 Task: Add a signature Miriam Hall containing Best wishes for a happy National Ice Cream Day, Miriam Hall to email address softage.3@softage.net and add a folder Safety training
Action: Mouse moved to (196, 141)
Screenshot: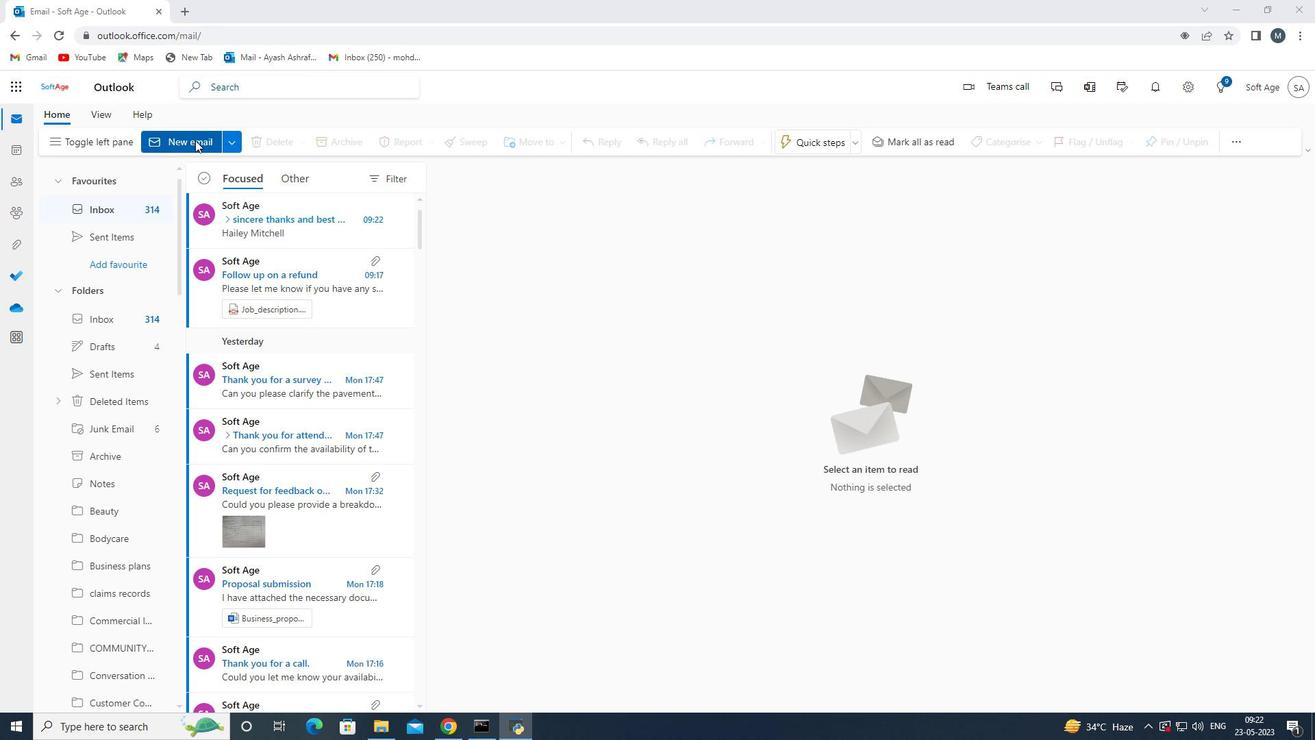 
Action: Mouse pressed left at (196, 141)
Screenshot: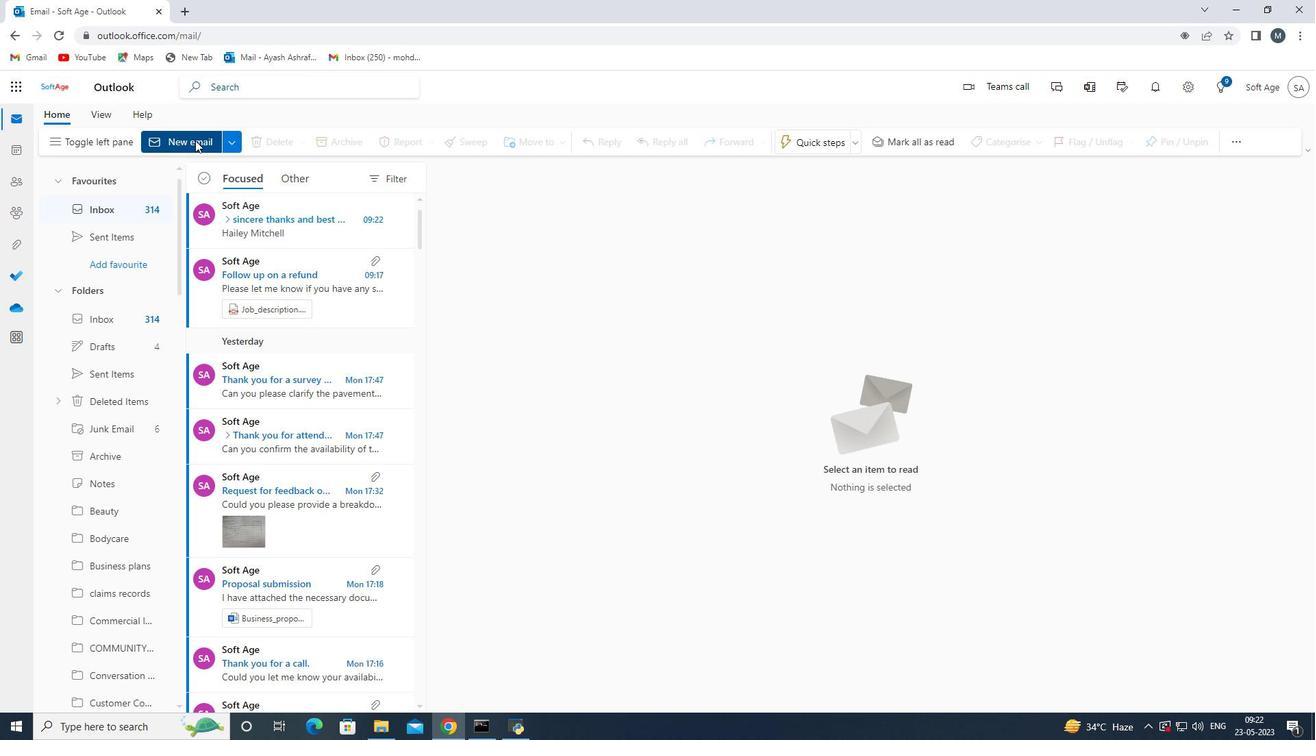 
Action: Mouse moved to (893, 148)
Screenshot: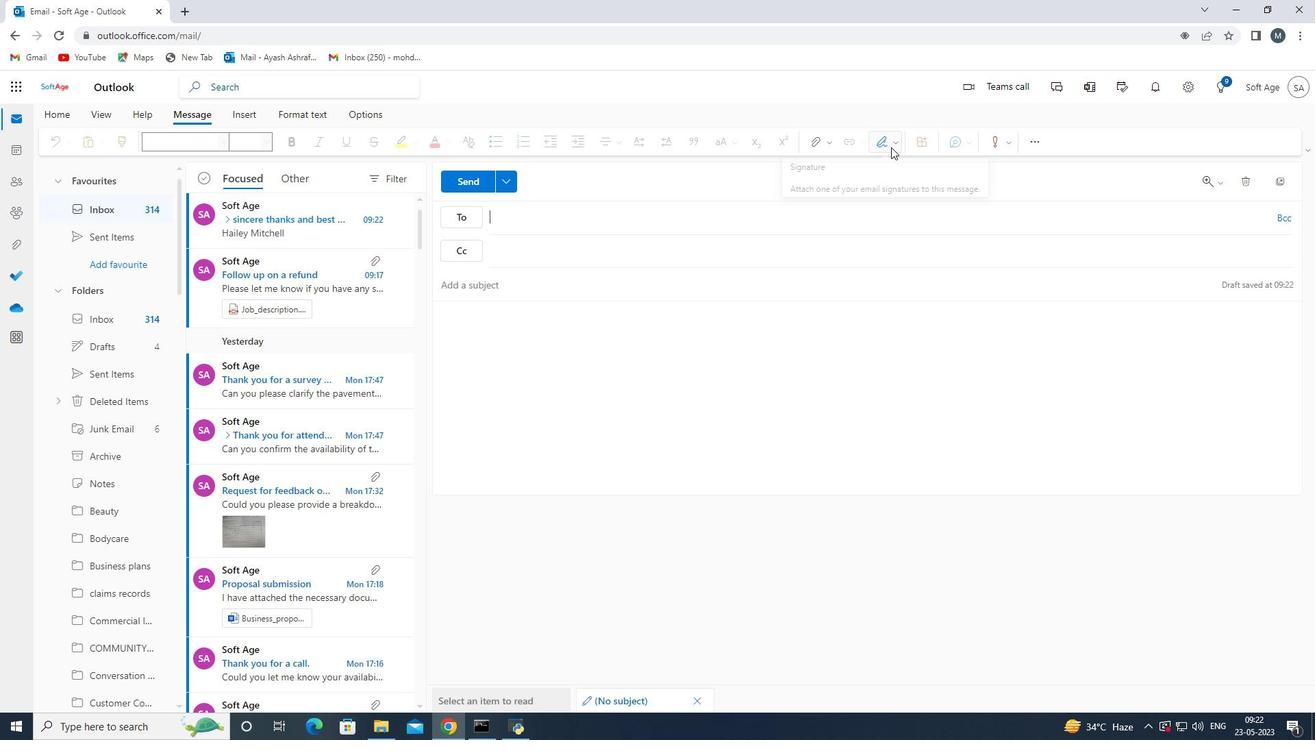 
Action: Mouse pressed left at (893, 148)
Screenshot: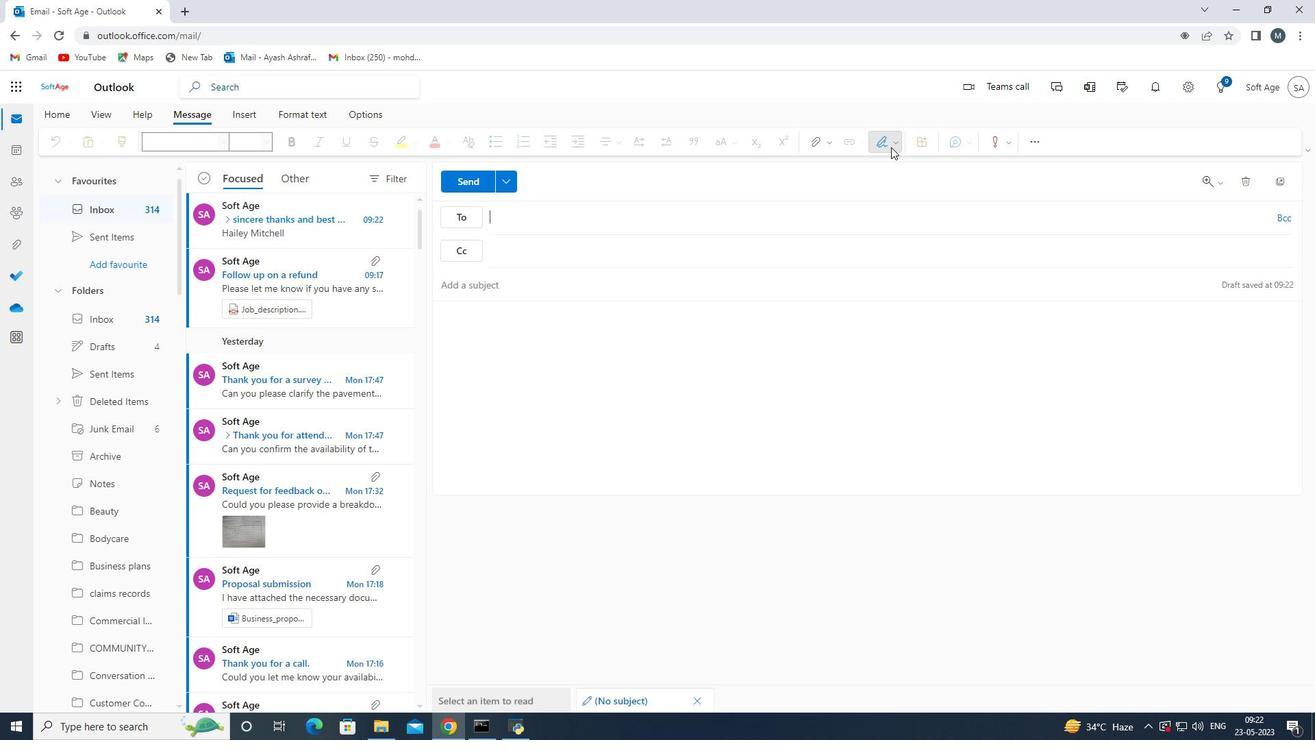 
Action: Mouse moved to (871, 208)
Screenshot: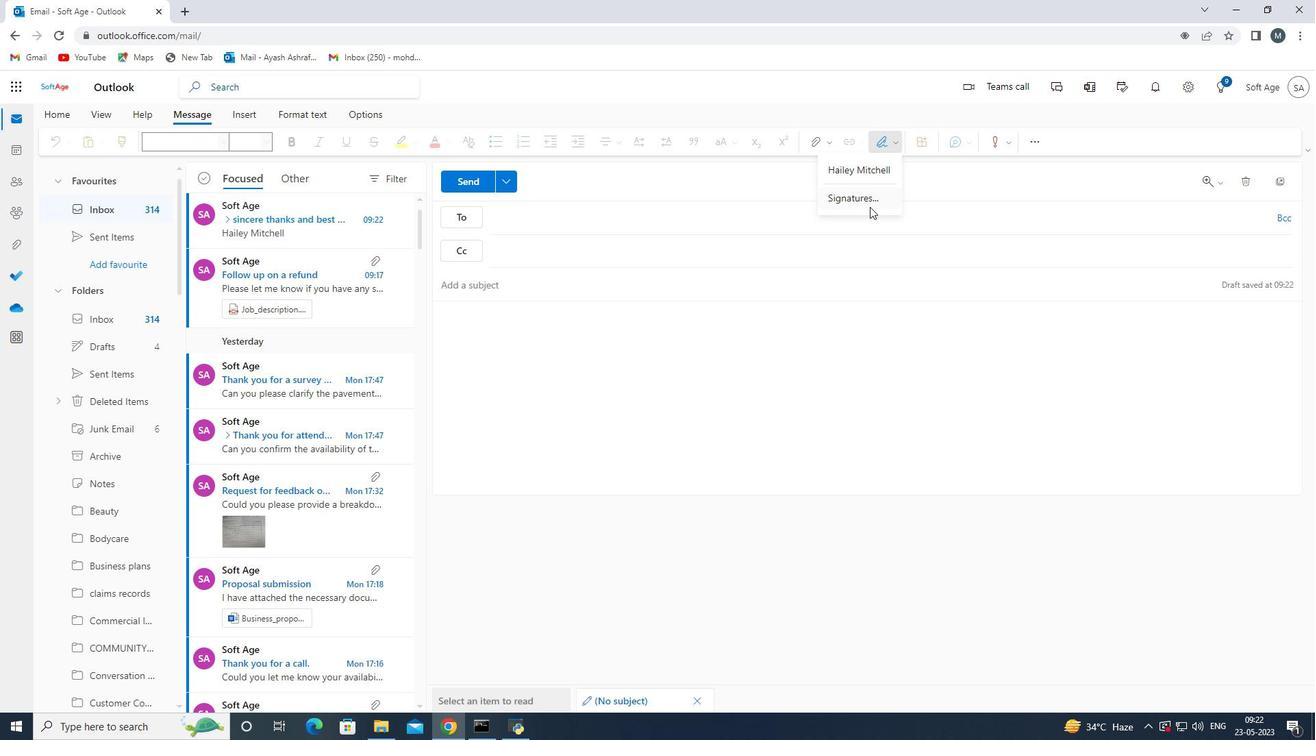 
Action: Mouse pressed left at (871, 208)
Screenshot: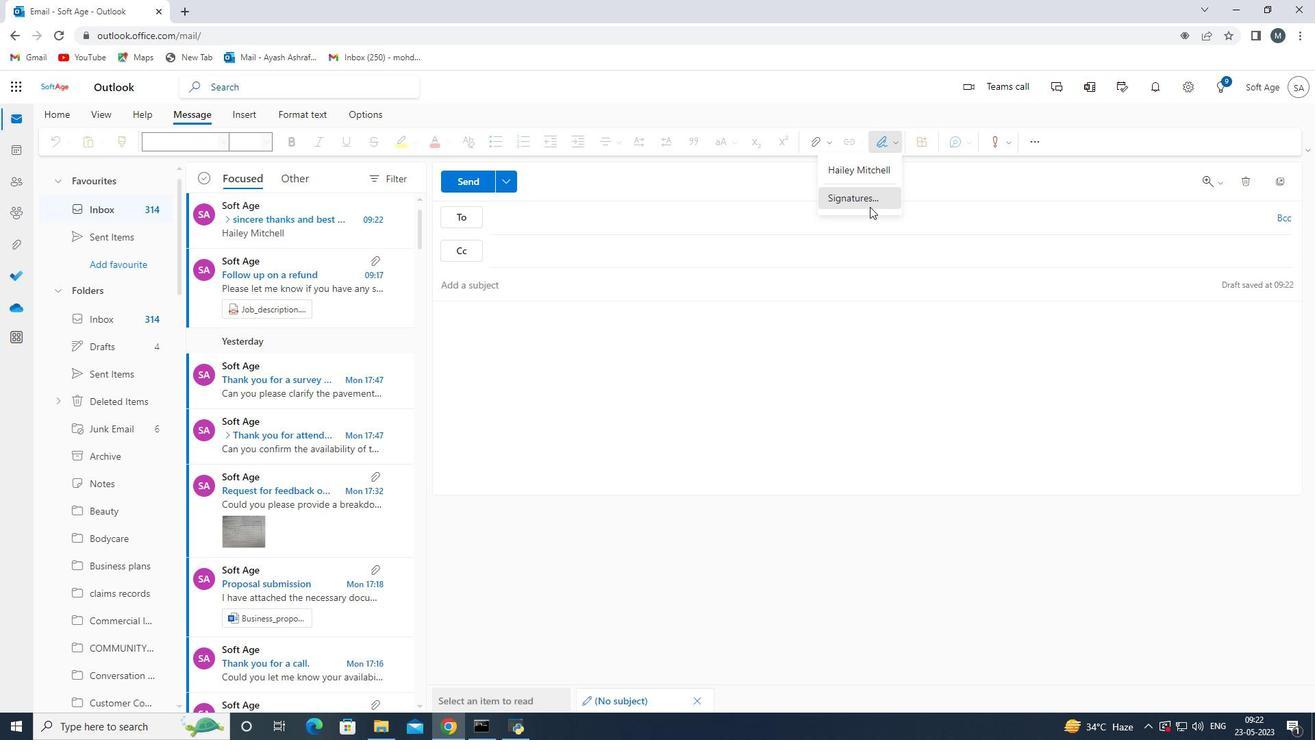 
Action: Mouse moved to (905, 249)
Screenshot: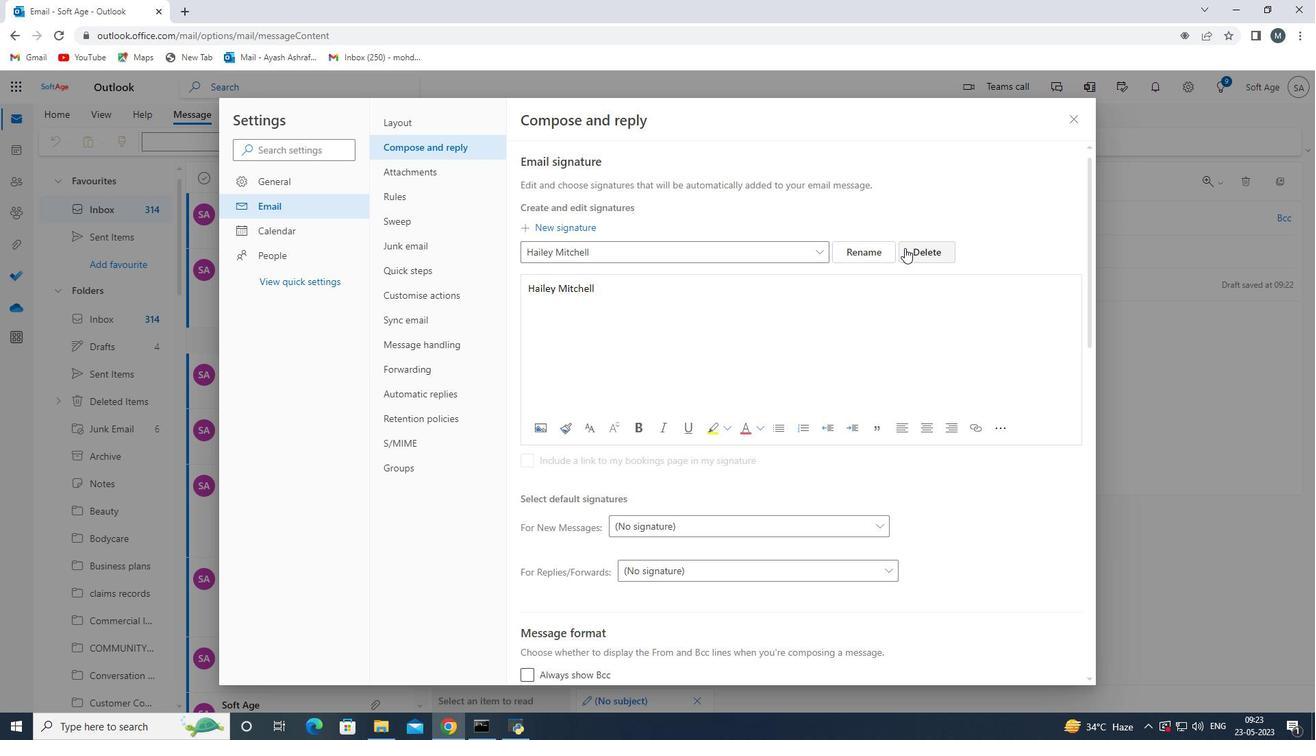 
Action: Mouse pressed left at (905, 249)
Screenshot: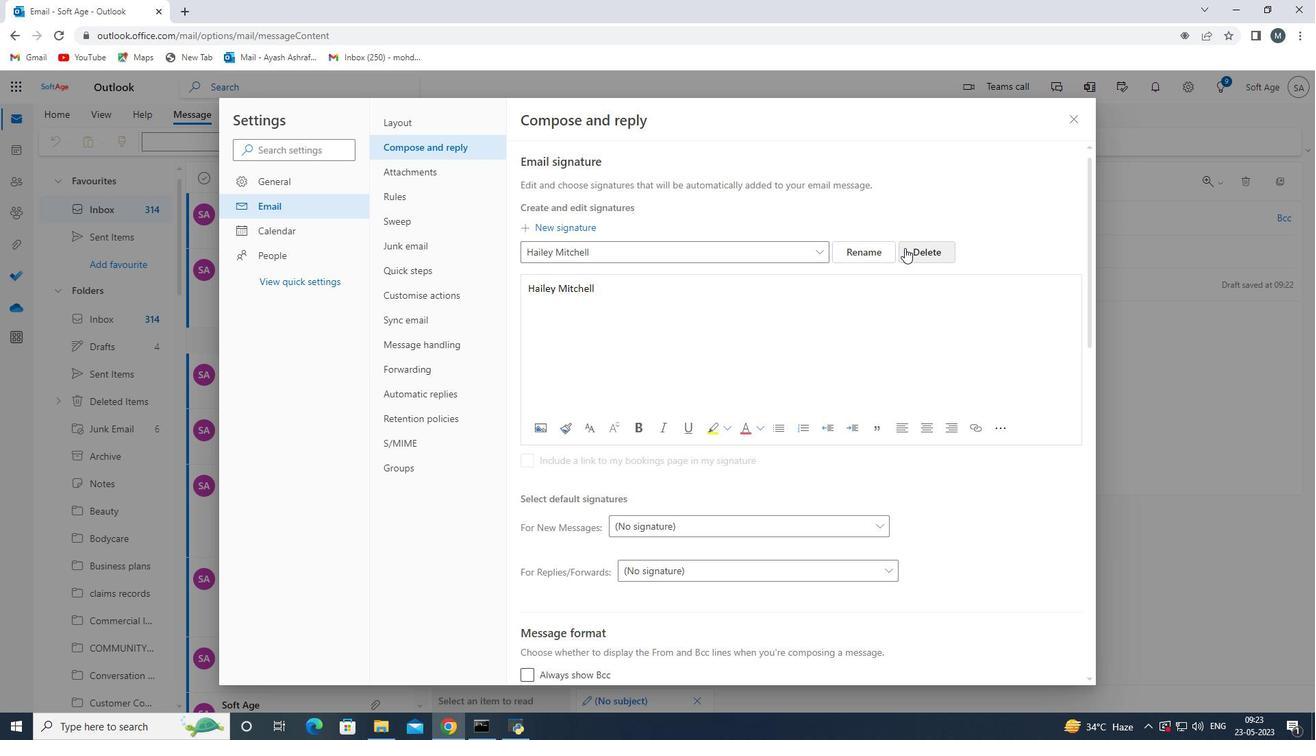 
Action: Mouse moved to (789, 255)
Screenshot: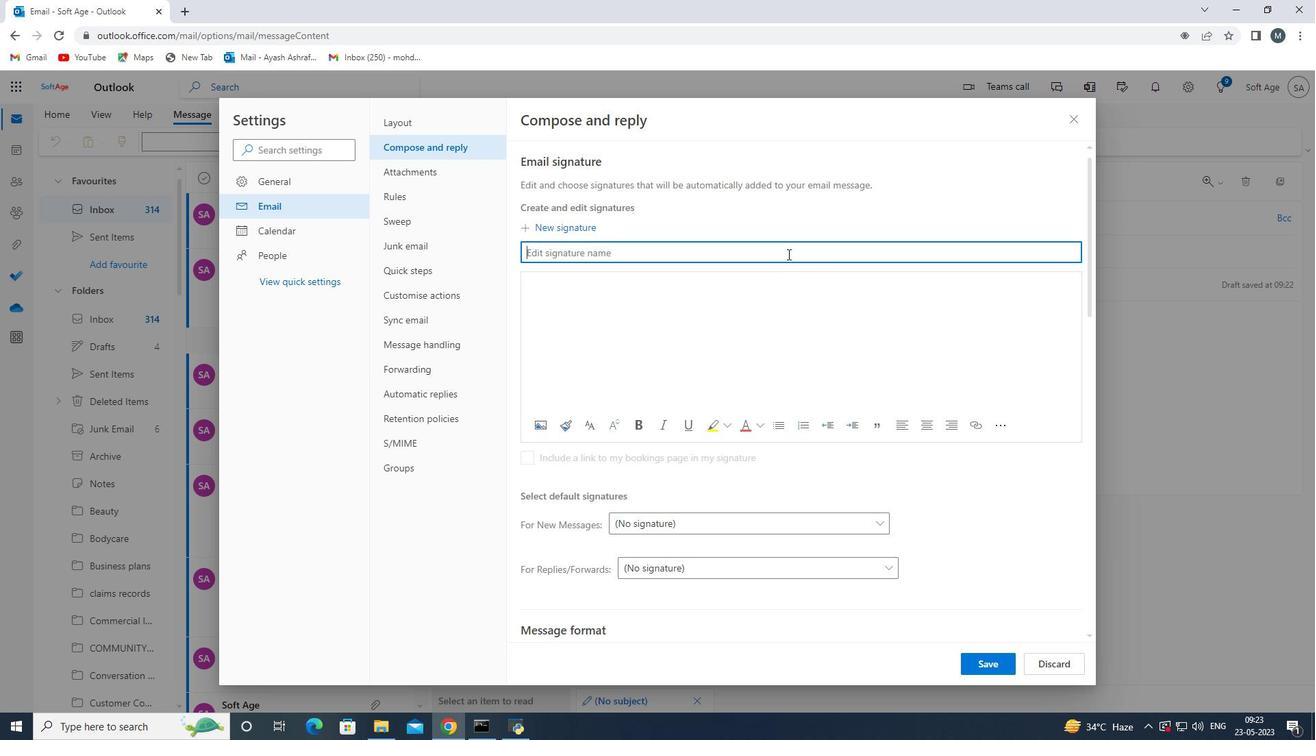 
Action: Mouse pressed left at (789, 255)
Screenshot: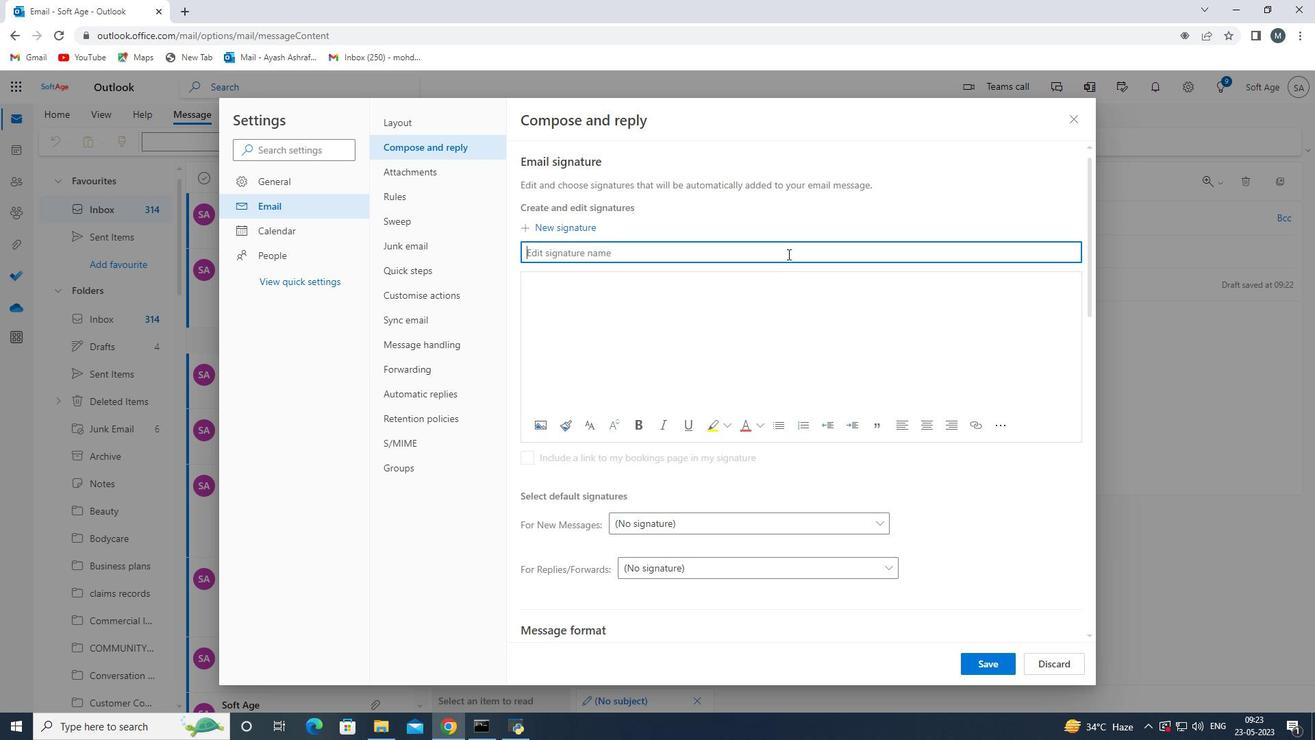 
Action: Key pressed <Key.shift>Miriam<Key.space><Key.shift>Hall
Screenshot: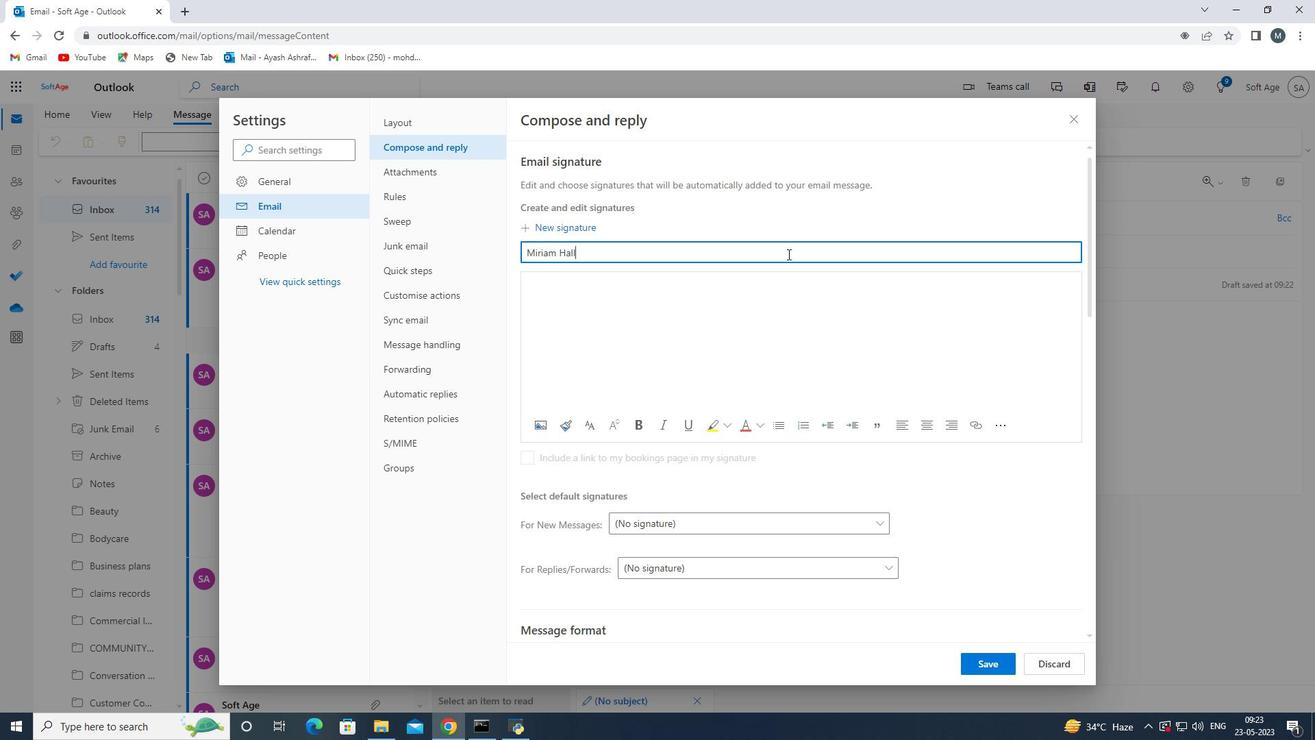 
Action: Mouse moved to (686, 315)
Screenshot: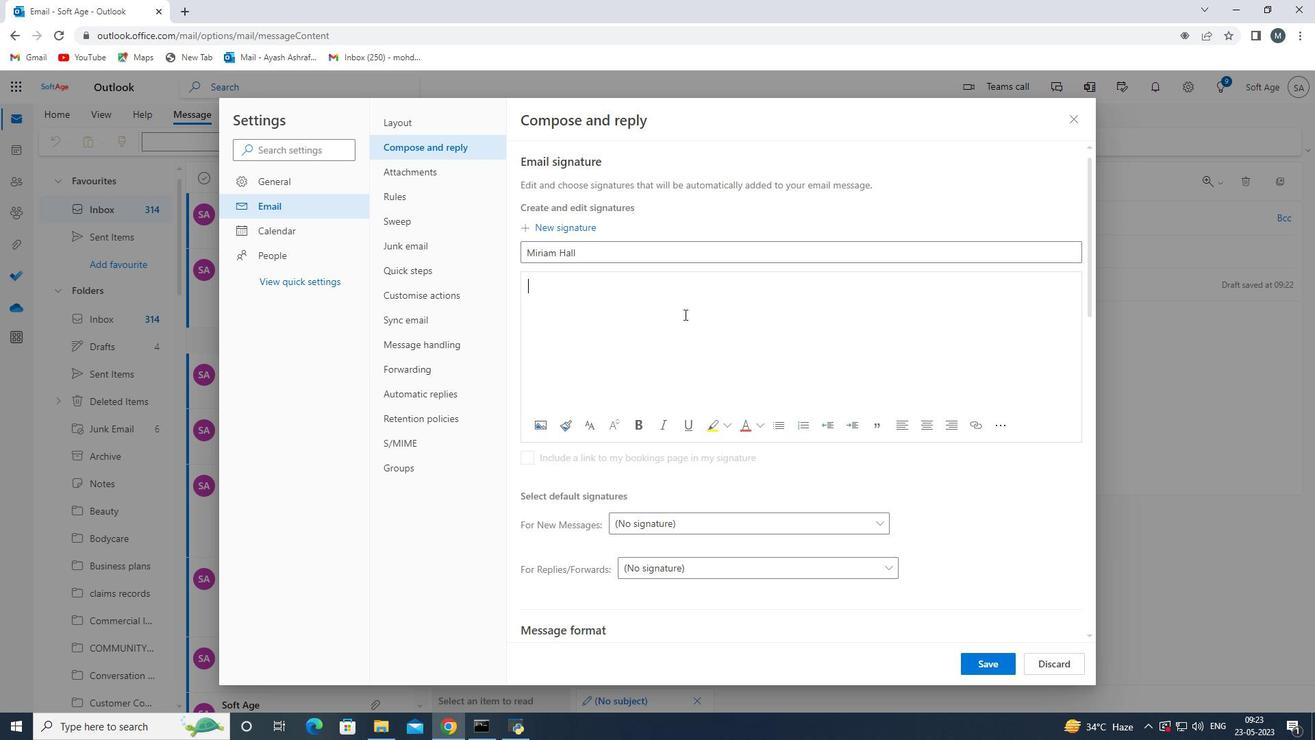 
Action: Mouse pressed left at (686, 315)
Screenshot: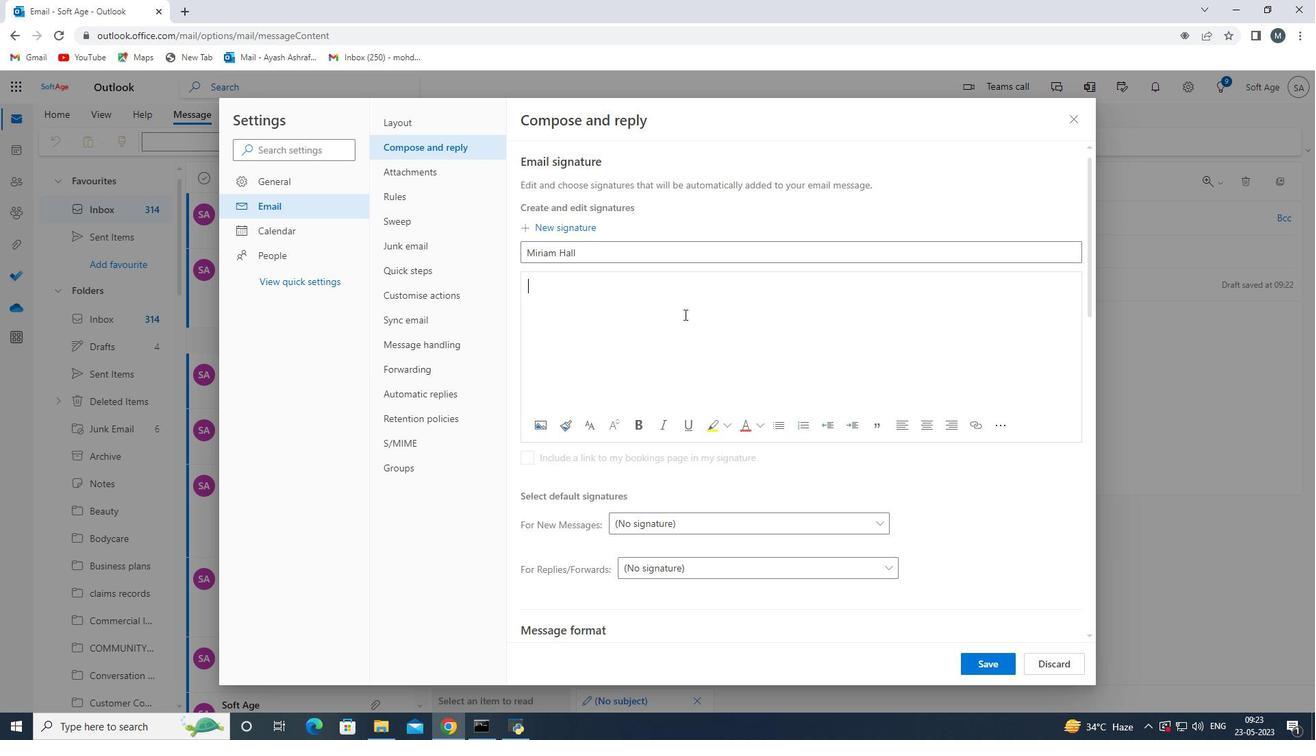 
Action: Key pressed <Key.shift>Miriam<Key.space><Key.shift>Hall
Screenshot: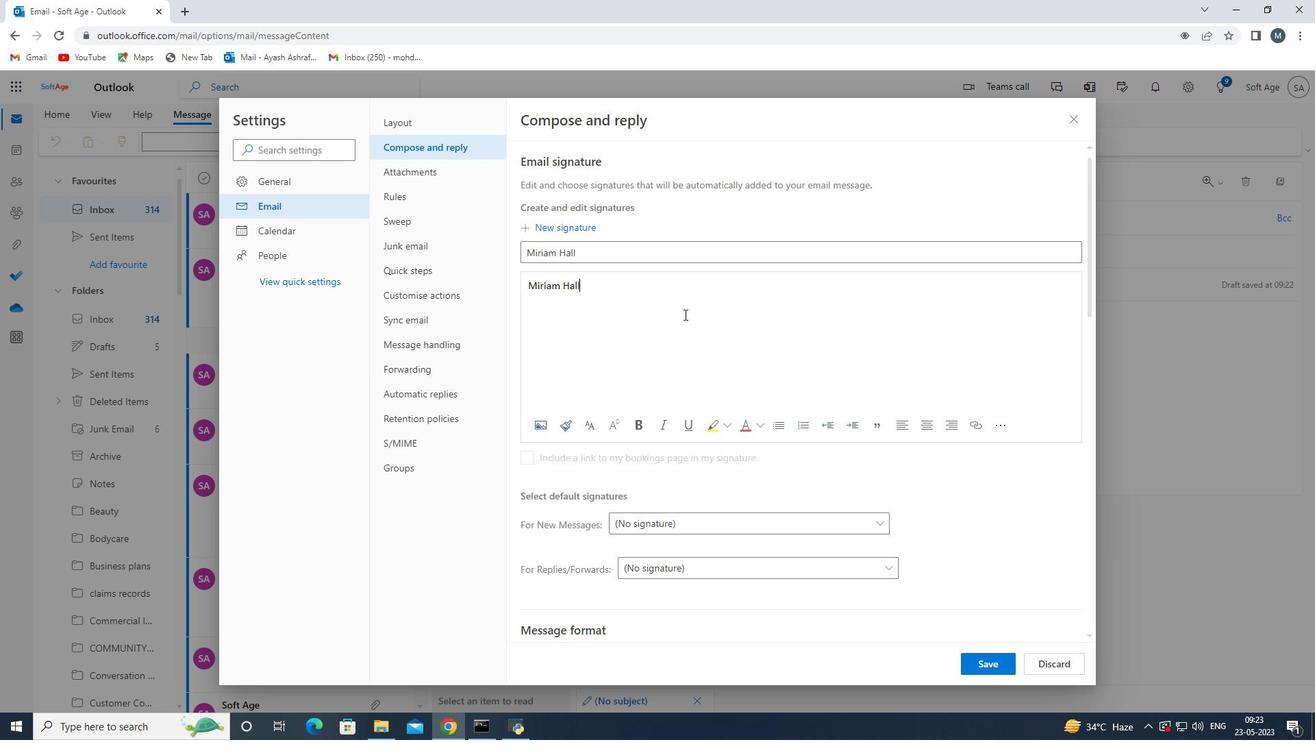 
Action: Mouse moved to (978, 663)
Screenshot: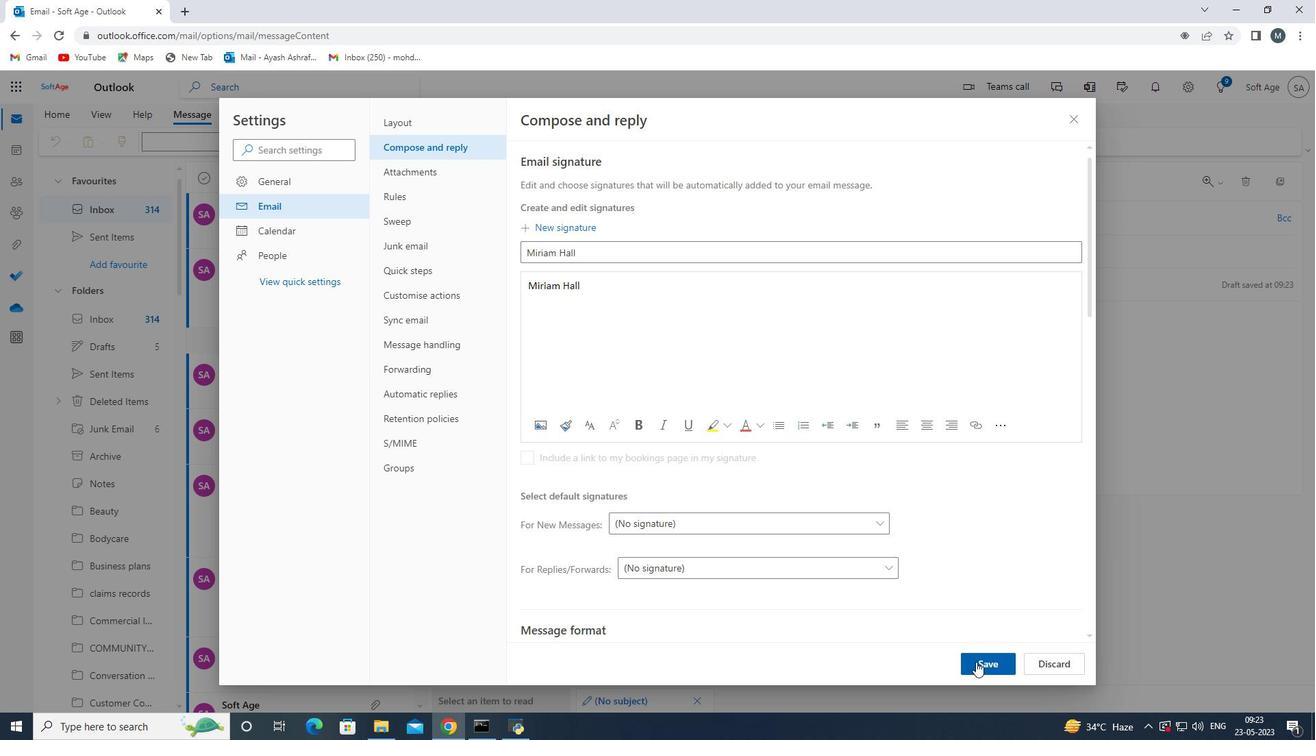
Action: Mouse pressed left at (978, 663)
Screenshot: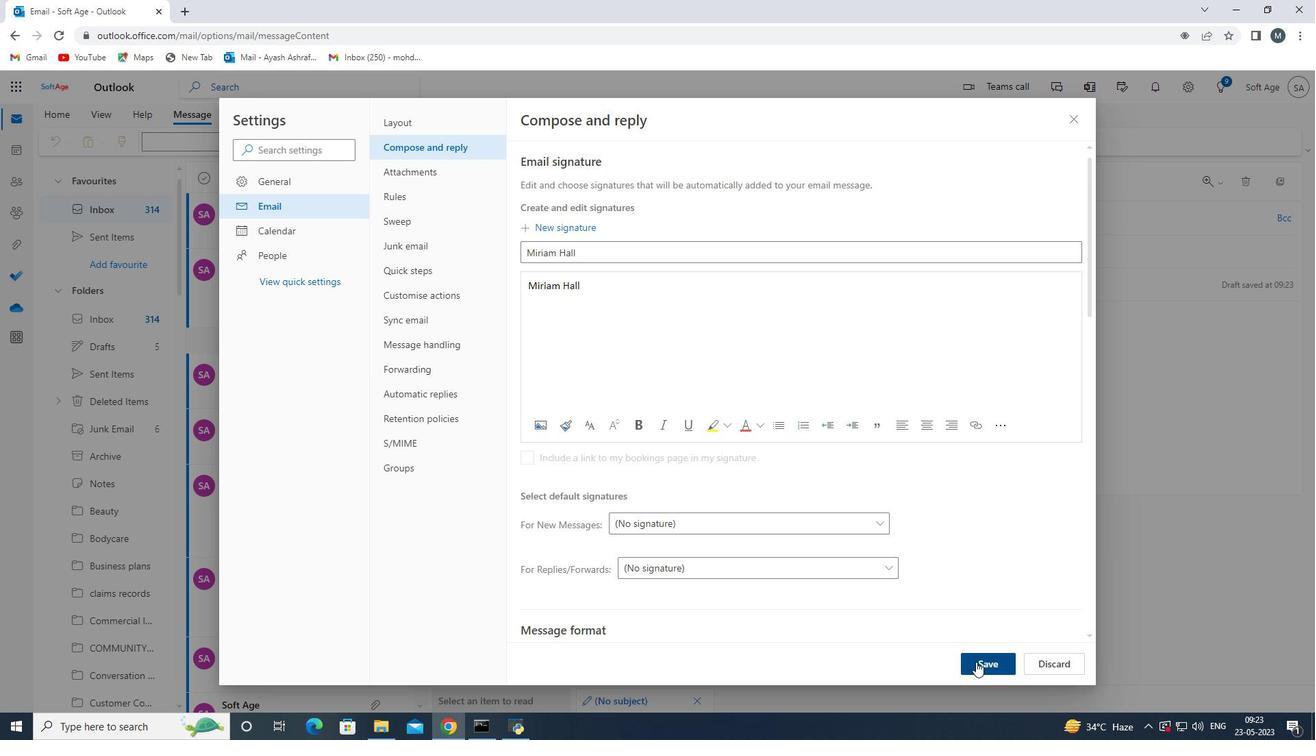 
Action: Mouse moved to (954, 574)
Screenshot: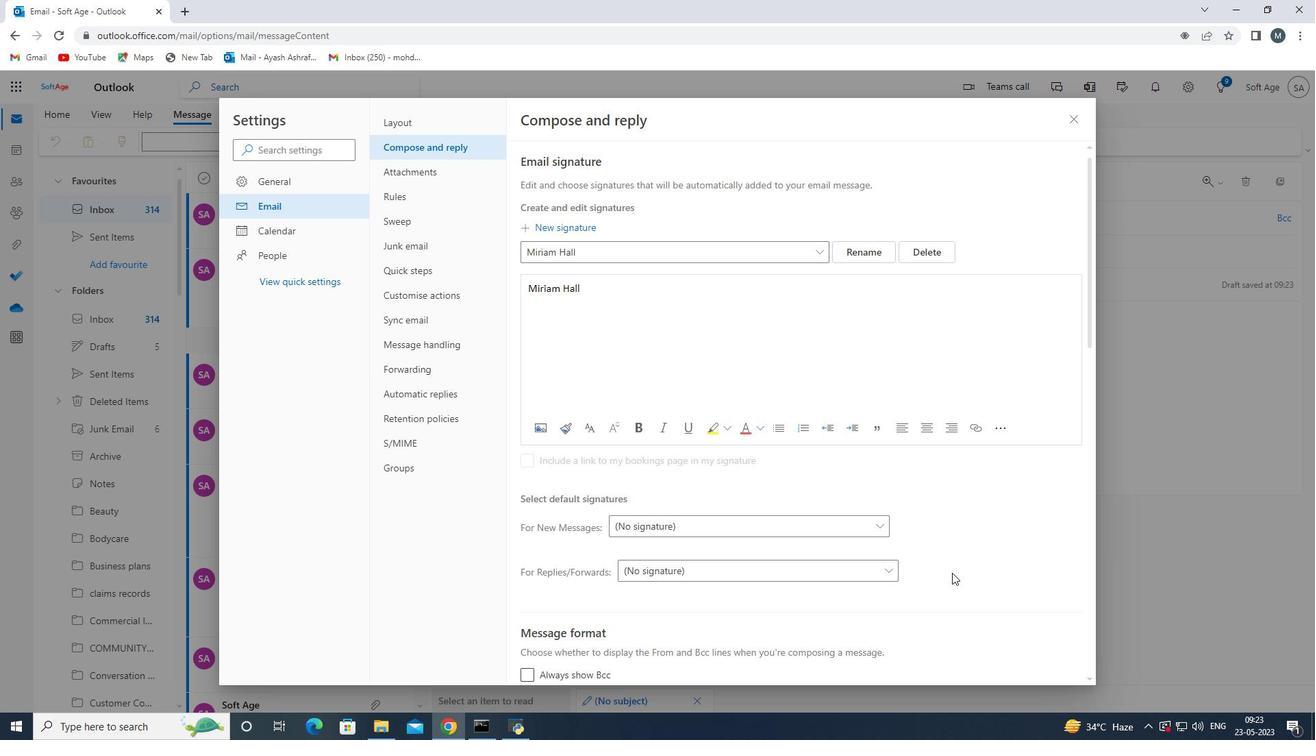 
Action: Mouse scrolled (954, 573) with delta (0, 0)
Screenshot: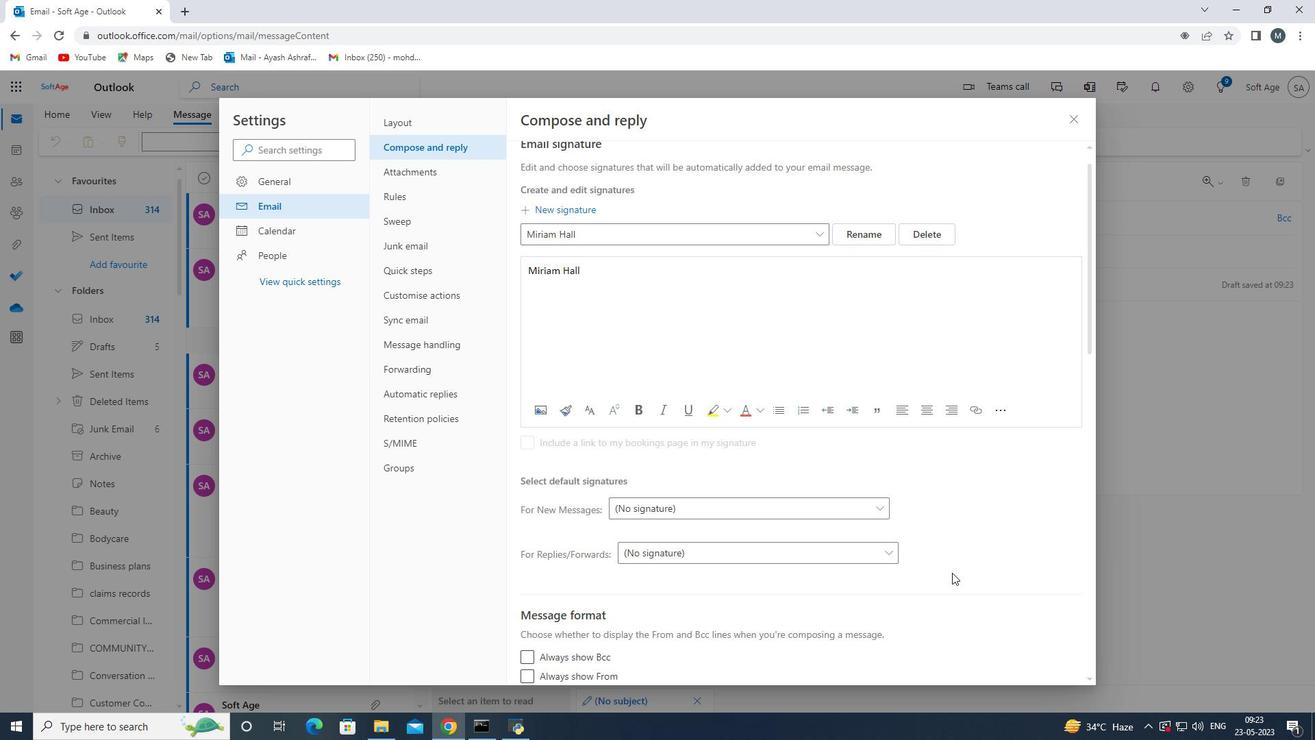 
Action: Mouse scrolled (954, 573) with delta (0, 0)
Screenshot: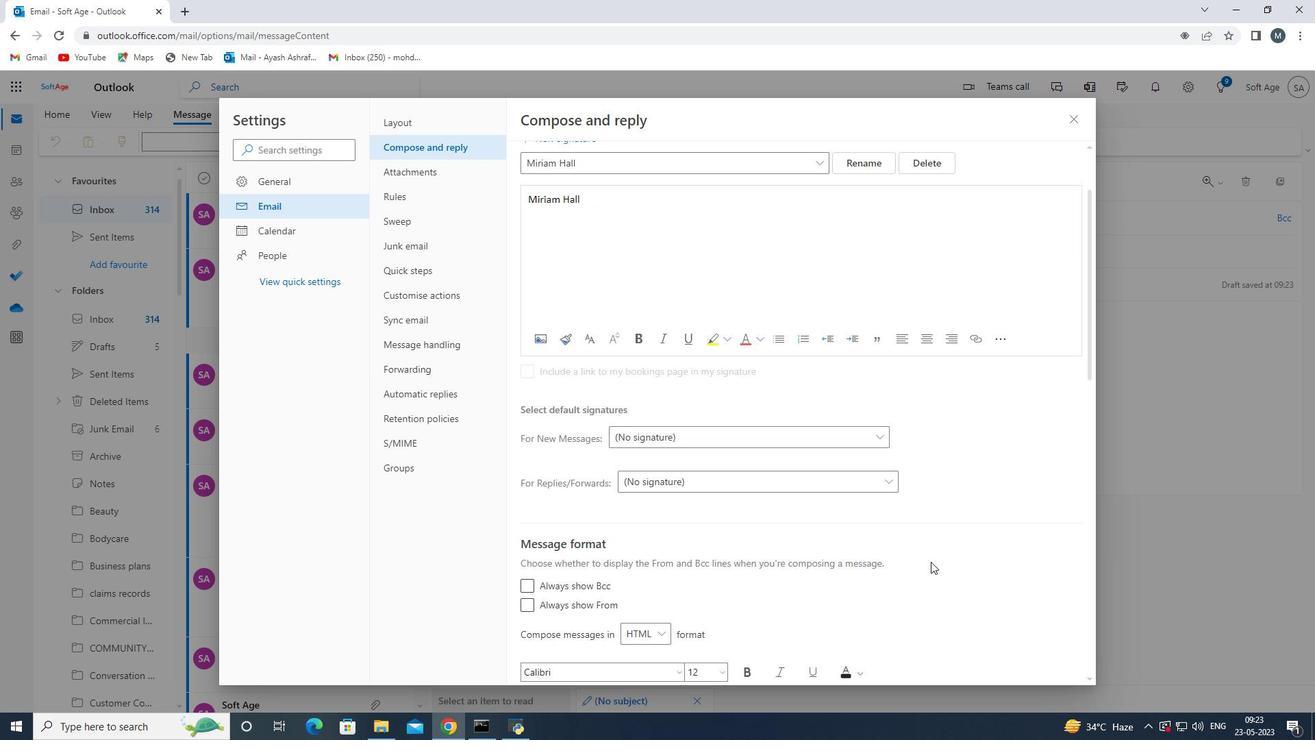 
Action: Mouse moved to (1073, 121)
Screenshot: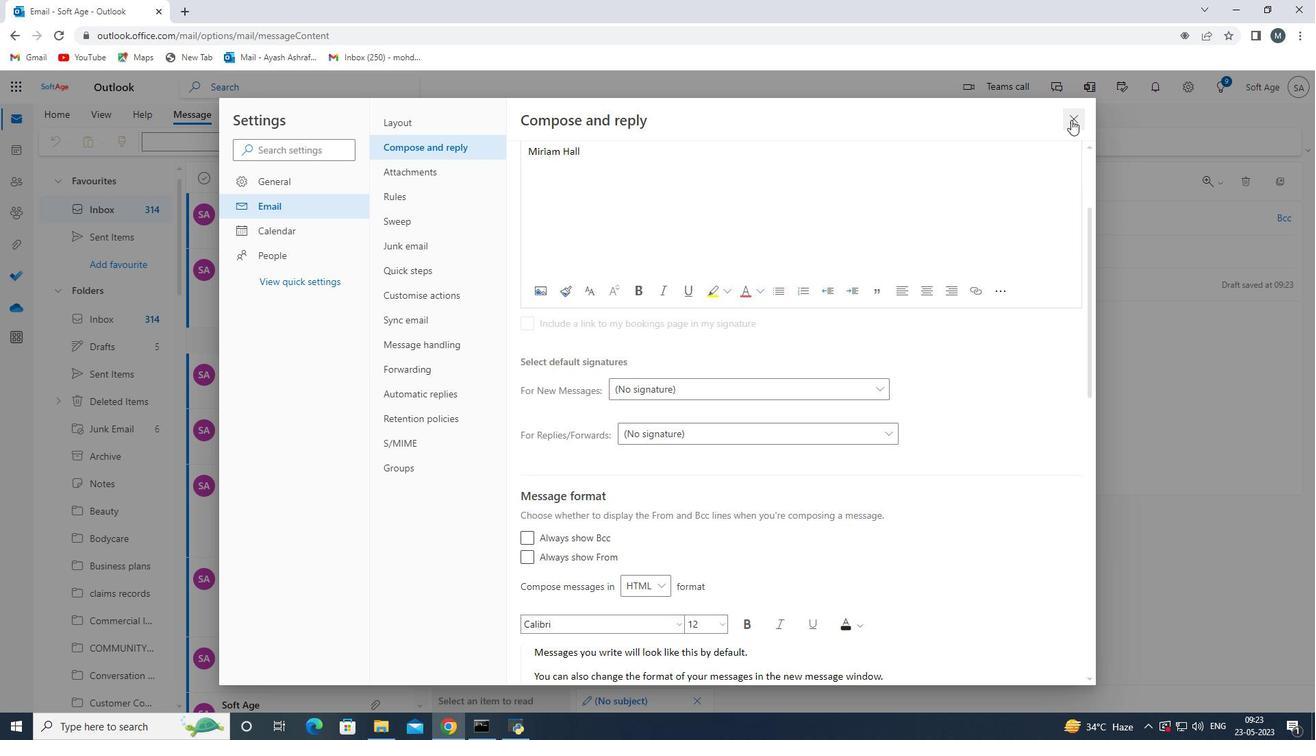 
Action: Mouse pressed left at (1073, 121)
Screenshot: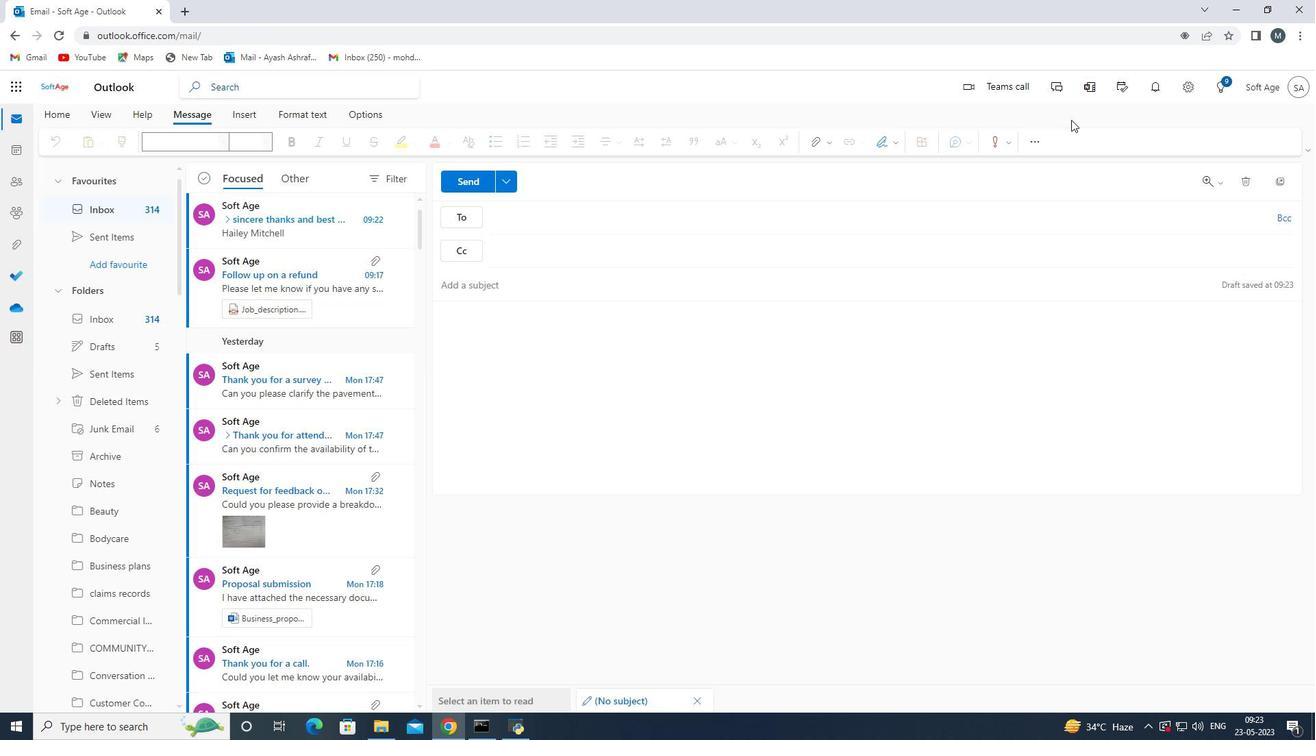 
Action: Mouse moved to (545, 319)
Screenshot: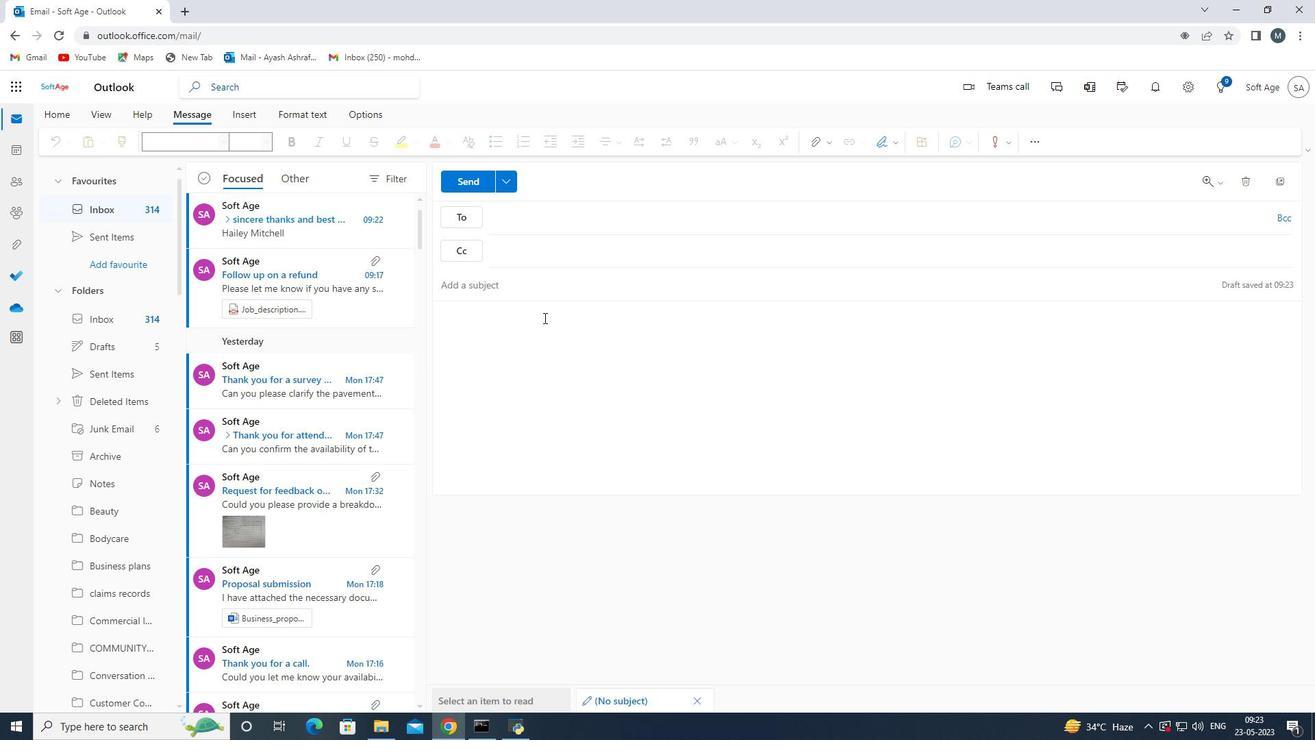 
Action: Mouse pressed left at (545, 319)
Screenshot: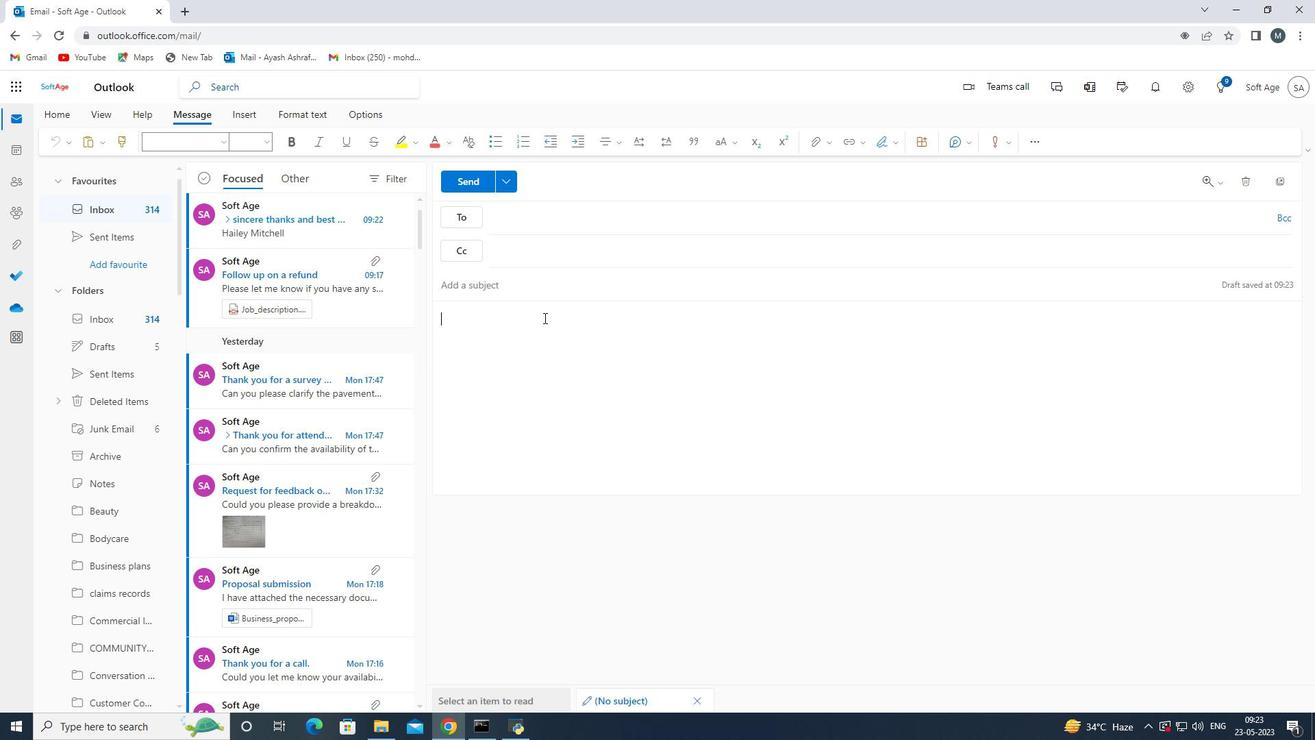 
Action: Mouse moved to (887, 146)
Screenshot: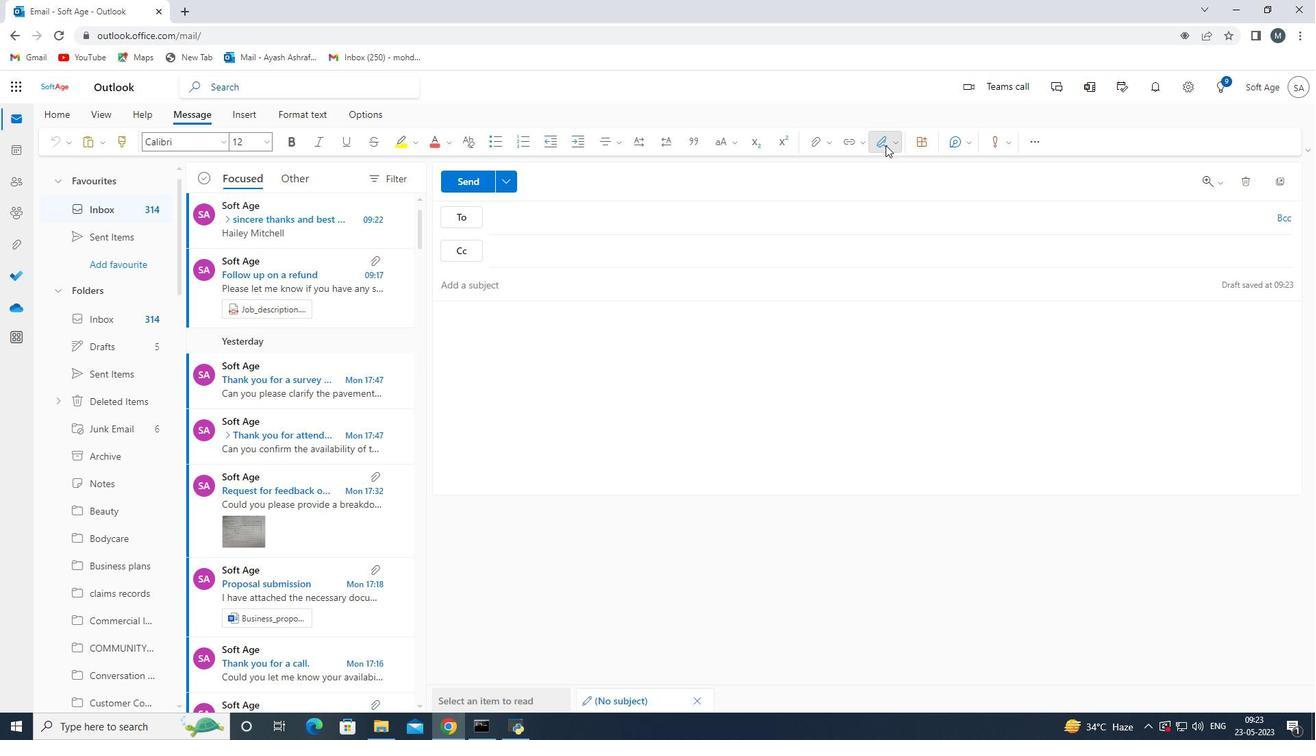 
Action: Mouse pressed left at (887, 146)
Screenshot: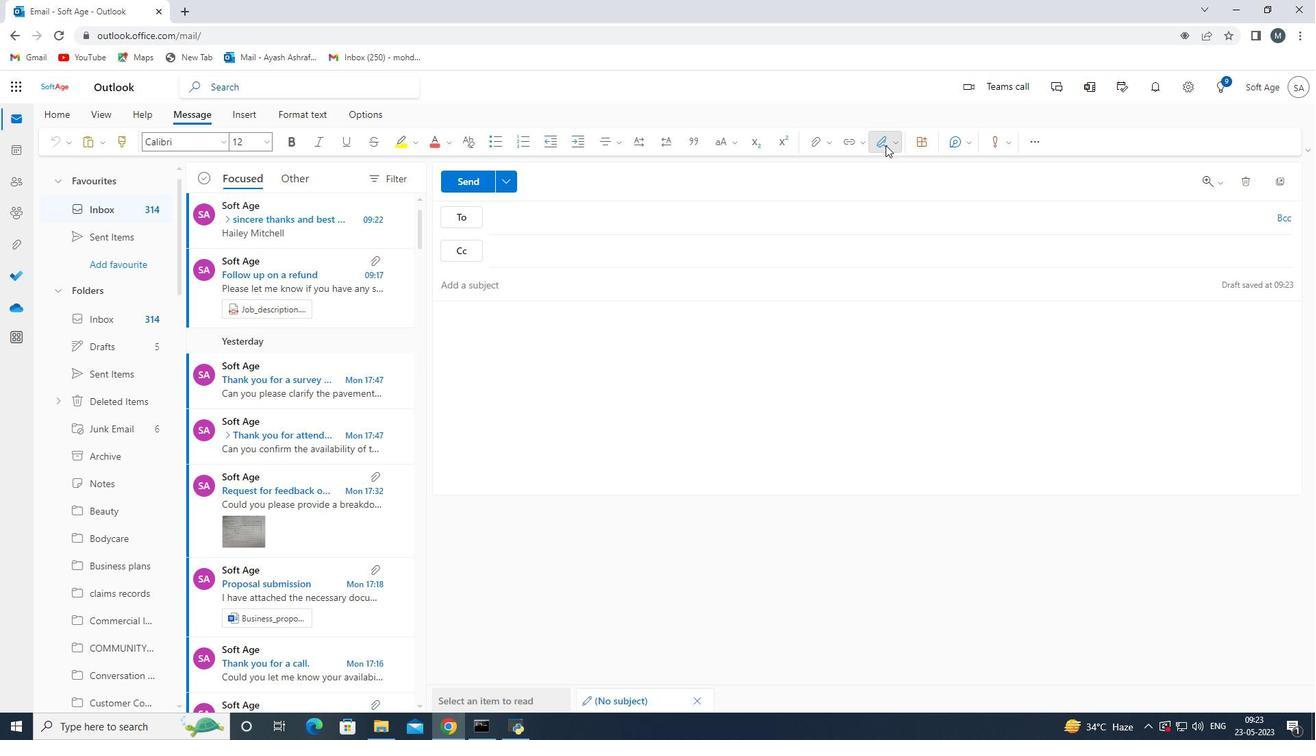 
Action: Mouse moved to (869, 175)
Screenshot: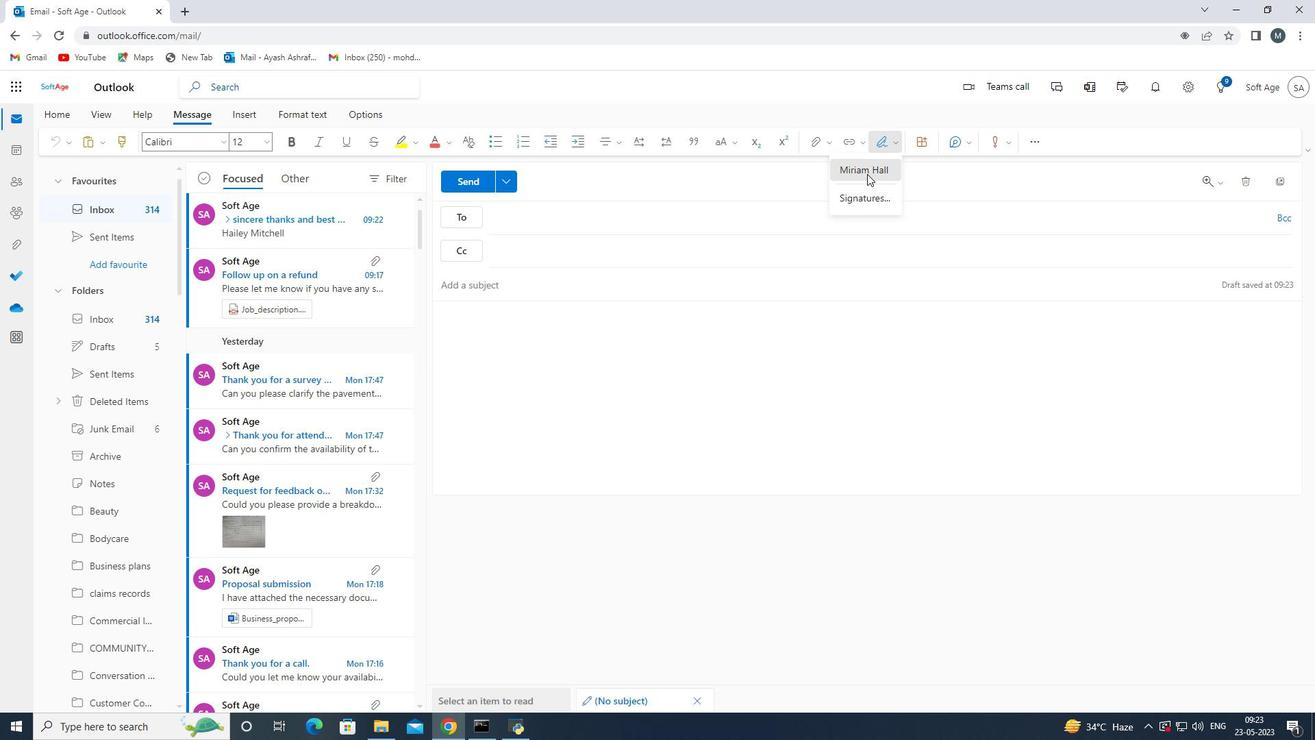 
Action: Mouse pressed left at (869, 175)
Screenshot: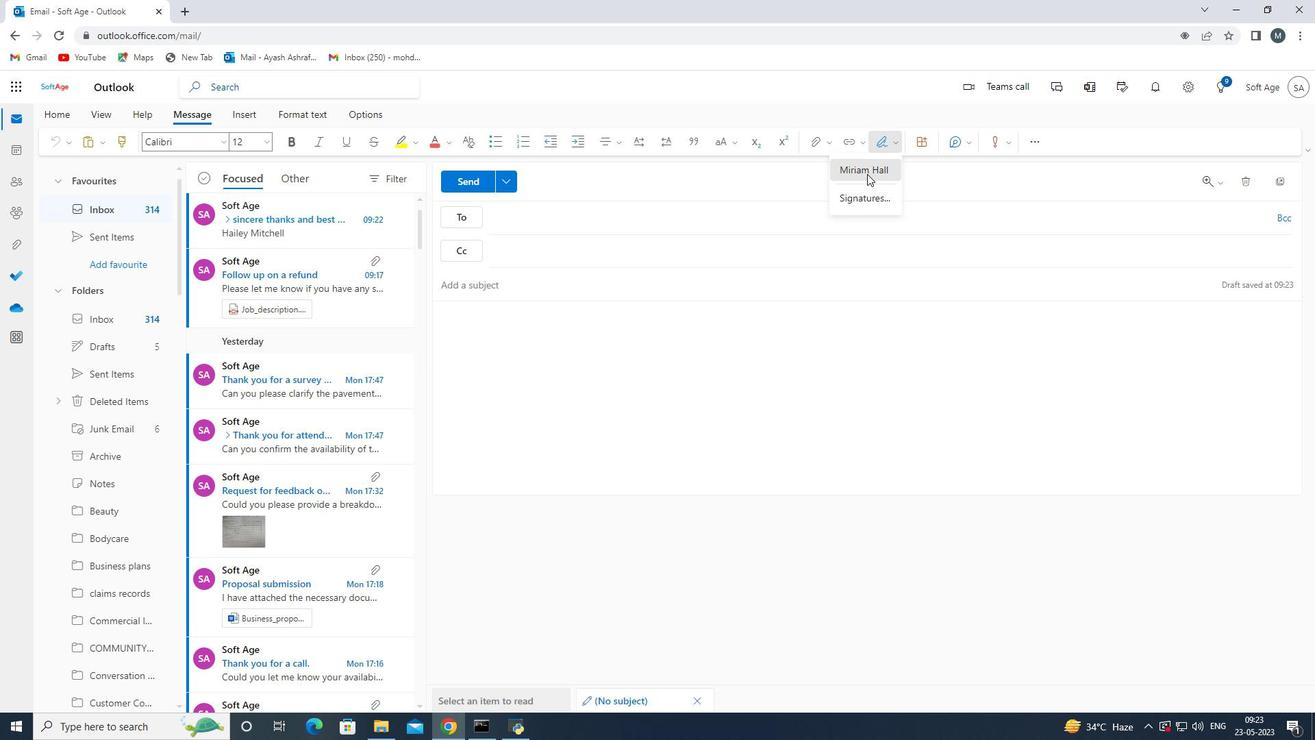 
Action: Mouse moved to (556, 312)
Screenshot: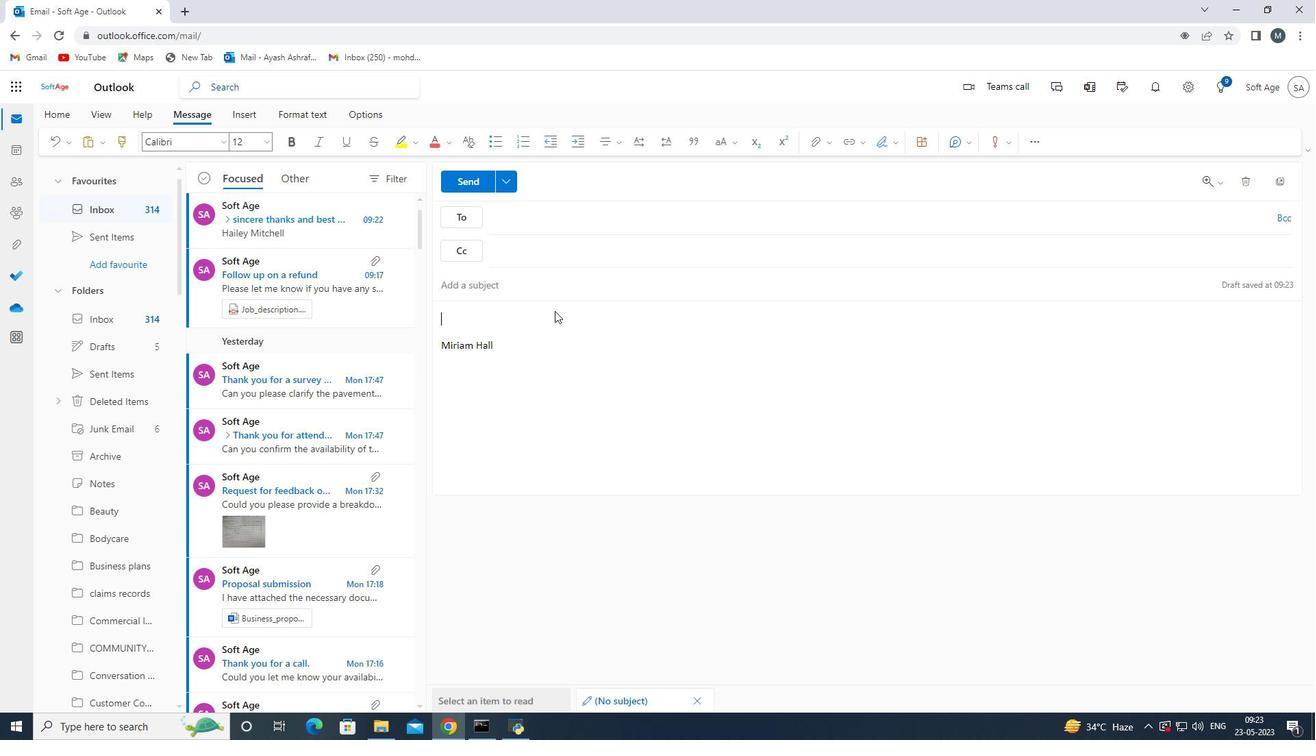 
Action: Key pressed <Key.shift>Best<Key.space>wishes<Key.space>for<Key.space>a<Key.space>happy<Key.space>national<Key.space><Key.shift>Ice<Key.space>cream<Key.space>day
Screenshot: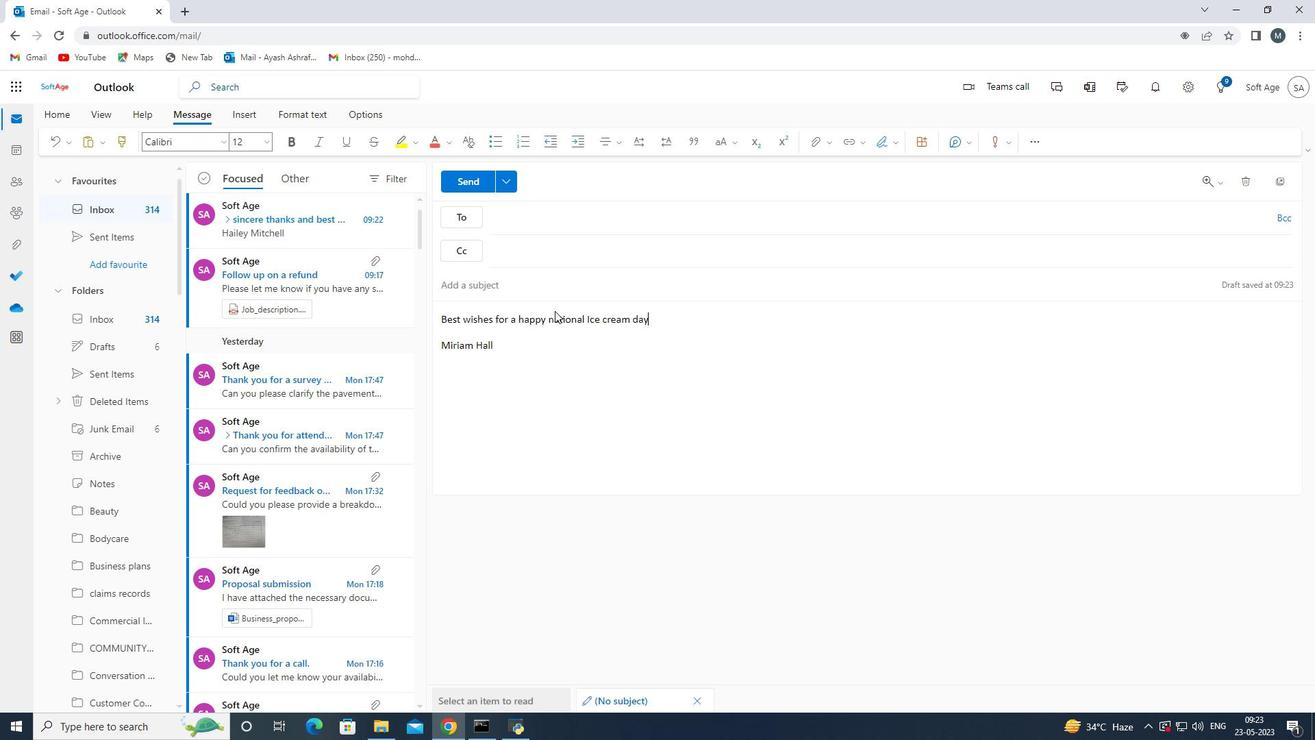 
Action: Mouse moved to (578, 217)
Screenshot: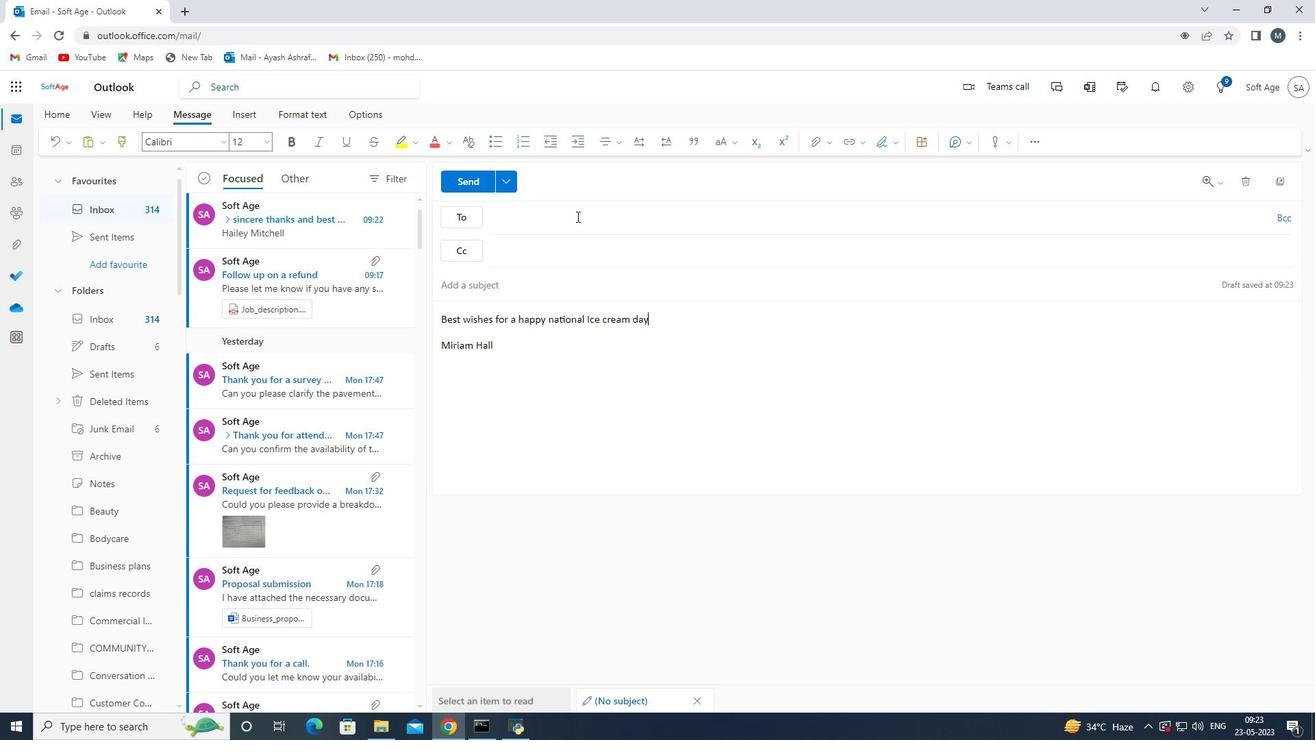 
Action: Mouse pressed left at (578, 217)
Screenshot: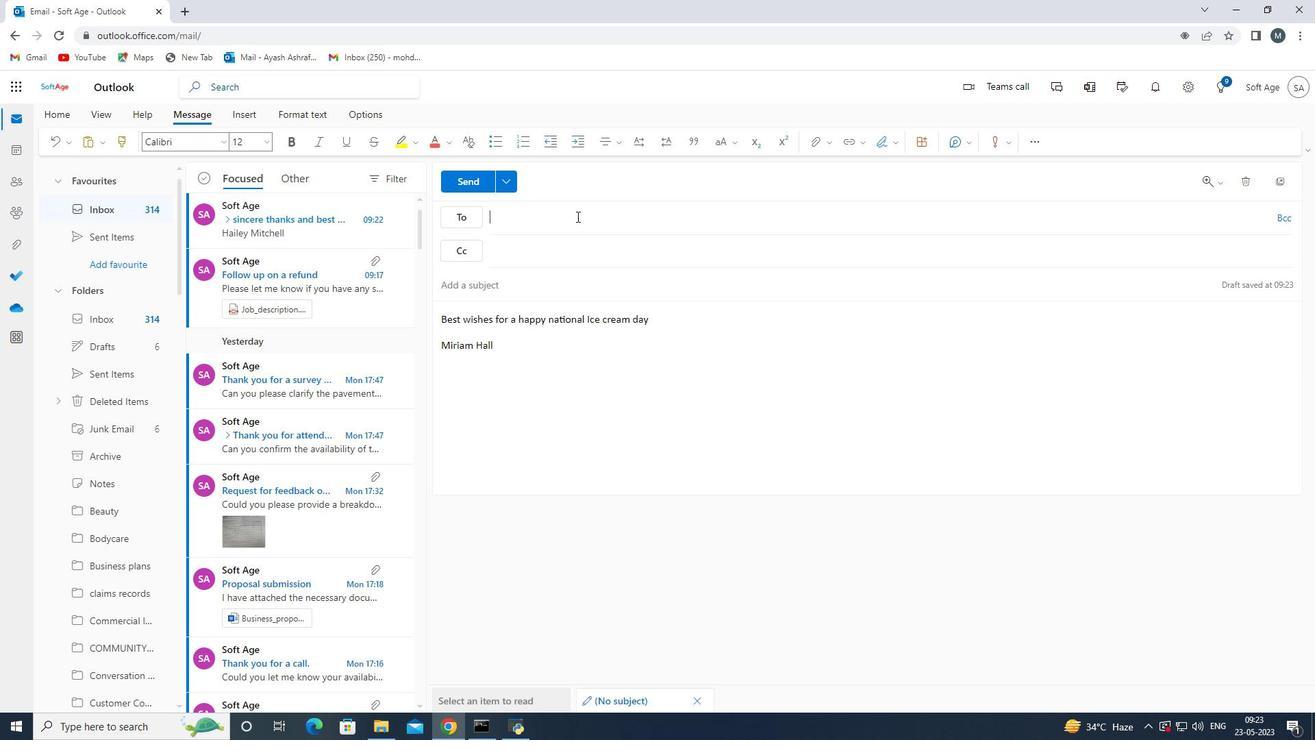 
Action: Key pressed softage.3<Key.shift>@softage.net
Screenshot: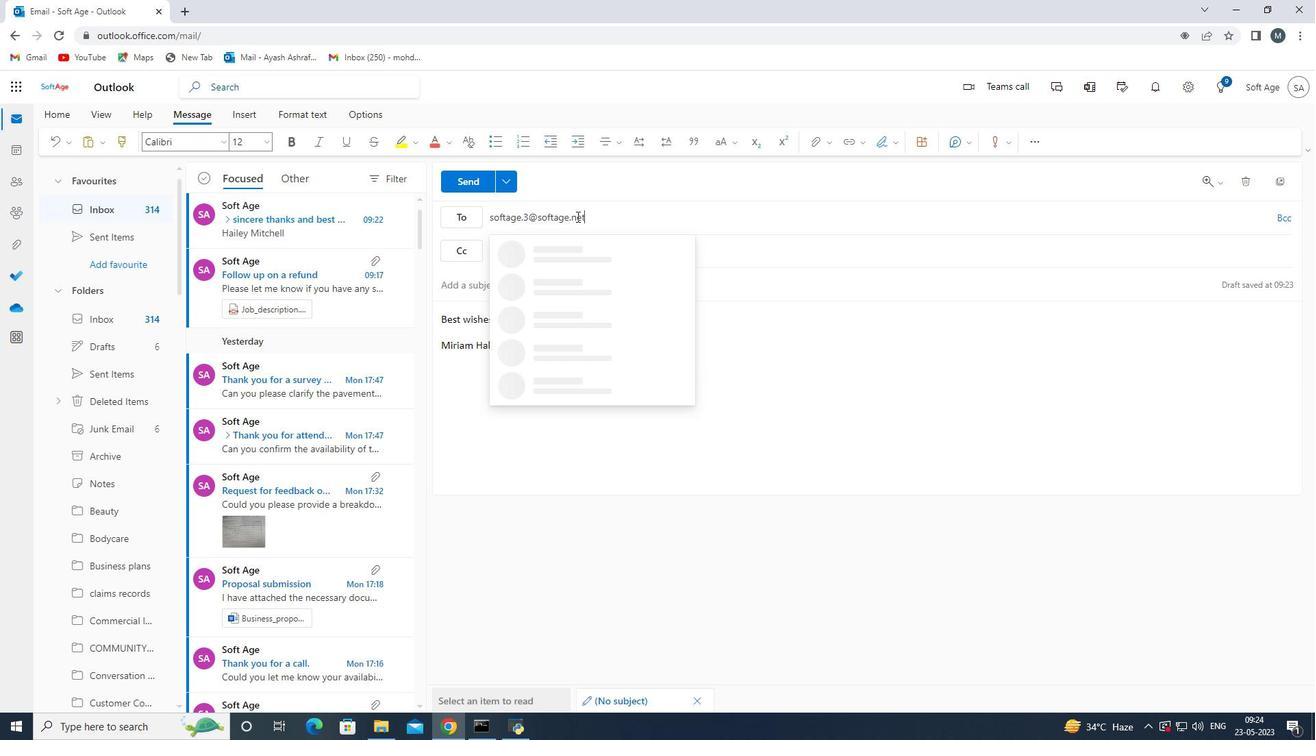 
Action: Mouse moved to (575, 262)
Screenshot: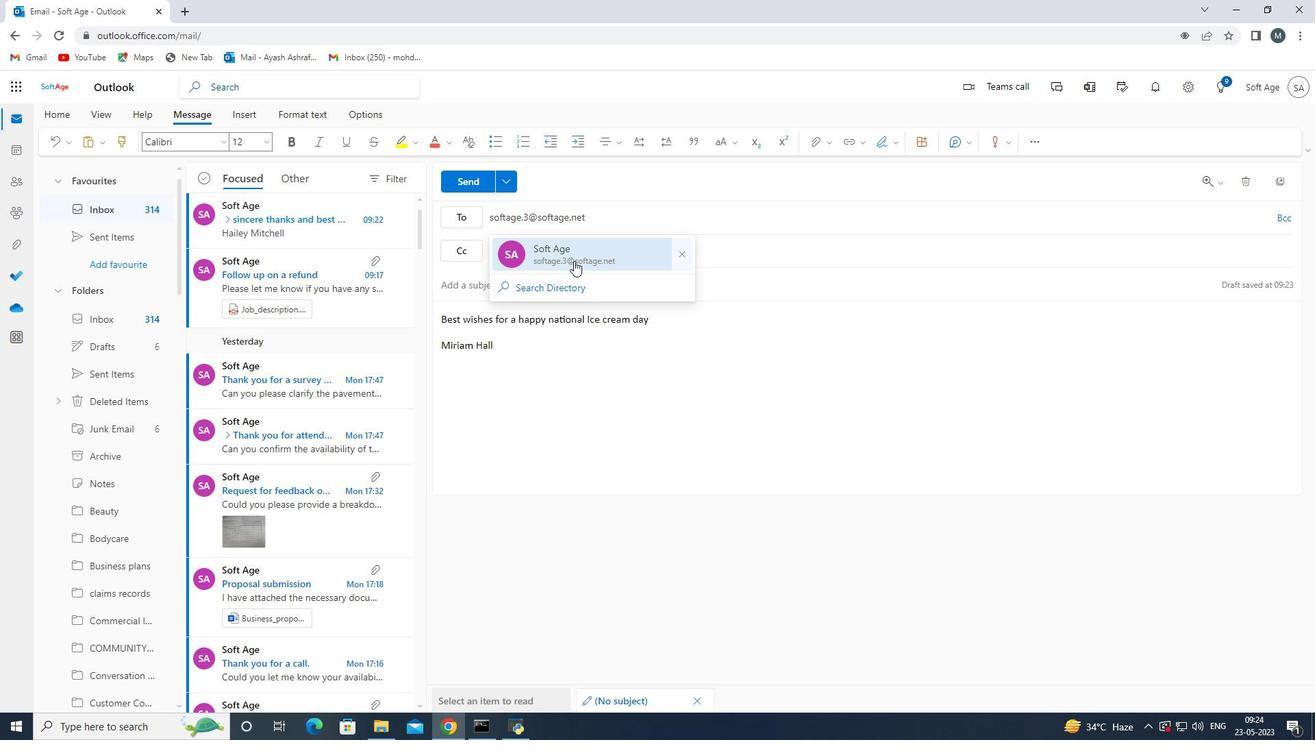 
Action: Mouse pressed left at (575, 262)
Screenshot: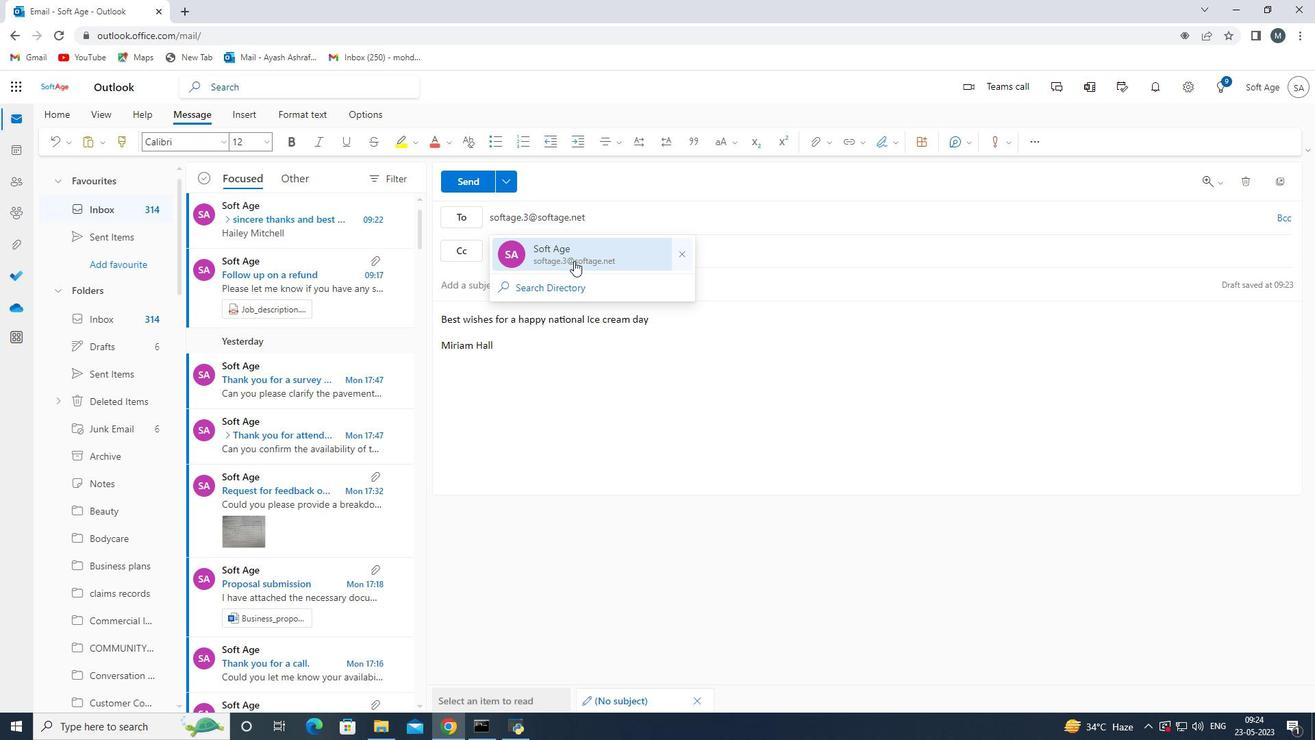 
Action: Mouse moved to (119, 586)
Screenshot: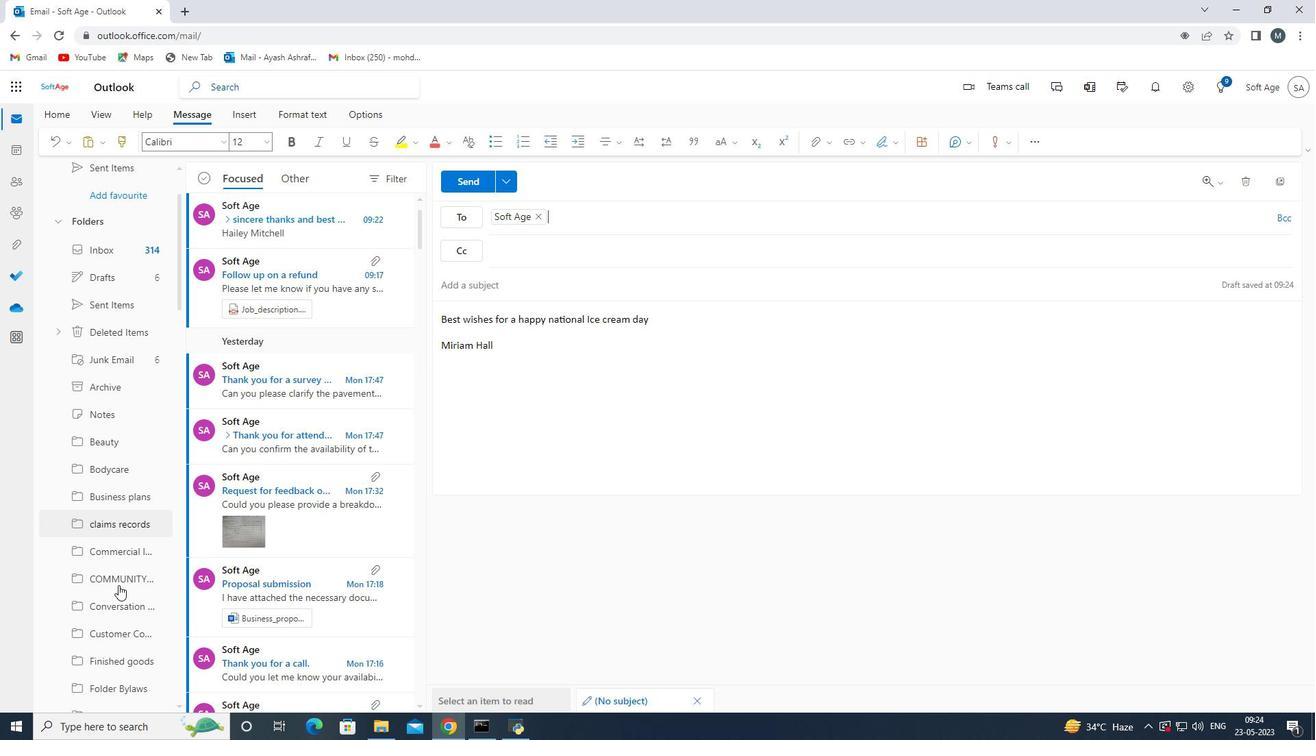 
Action: Mouse scrolled (119, 585) with delta (0, 0)
Screenshot: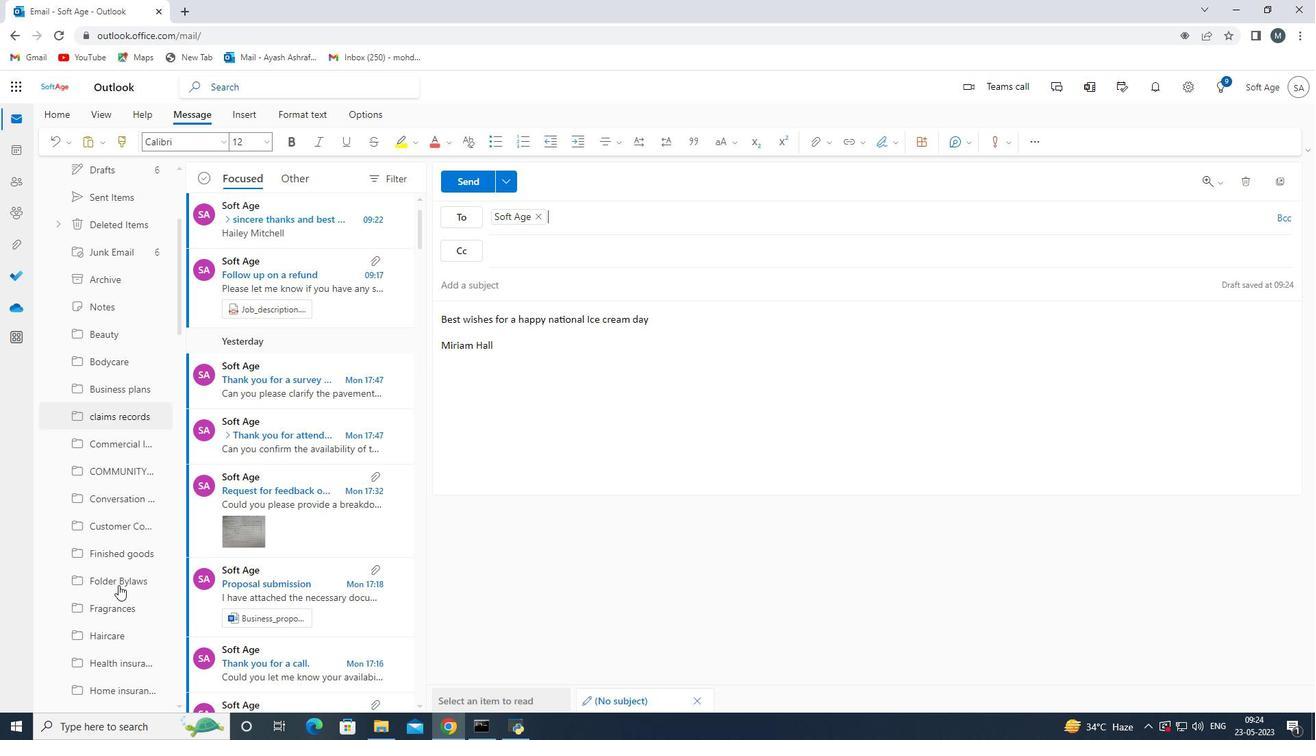 
Action: Mouse scrolled (119, 585) with delta (0, 0)
Screenshot: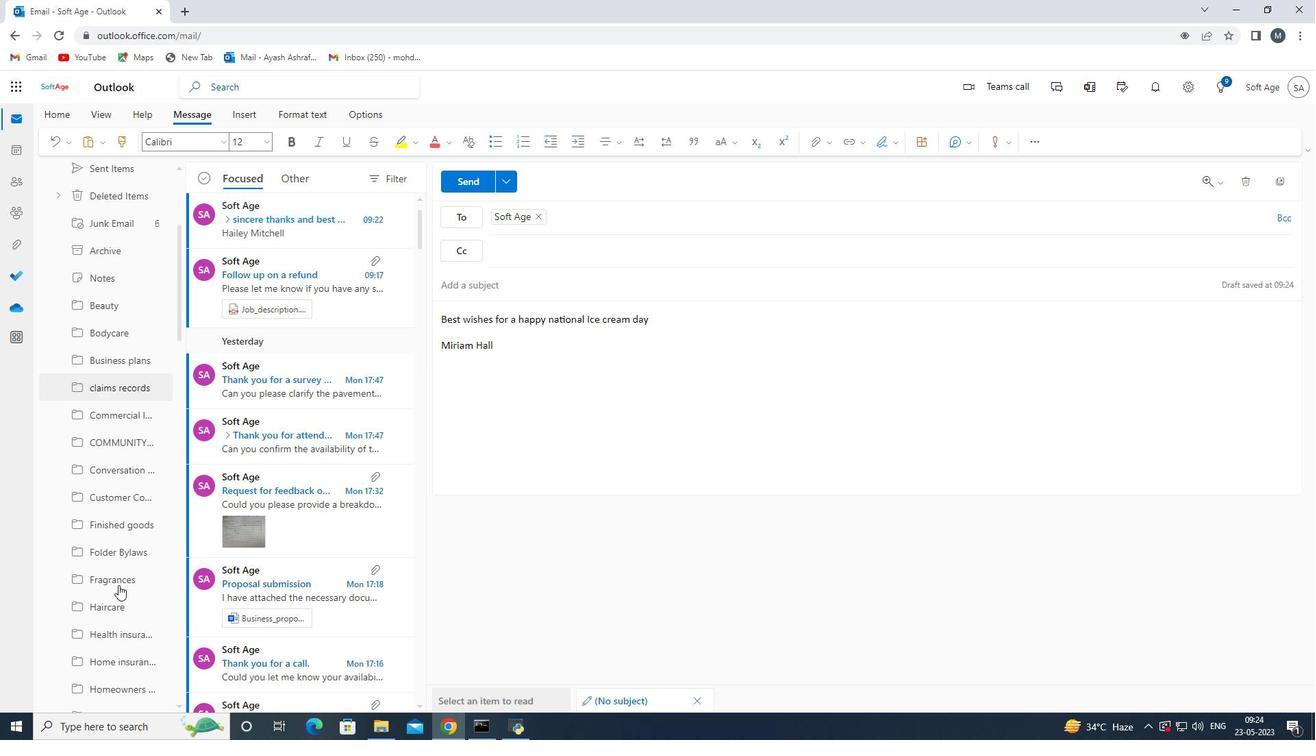 
Action: Mouse scrolled (119, 585) with delta (0, 0)
Screenshot: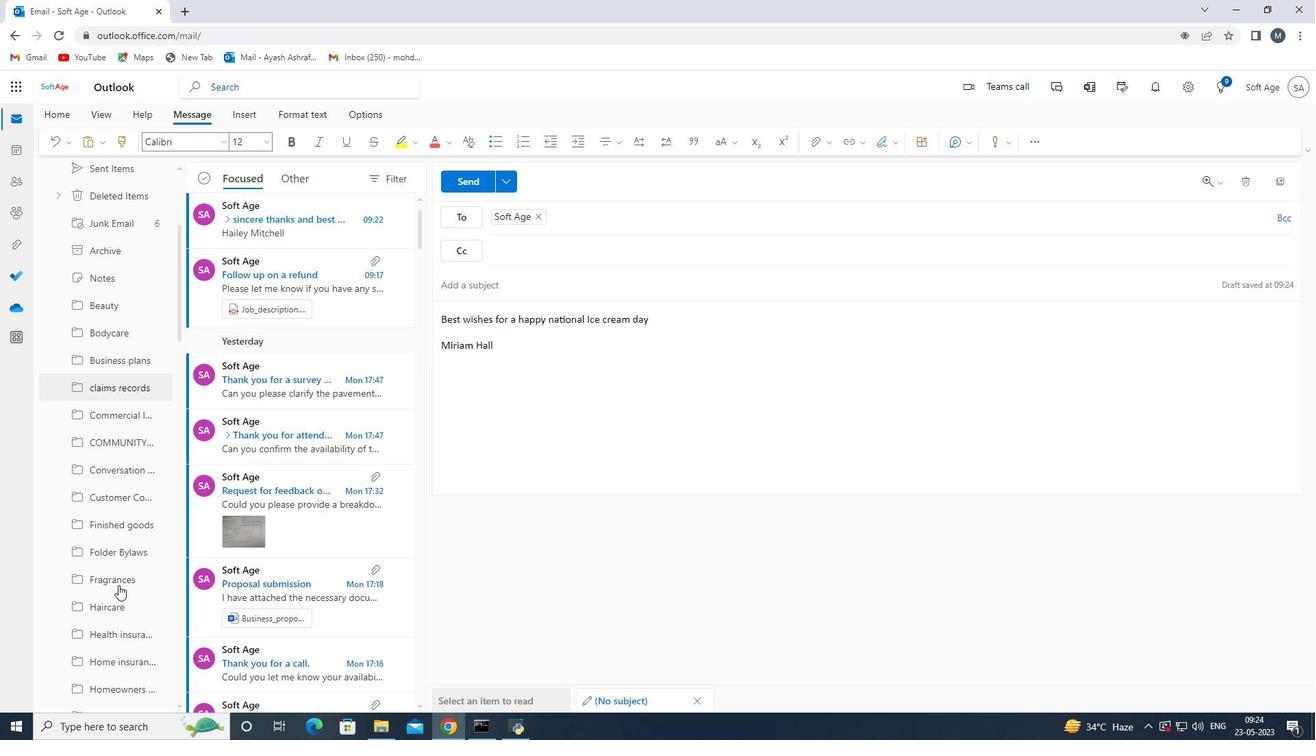 
Action: Mouse scrolled (119, 585) with delta (0, 0)
Screenshot: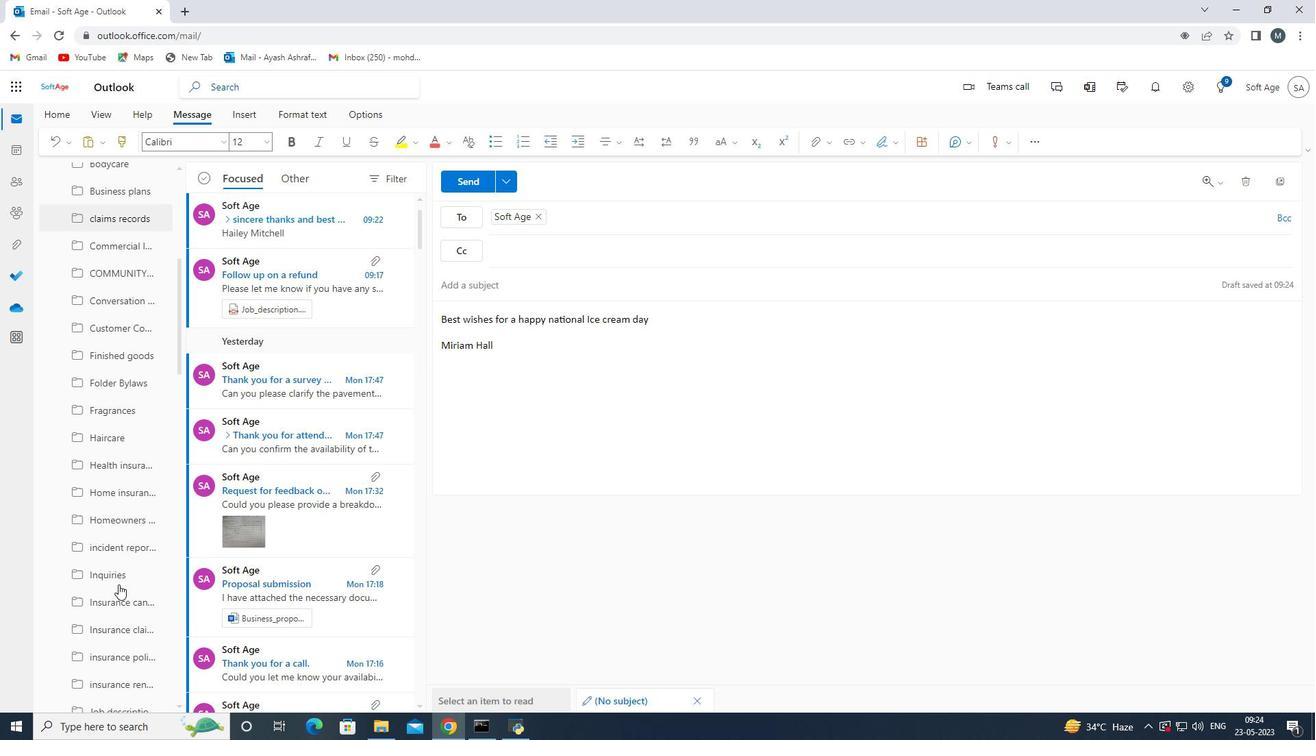 
Action: Mouse scrolled (119, 585) with delta (0, 0)
Screenshot: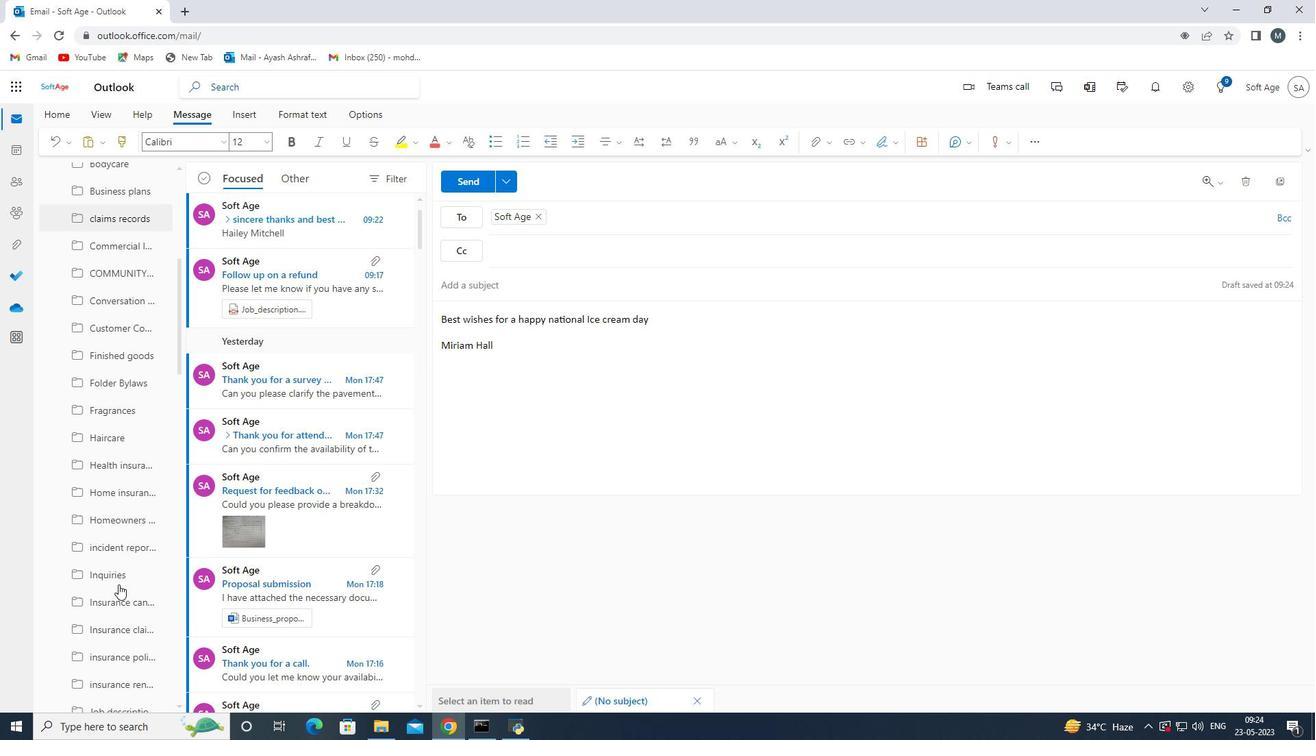 
Action: Mouse scrolled (119, 585) with delta (0, 0)
Screenshot: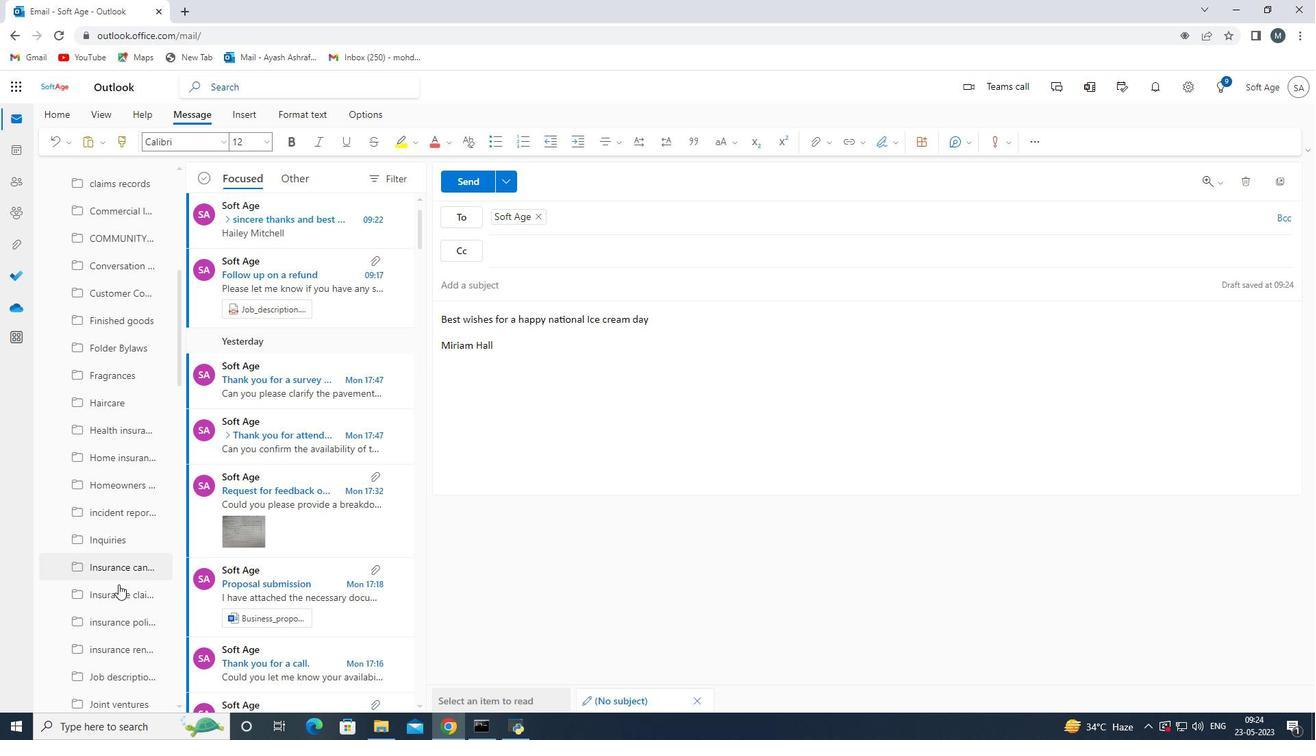 
Action: Mouse moved to (119, 585)
Screenshot: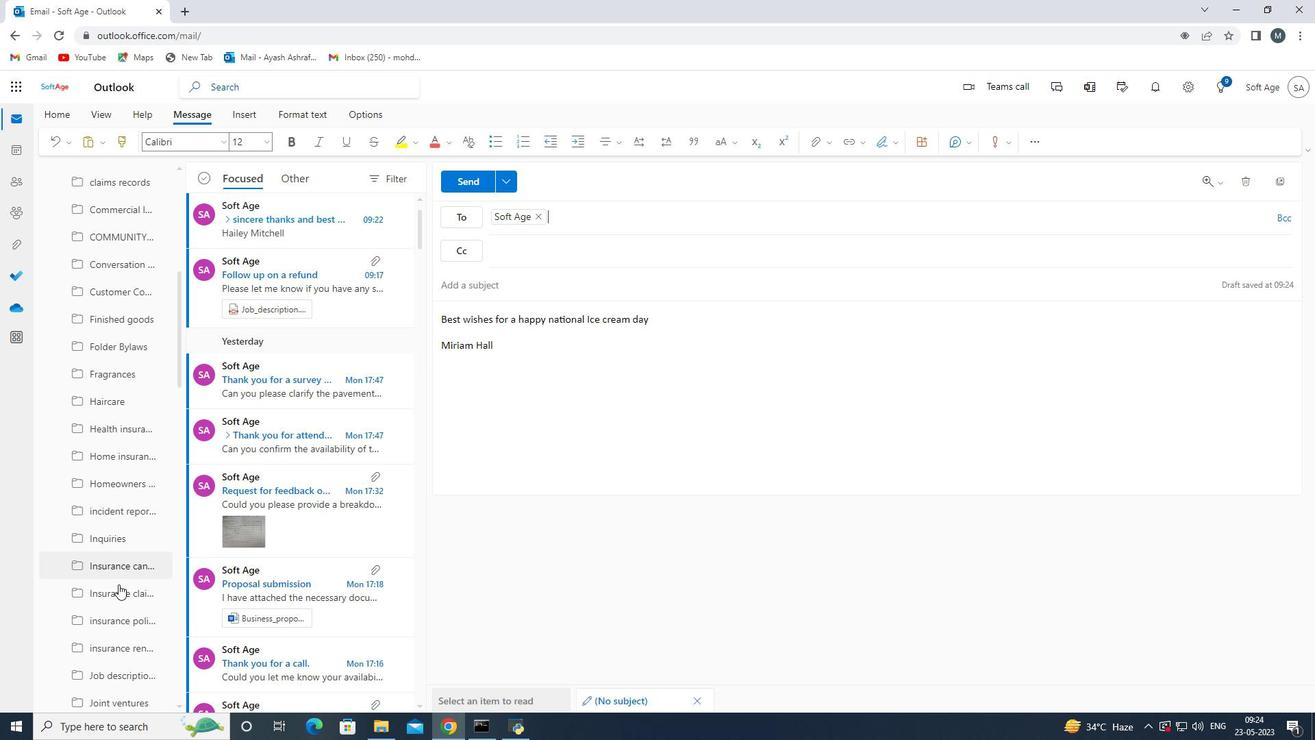 
Action: Mouse scrolled (119, 585) with delta (0, 0)
Screenshot: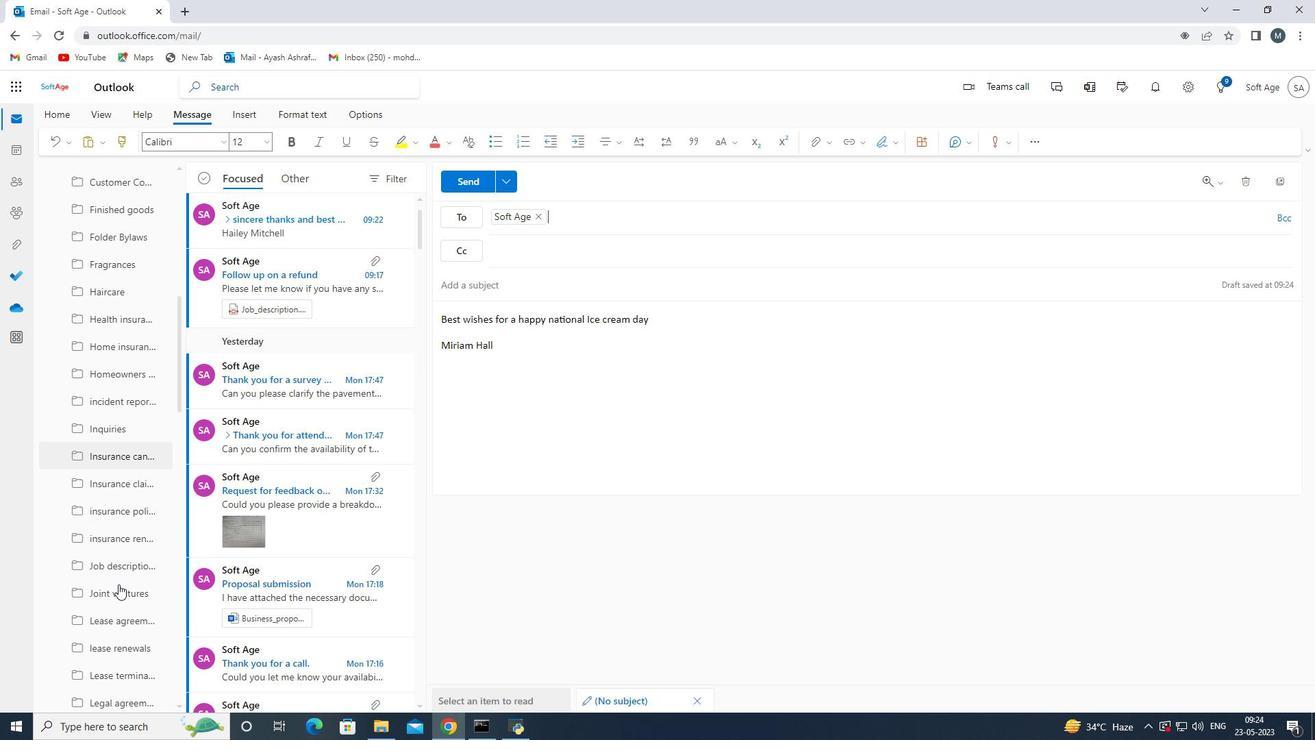
Action: Mouse scrolled (119, 585) with delta (0, 0)
Screenshot: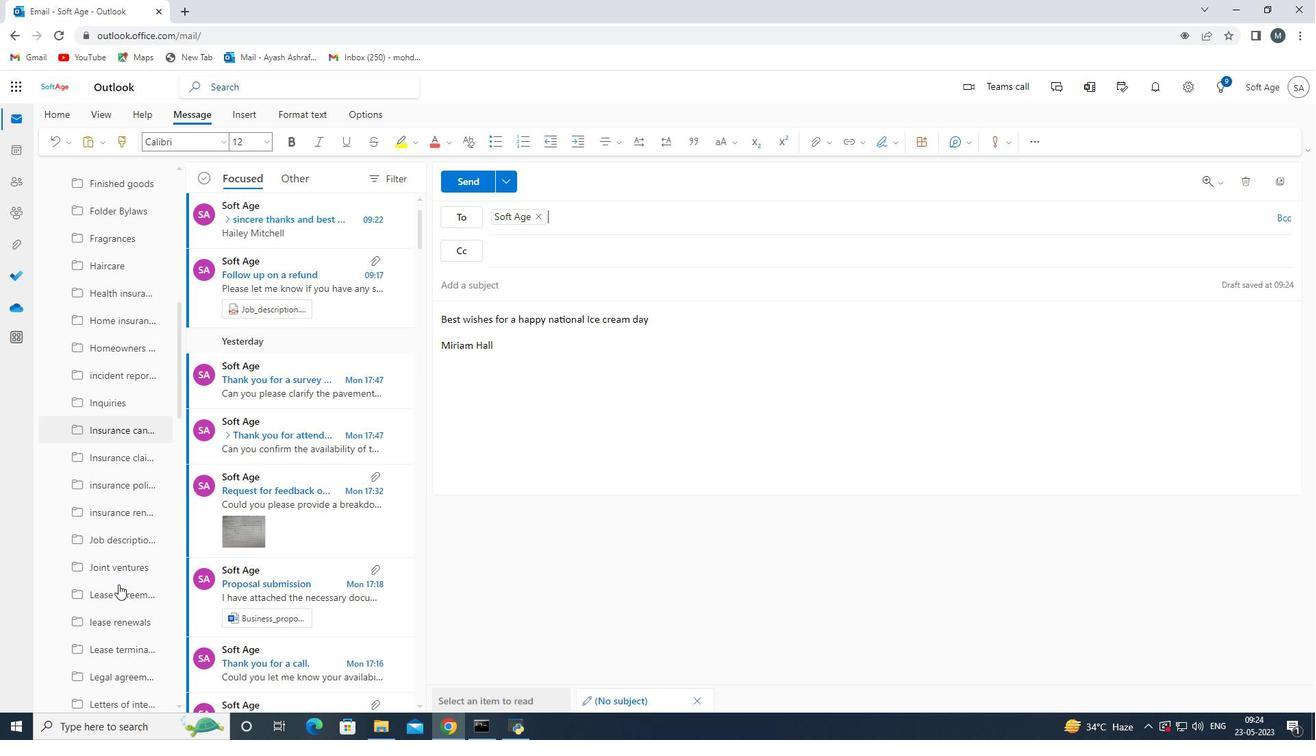 
Action: Mouse scrolled (119, 585) with delta (0, 0)
Screenshot: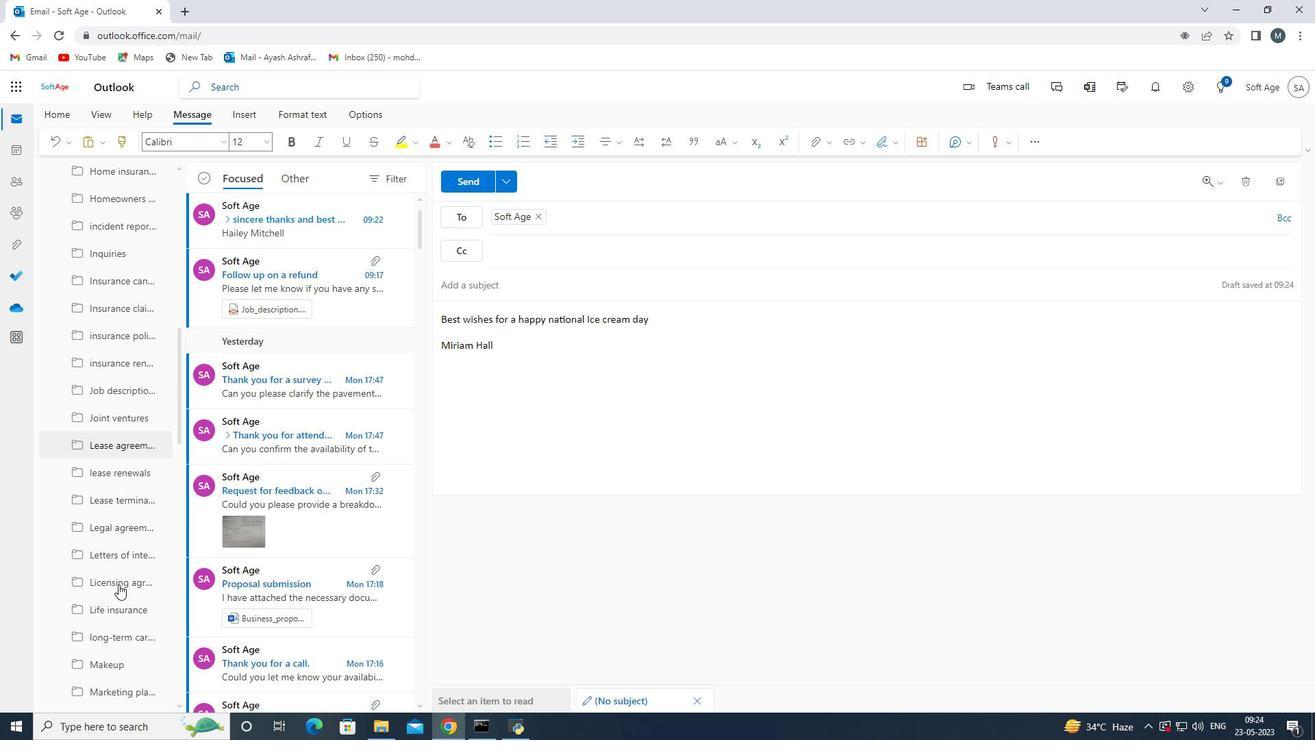 
Action: Mouse scrolled (119, 585) with delta (0, 0)
Screenshot: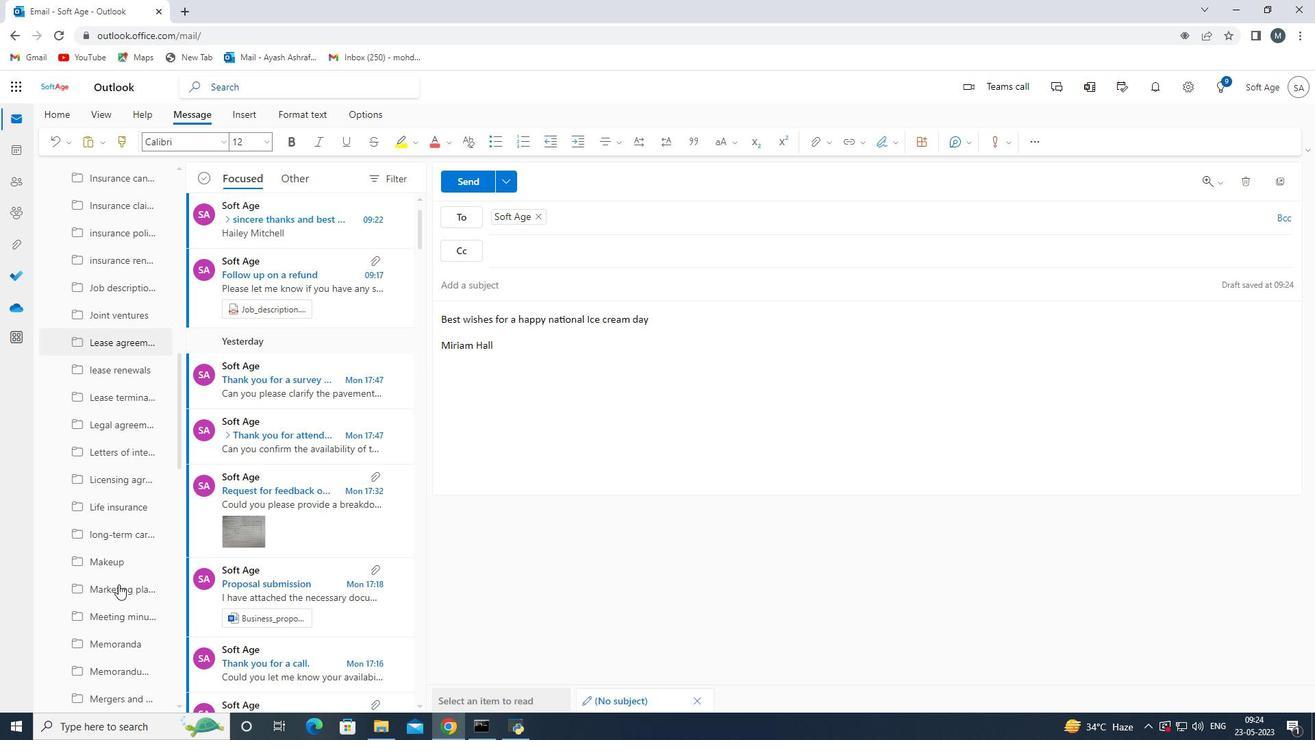 
Action: Mouse scrolled (119, 585) with delta (0, 0)
Screenshot: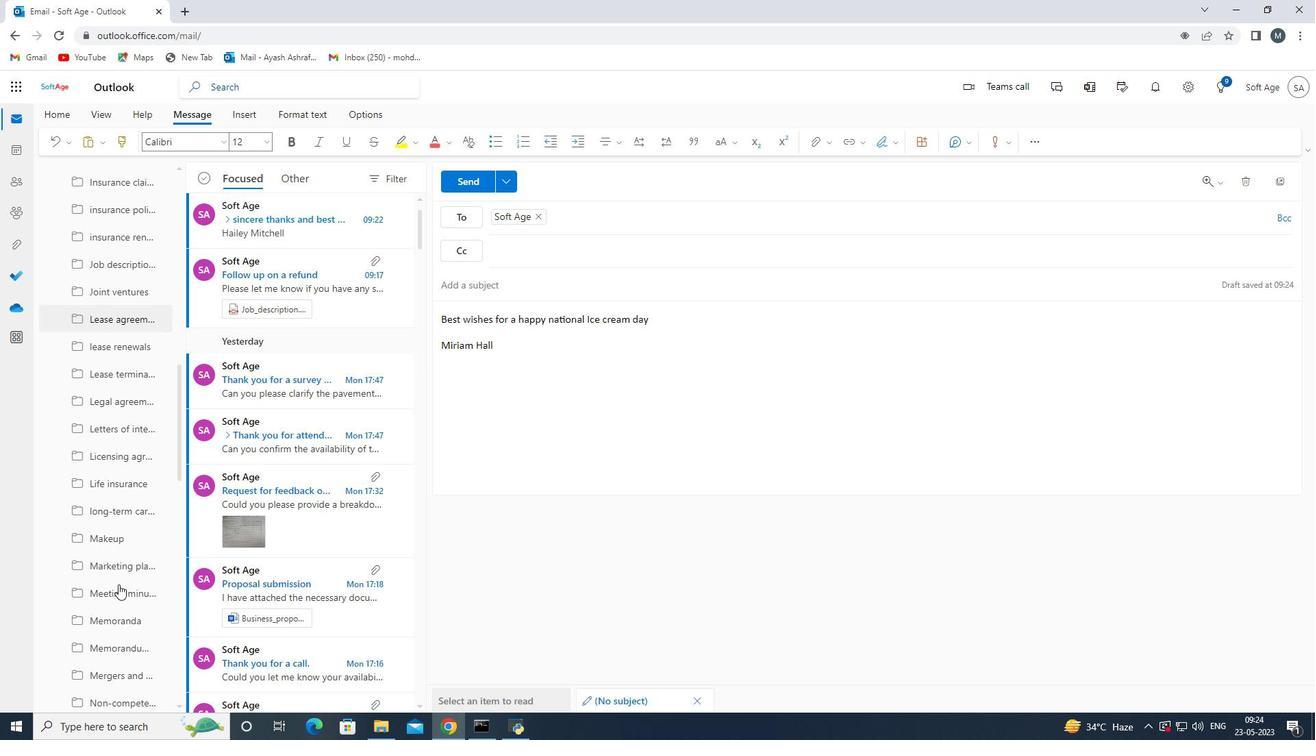 
Action: Mouse scrolled (119, 585) with delta (0, 0)
Screenshot: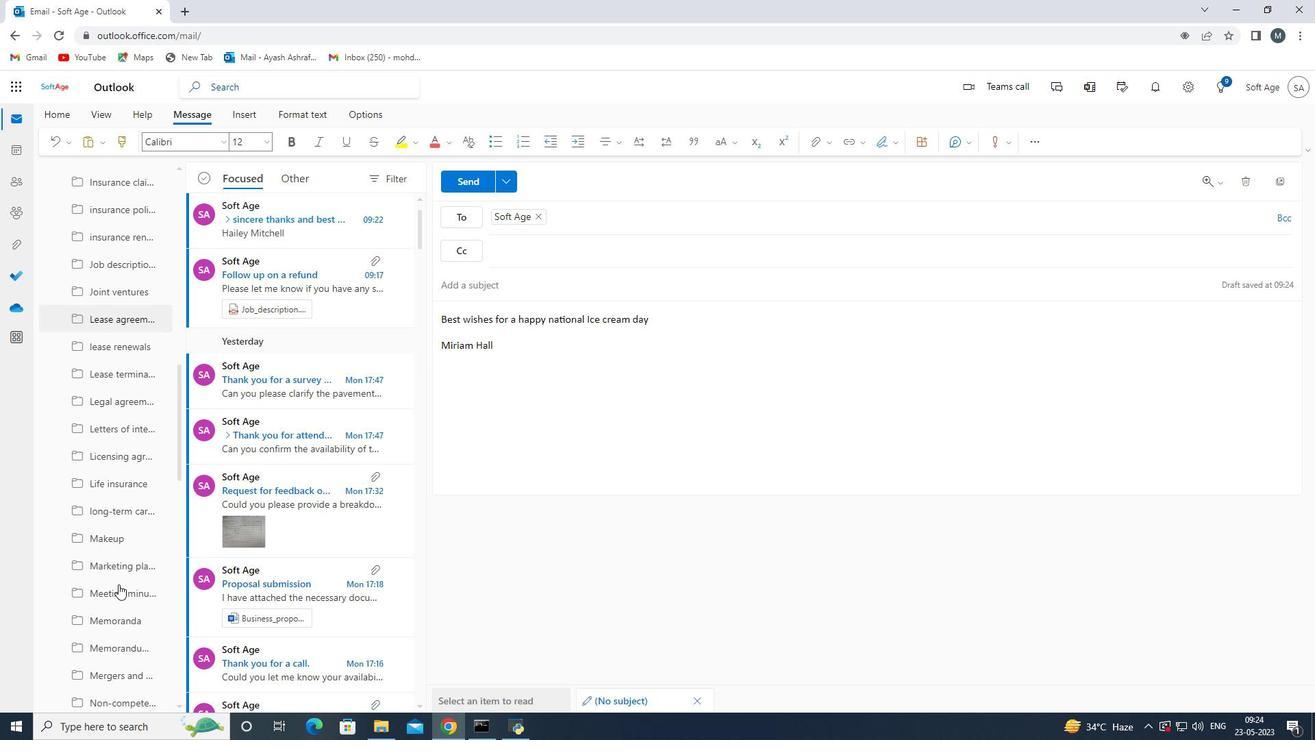 
Action: Mouse scrolled (119, 585) with delta (0, 0)
Screenshot: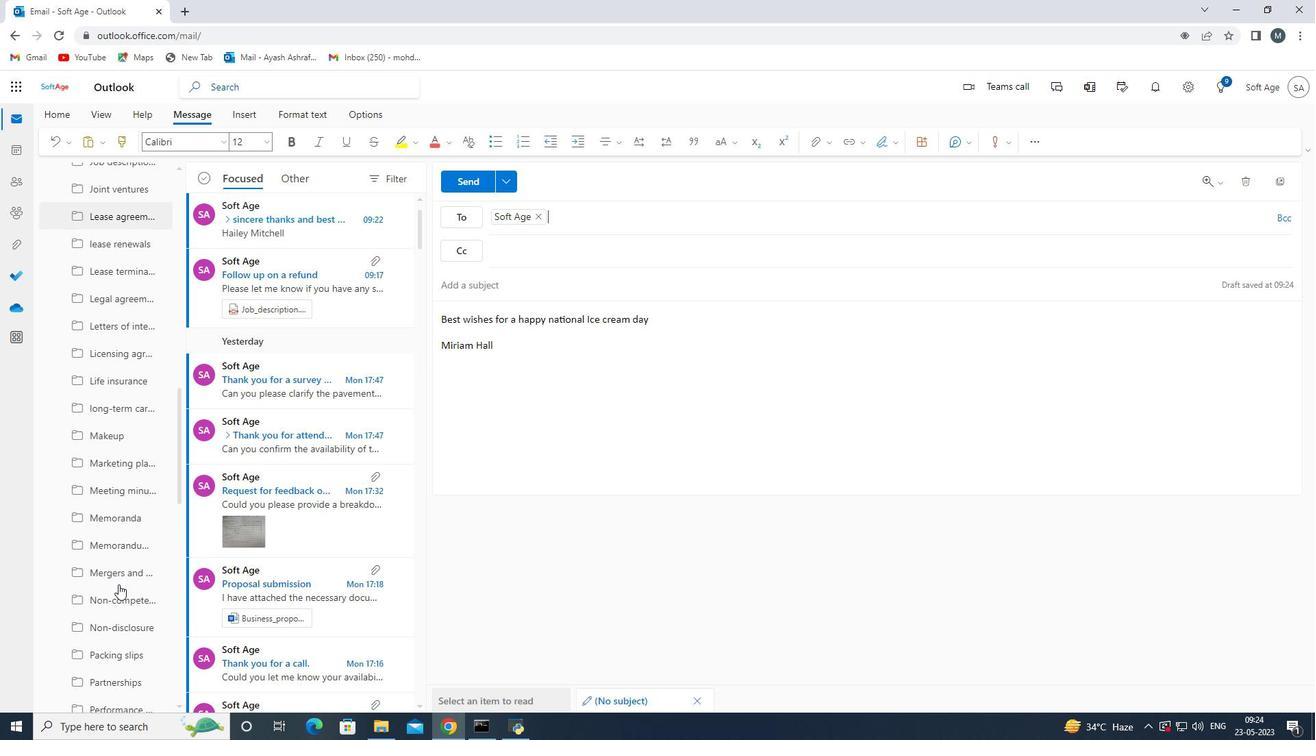 
Action: Mouse scrolled (119, 585) with delta (0, 0)
Screenshot: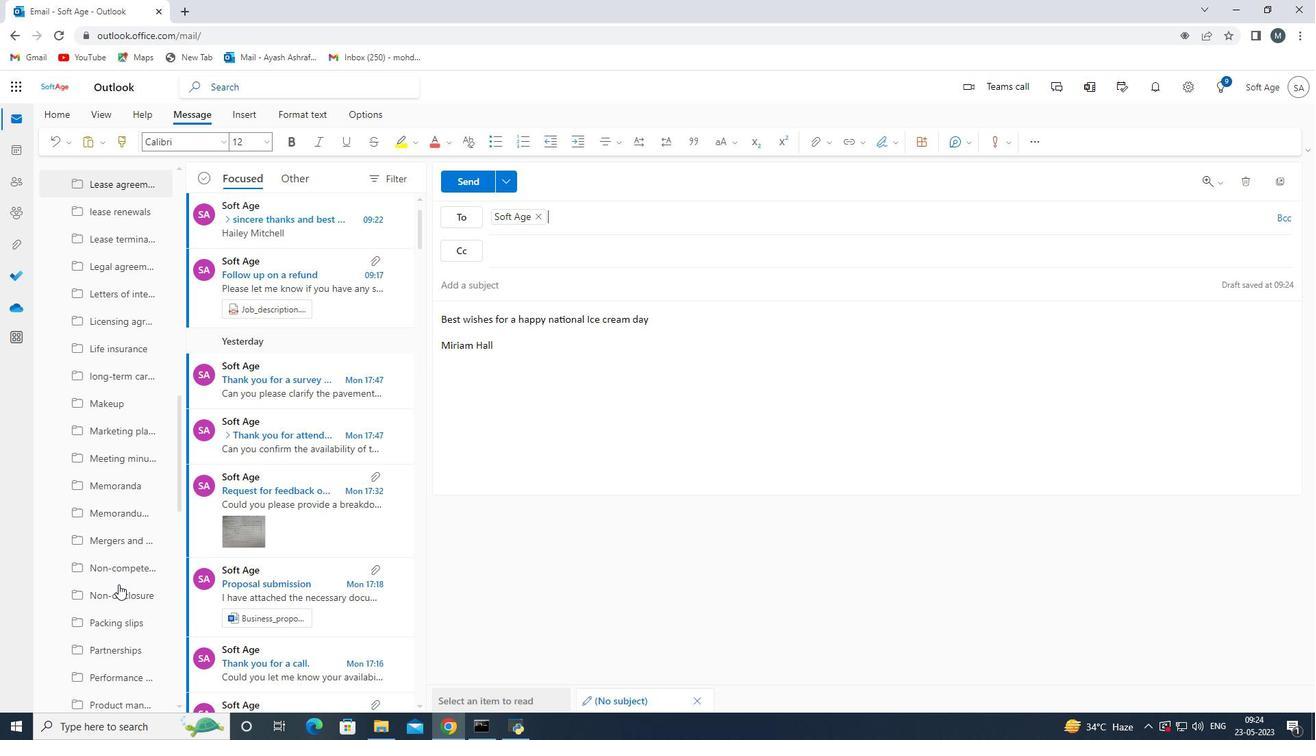 
Action: Mouse moved to (120, 585)
Screenshot: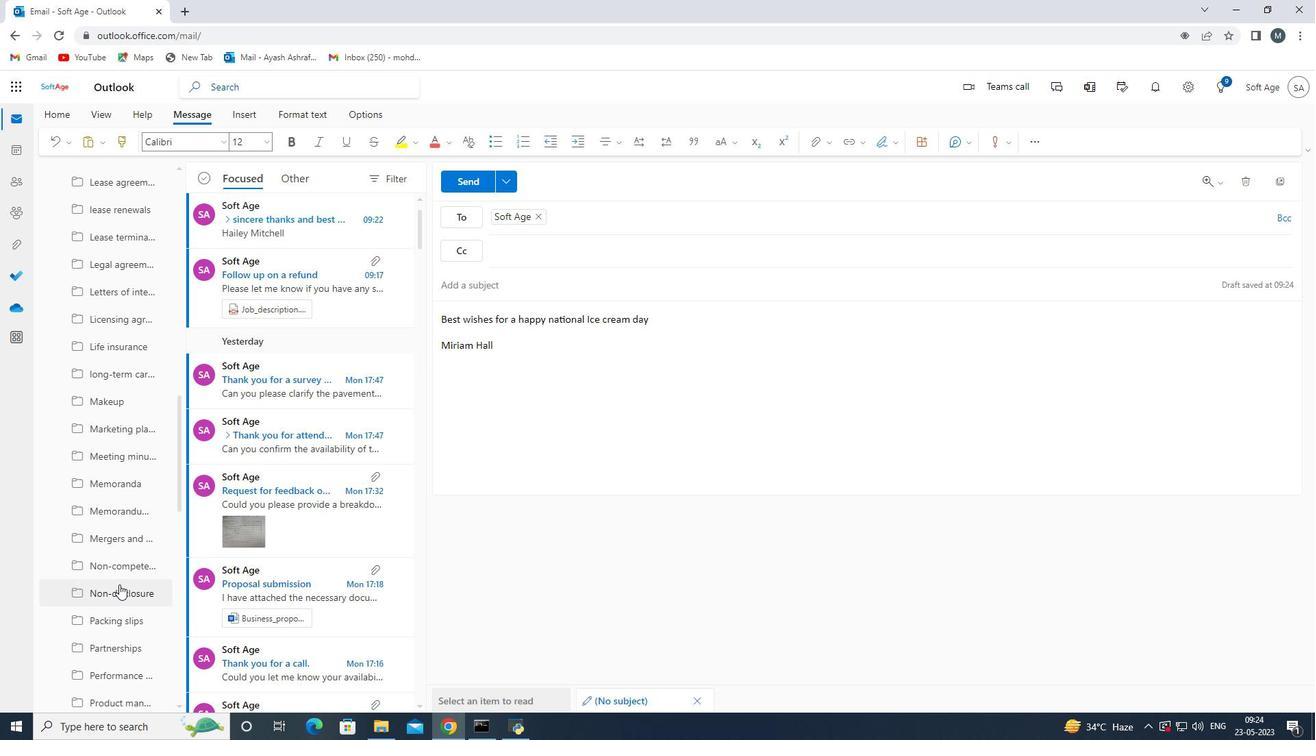 
Action: Mouse scrolled (120, 585) with delta (0, 0)
Screenshot: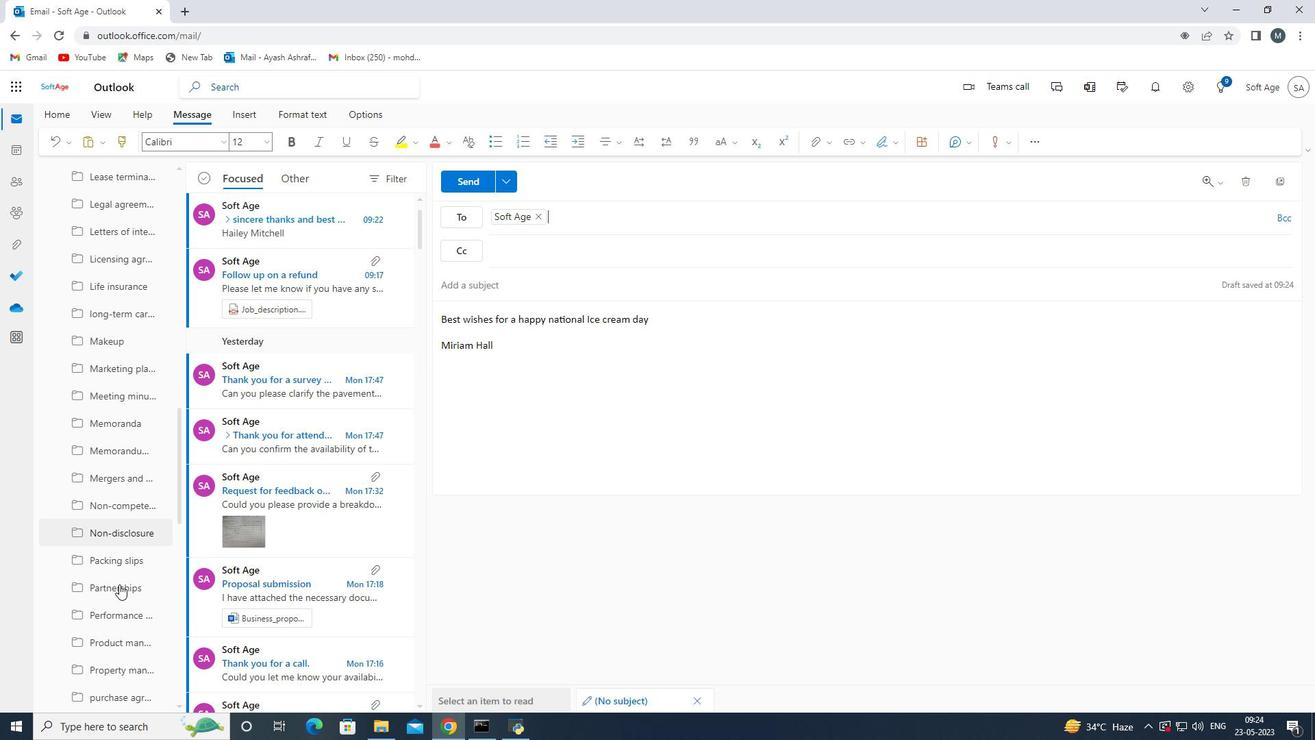 
Action: Mouse scrolled (120, 585) with delta (0, 0)
Screenshot: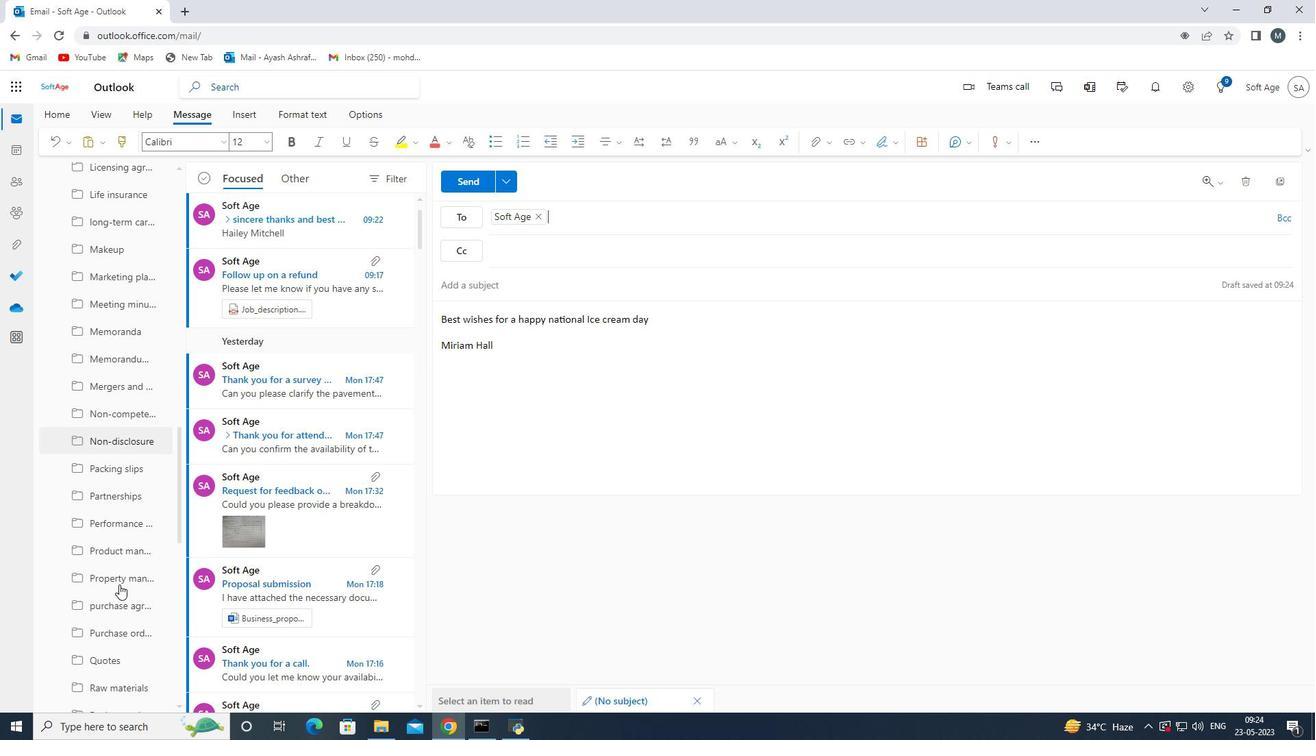 
Action: Mouse scrolled (120, 585) with delta (0, 0)
Screenshot: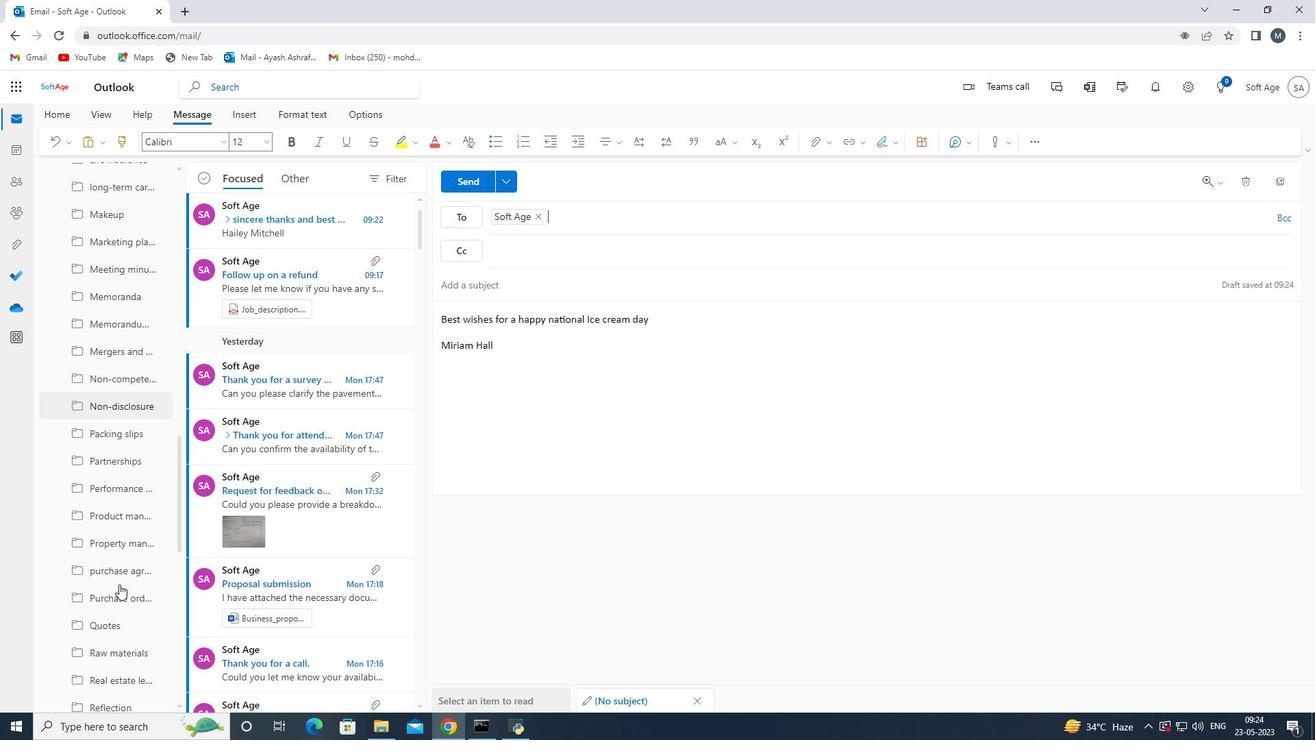 
Action: Mouse scrolled (120, 585) with delta (0, 0)
Screenshot: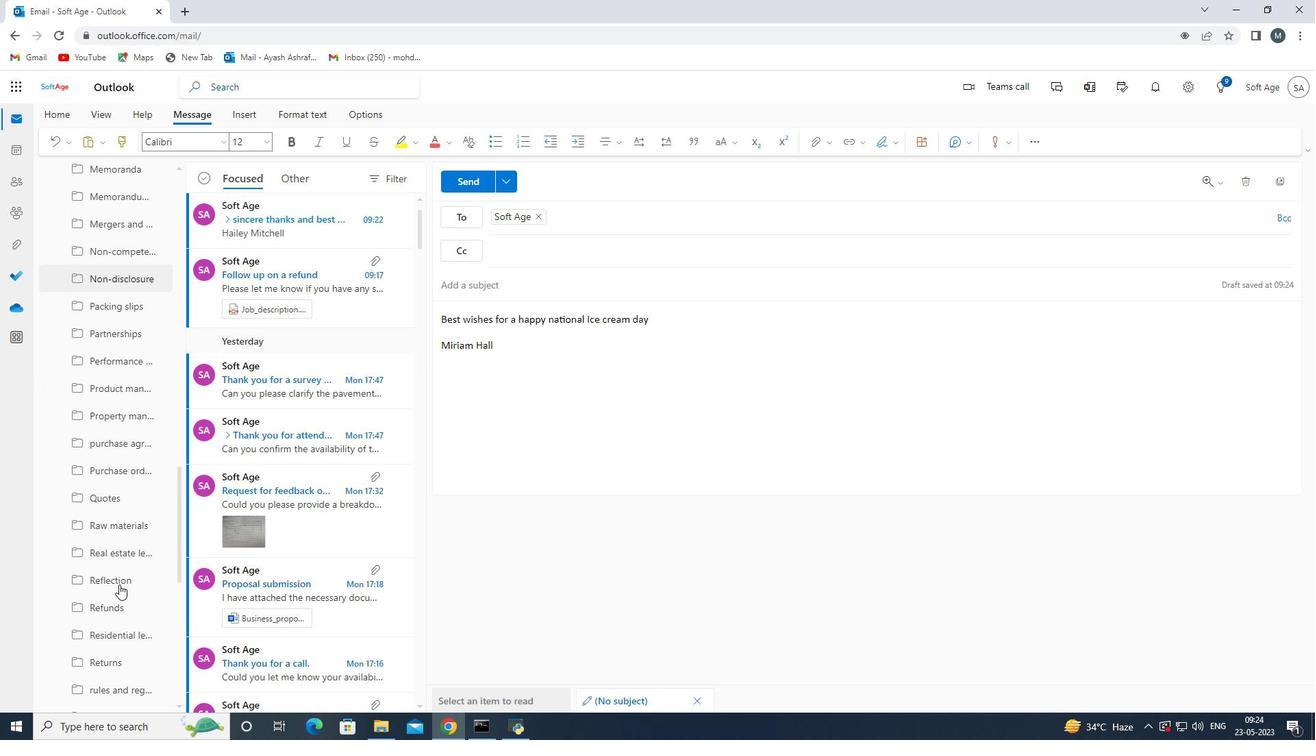 
Action: Mouse scrolled (120, 585) with delta (0, 0)
Screenshot: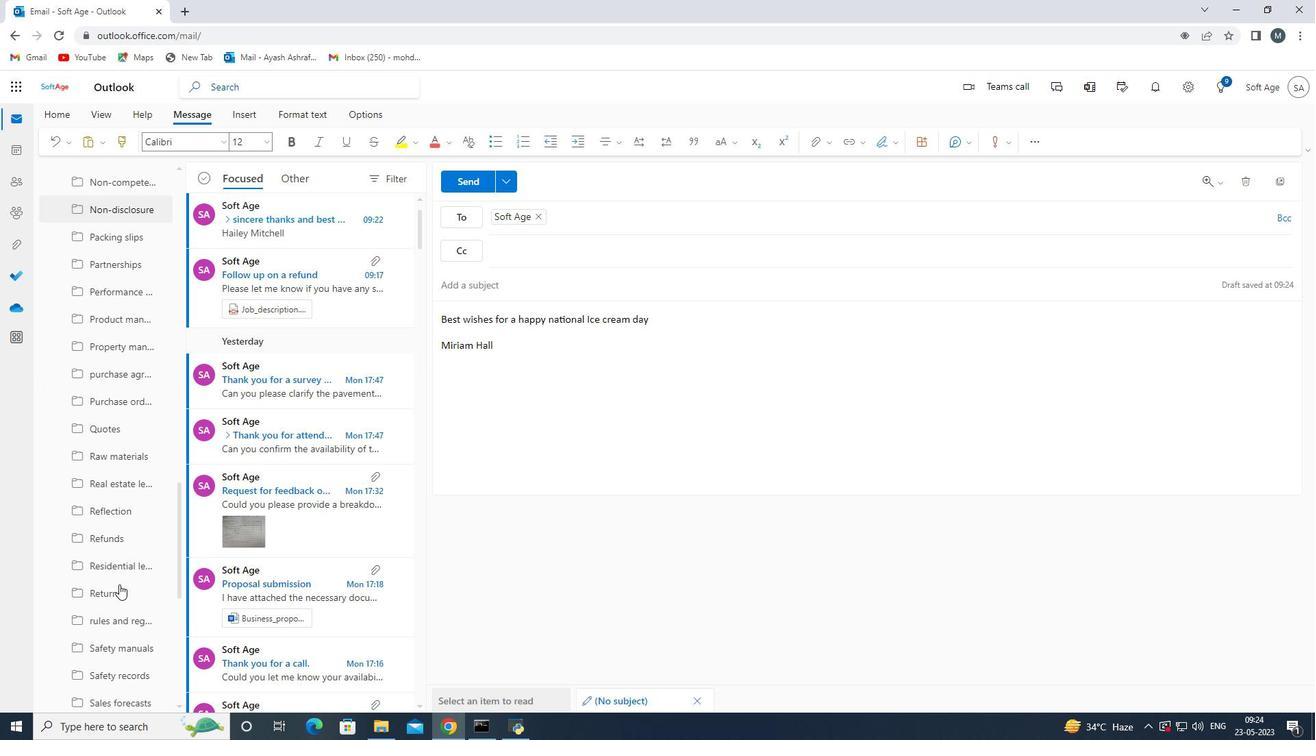 
Action: Mouse scrolled (120, 585) with delta (0, 0)
Screenshot: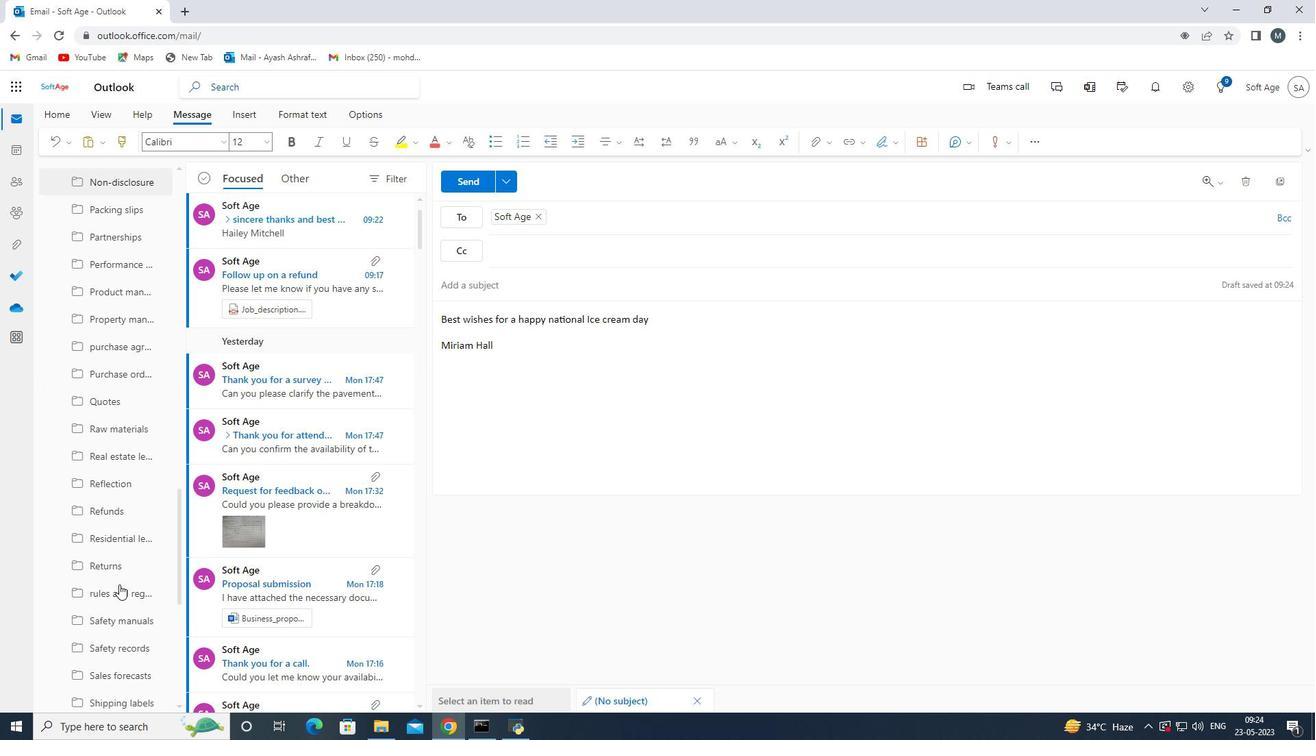 
Action: Mouse scrolled (120, 585) with delta (0, 0)
Screenshot: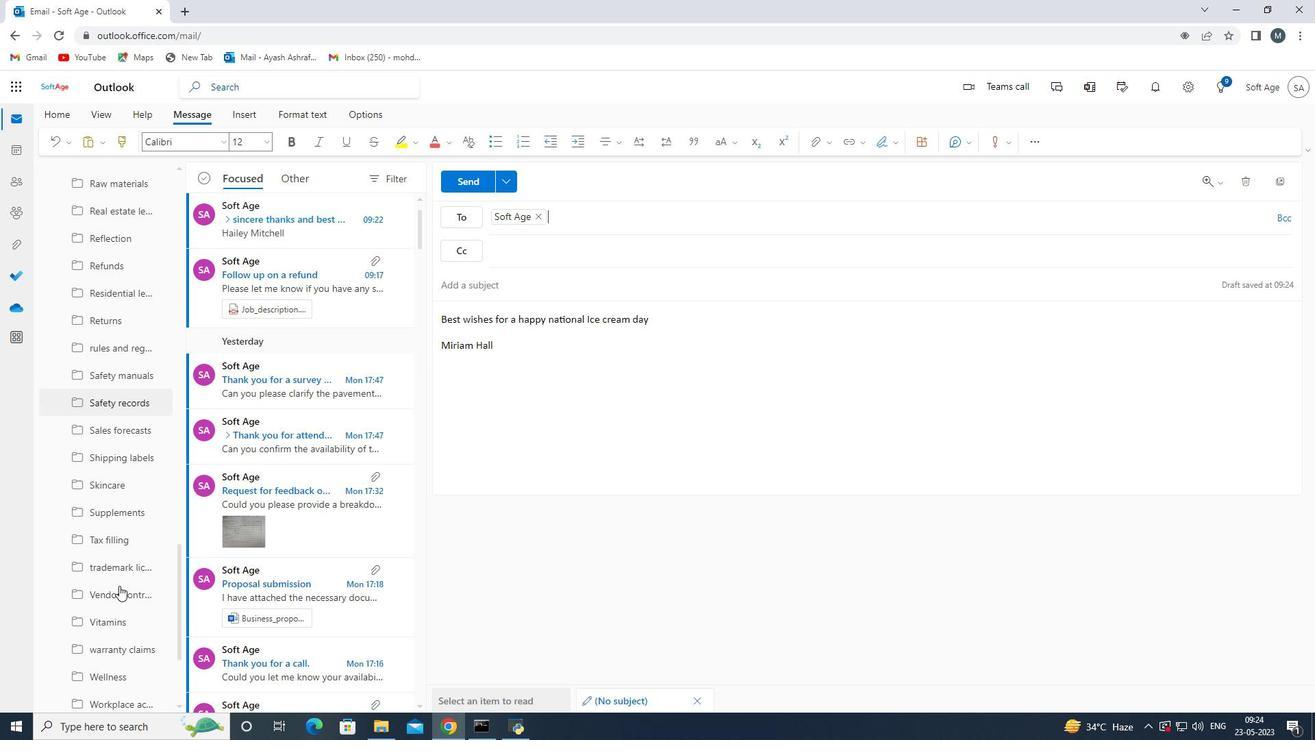 
Action: Mouse scrolled (120, 585) with delta (0, 0)
Screenshot: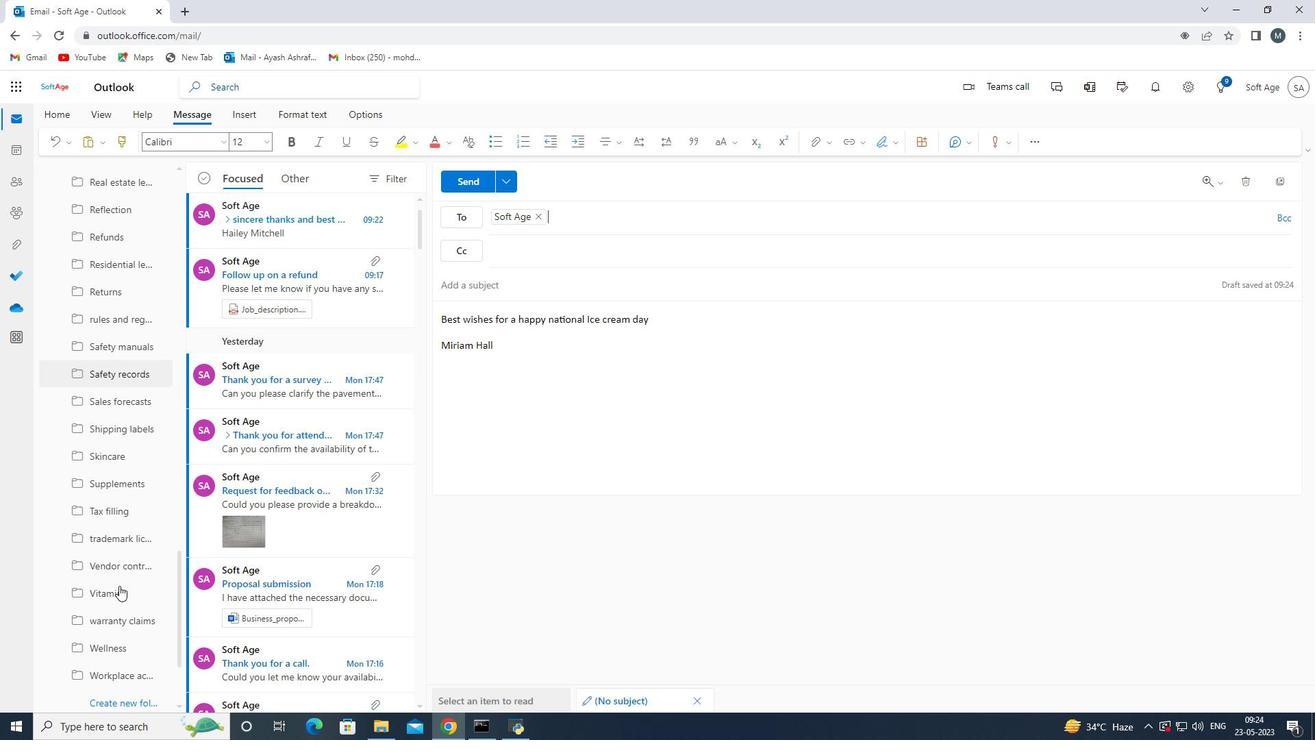 
Action: Mouse scrolled (120, 585) with delta (0, 0)
Screenshot: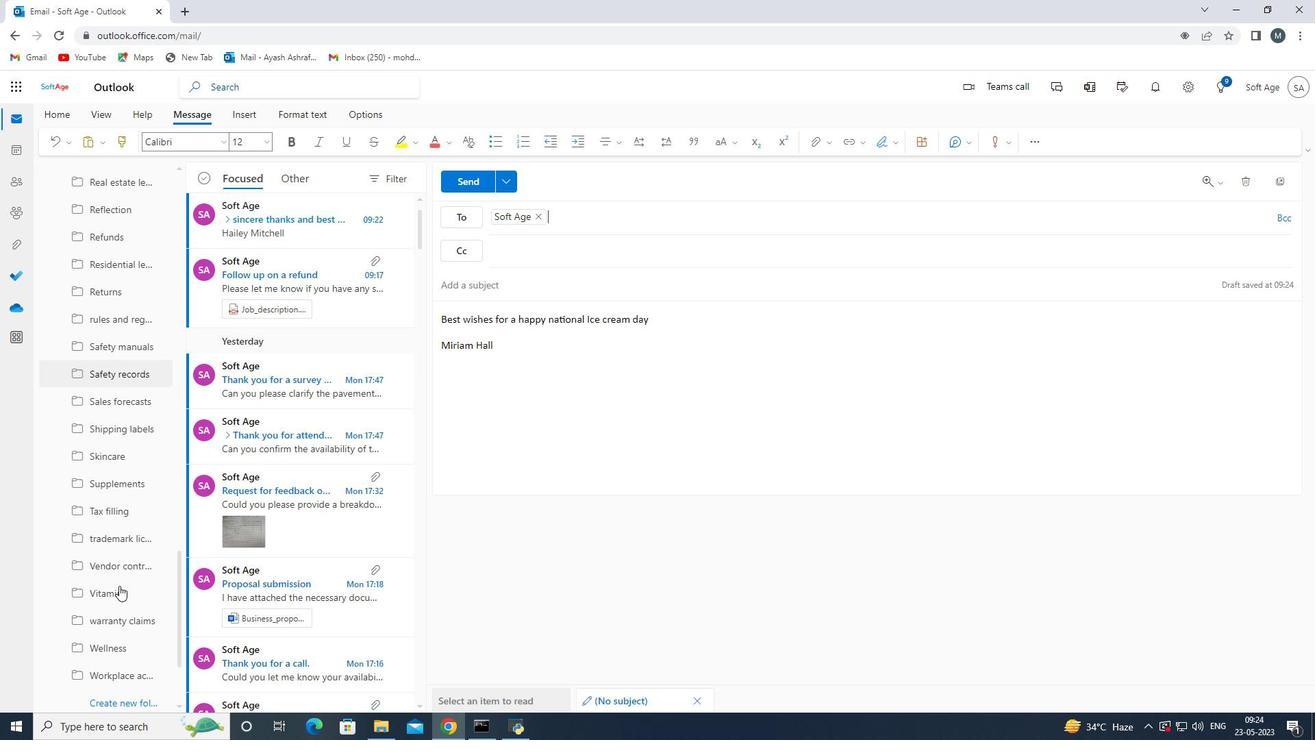 
Action: Mouse scrolled (120, 585) with delta (0, 0)
Screenshot: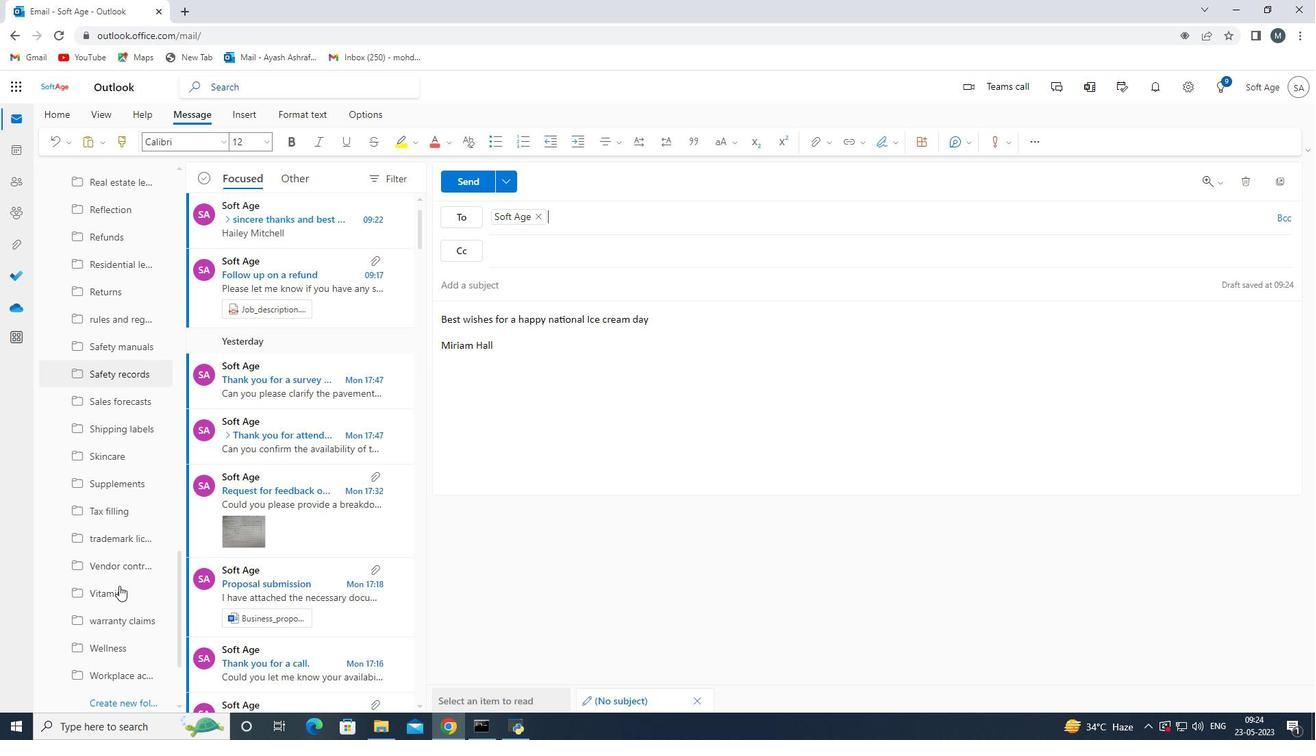 
Action: Mouse moved to (120, 587)
Screenshot: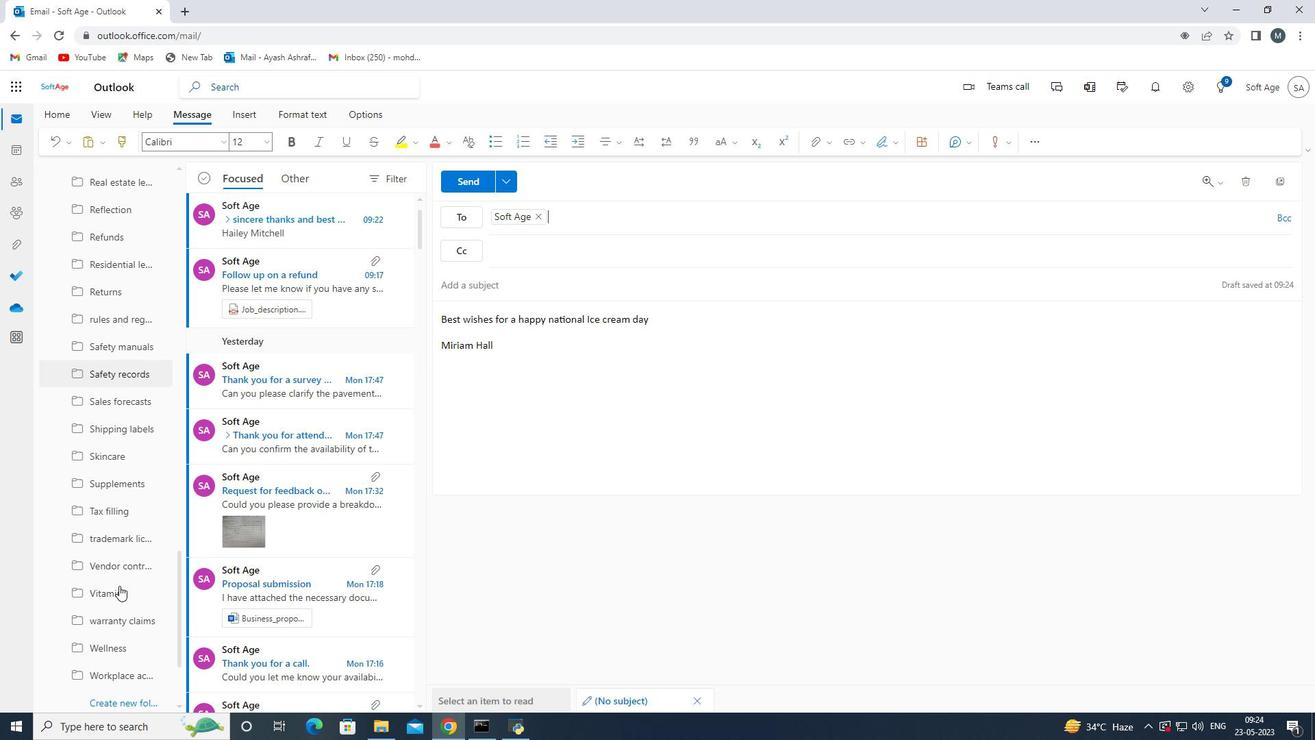 
Action: Mouse scrolled (120, 586) with delta (0, 0)
Screenshot: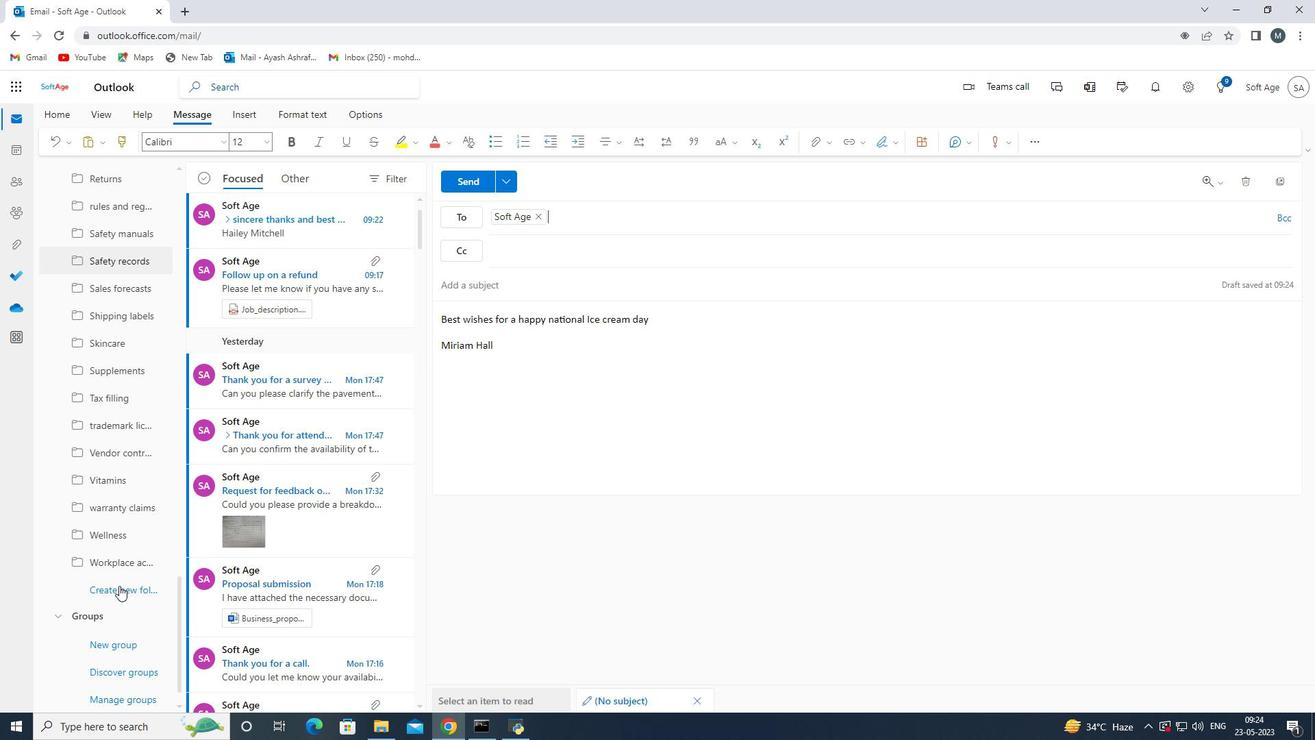 
Action: Mouse scrolled (120, 586) with delta (0, 0)
Screenshot: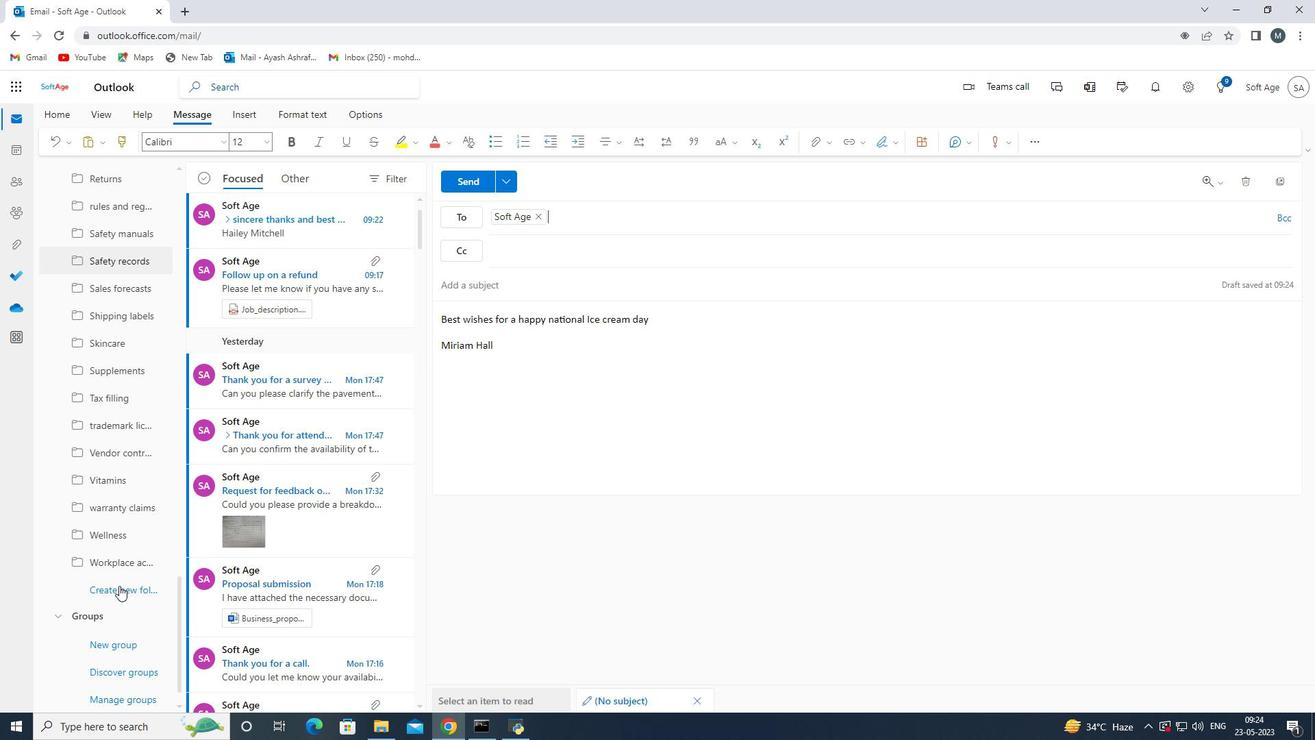 
Action: Mouse scrolled (120, 586) with delta (0, 0)
Screenshot: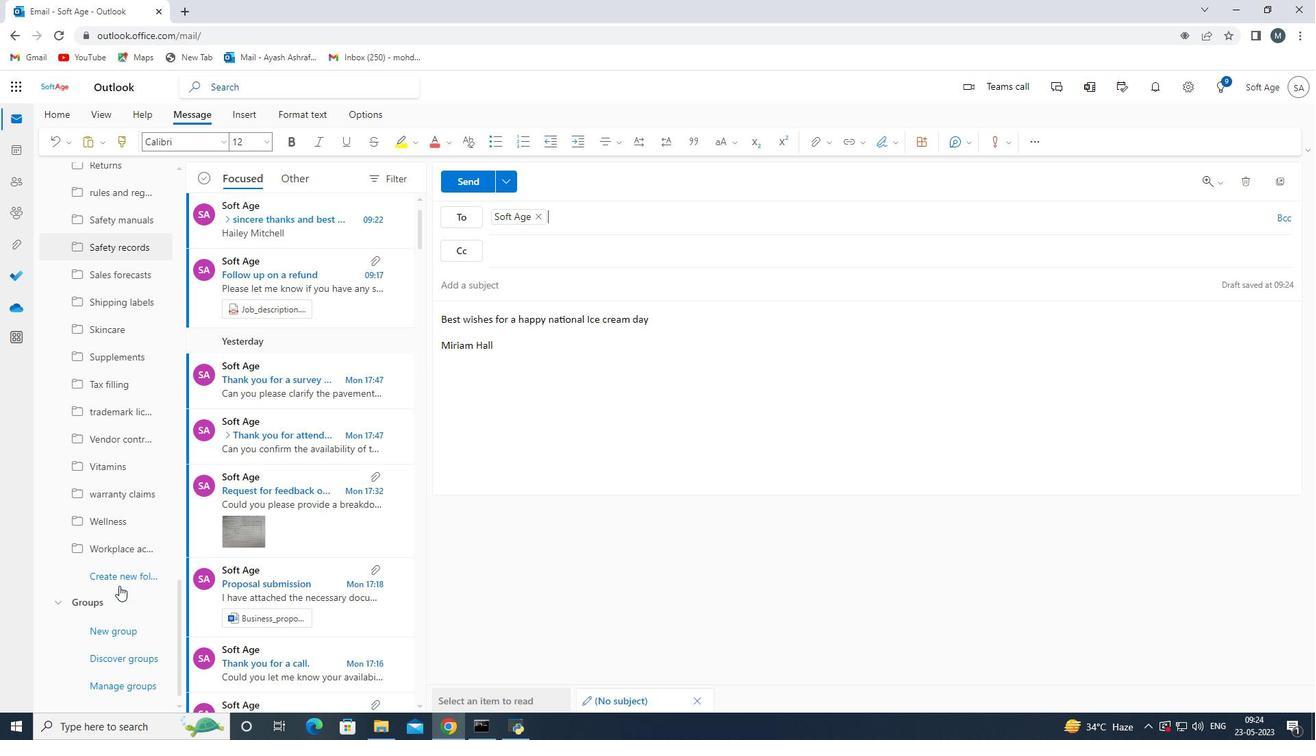 
Action: Mouse scrolled (120, 586) with delta (0, 0)
Screenshot: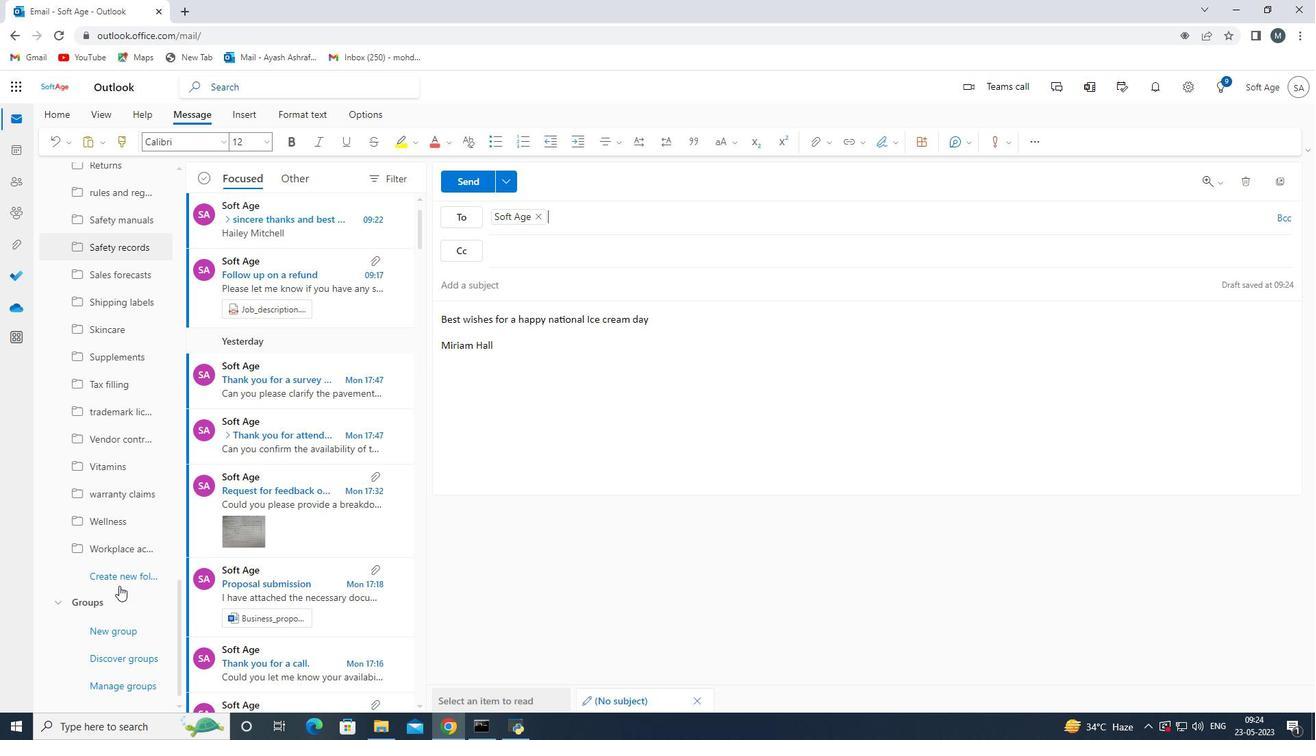 
Action: Mouse scrolled (120, 586) with delta (0, 0)
Screenshot: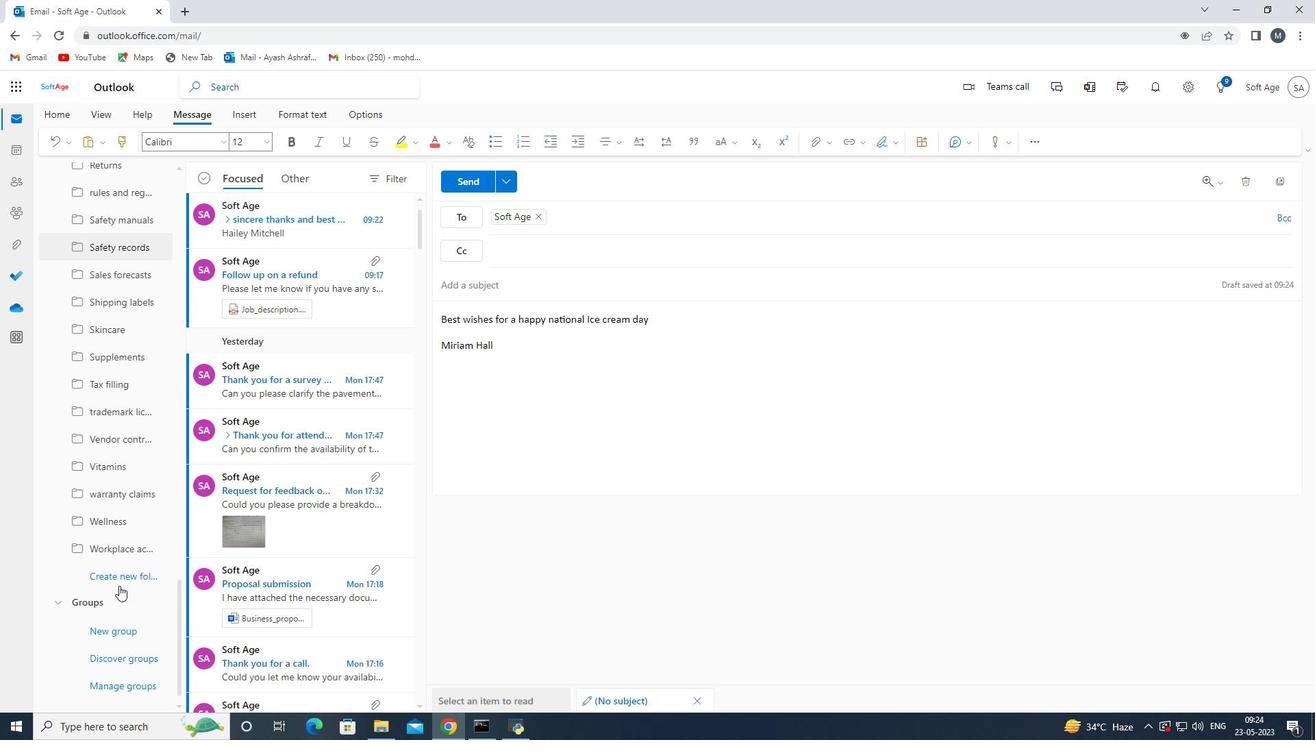 
Action: Mouse scrolled (120, 586) with delta (0, 0)
Screenshot: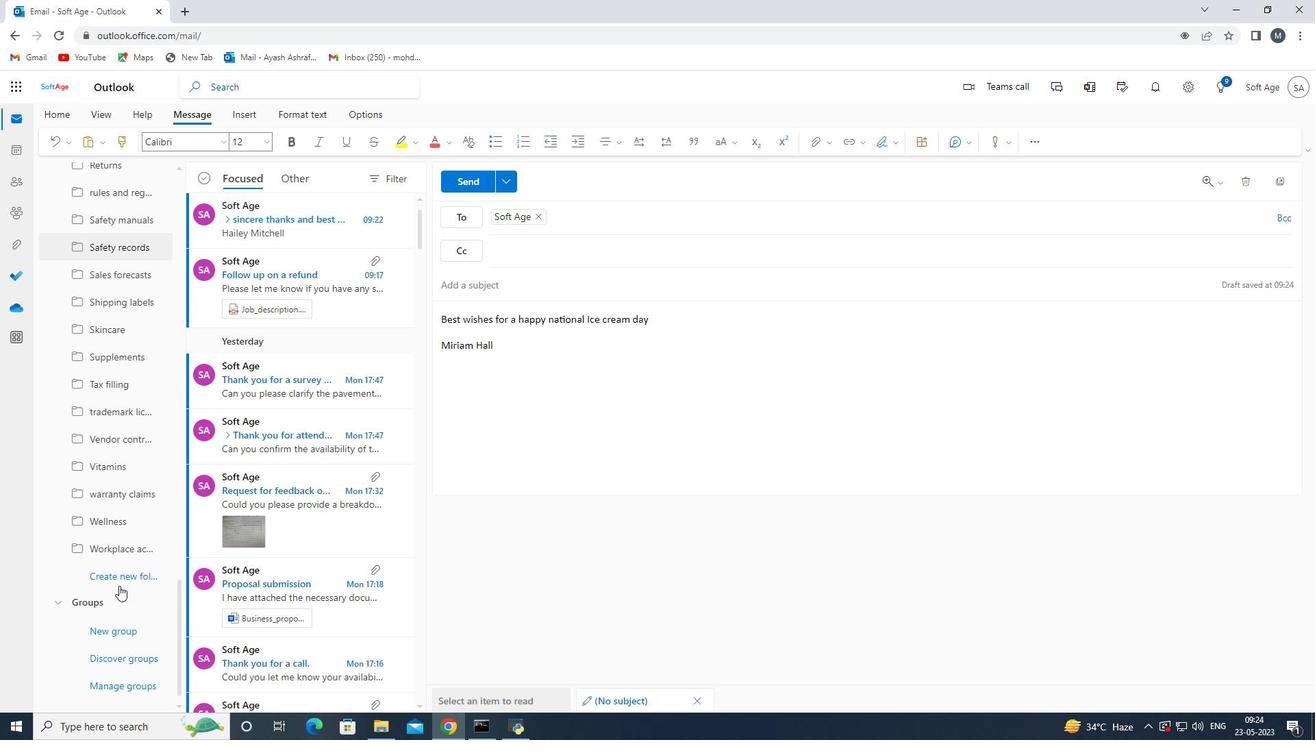 
Action: Mouse scrolled (120, 586) with delta (0, 0)
Screenshot: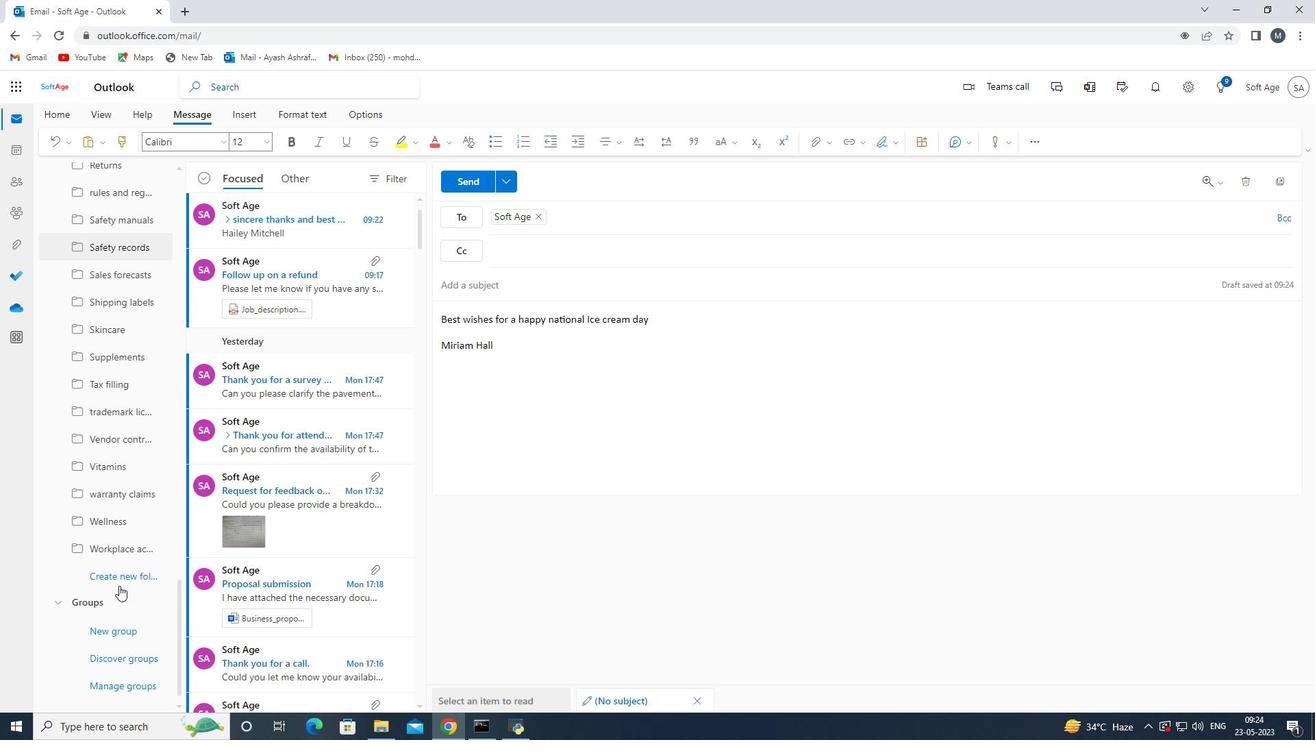 
Action: Mouse moved to (126, 581)
Screenshot: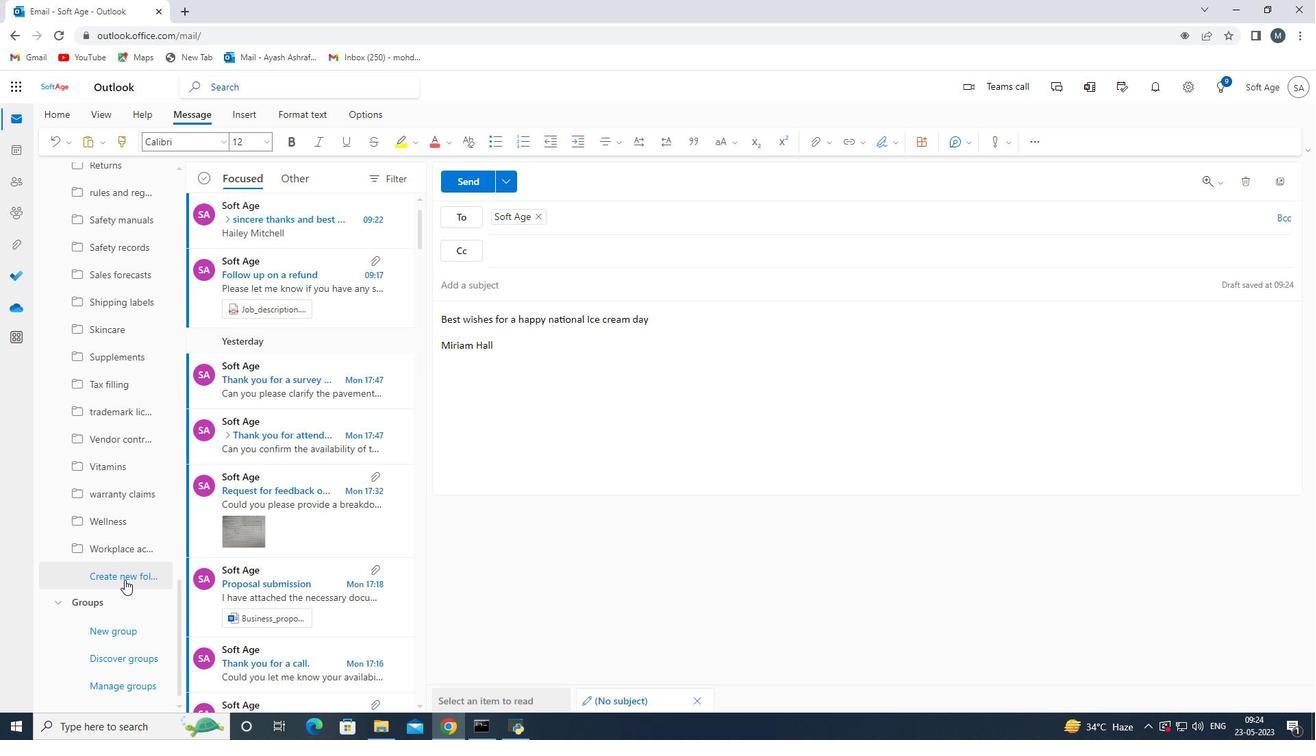 
Action: Mouse pressed left at (126, 581)
Screenshot: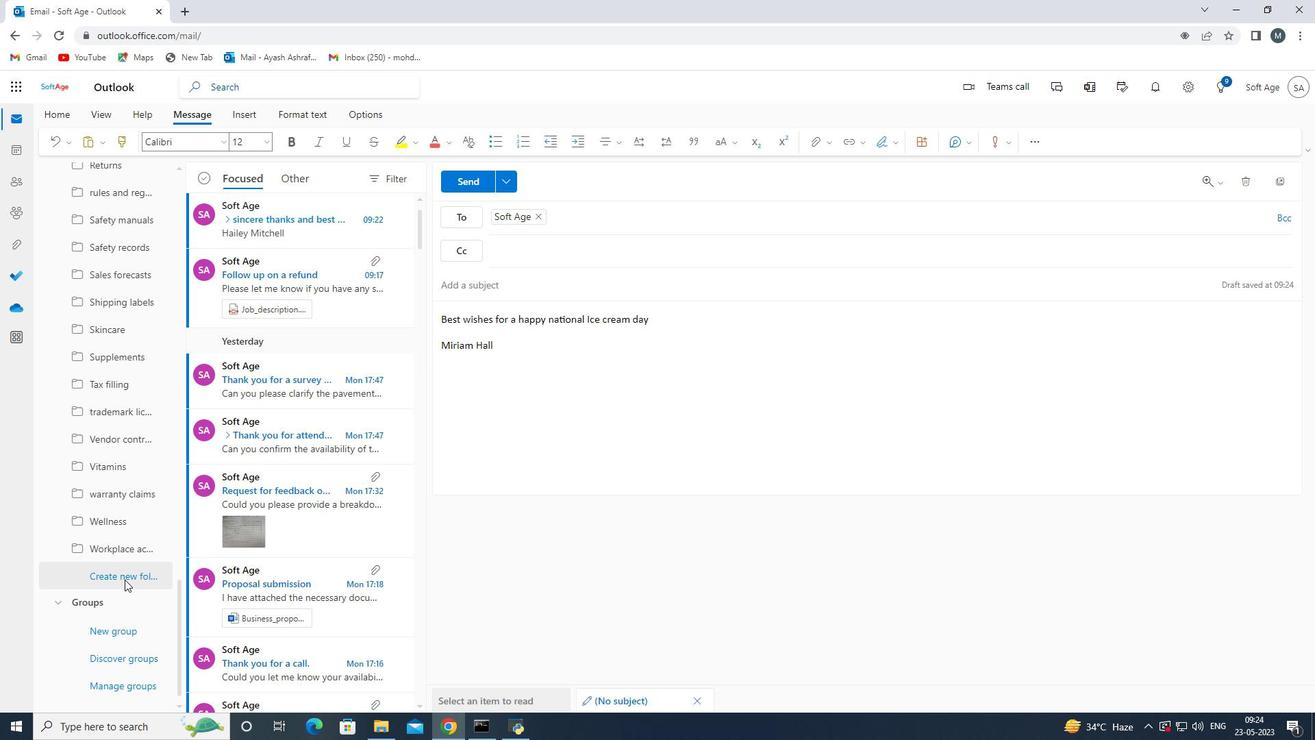 
Action: Mouse moved to (113, 577)
Screenshot: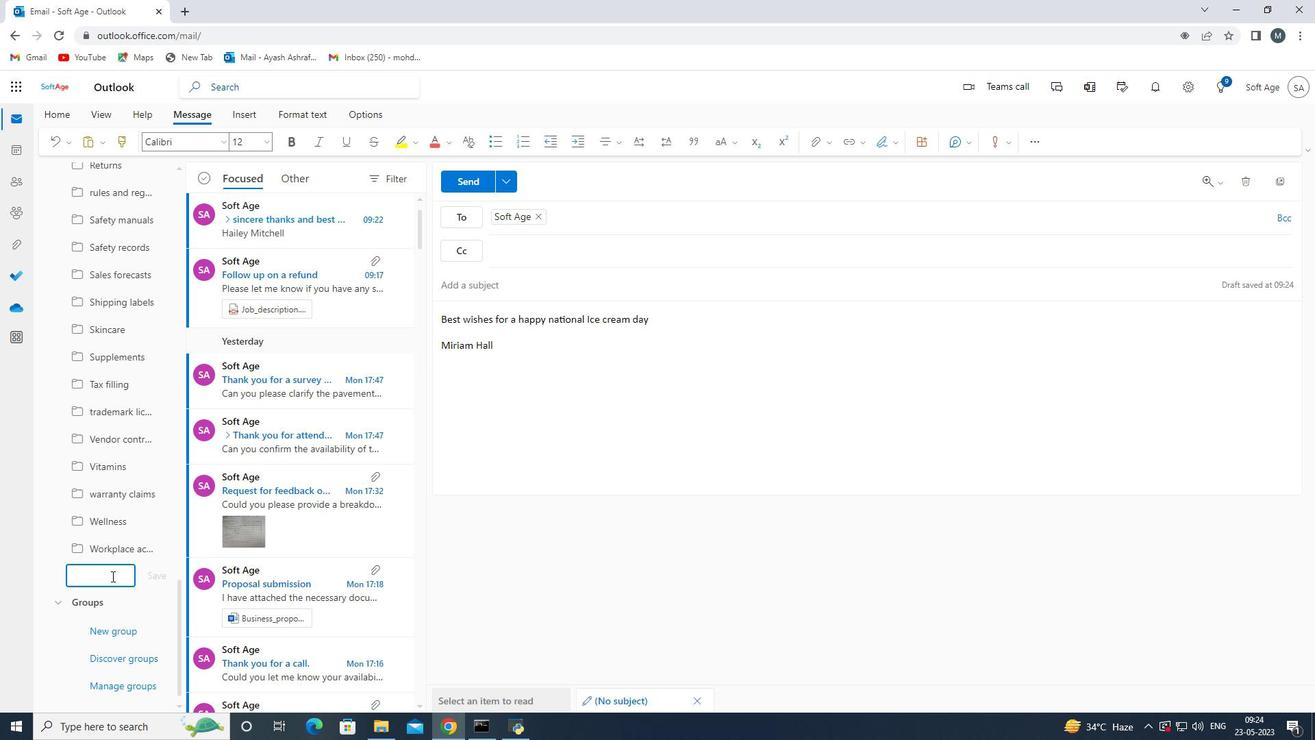 
Action: Mouse pressed left at (113, 577)
Screenshot: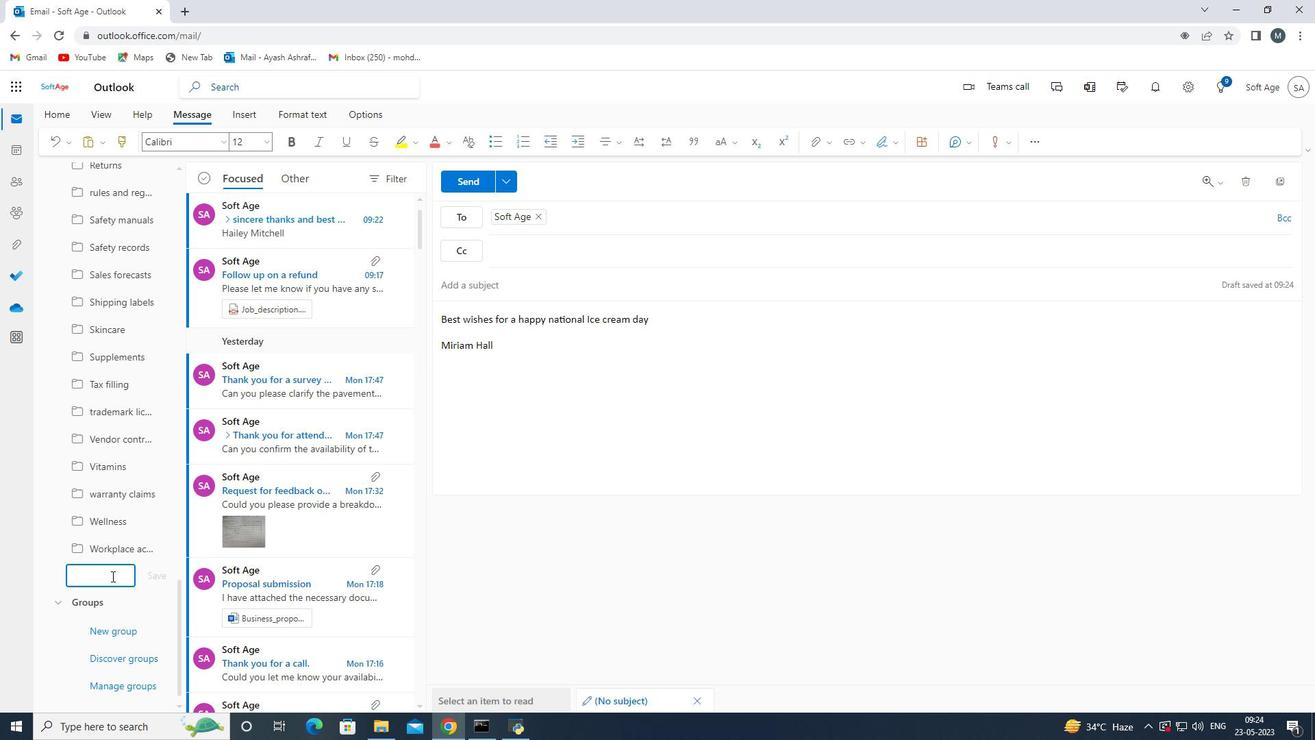 
Action: Key pressed <Key.shift>Sfety<Key.space><Key.backspace><Key.backspace><Key.backspace><Key.backspace><Key.backspace>afety<Key.space><Key.shift>Traini<Key.space>n<Key.backspace><Key.backspace>ng
Screenshot: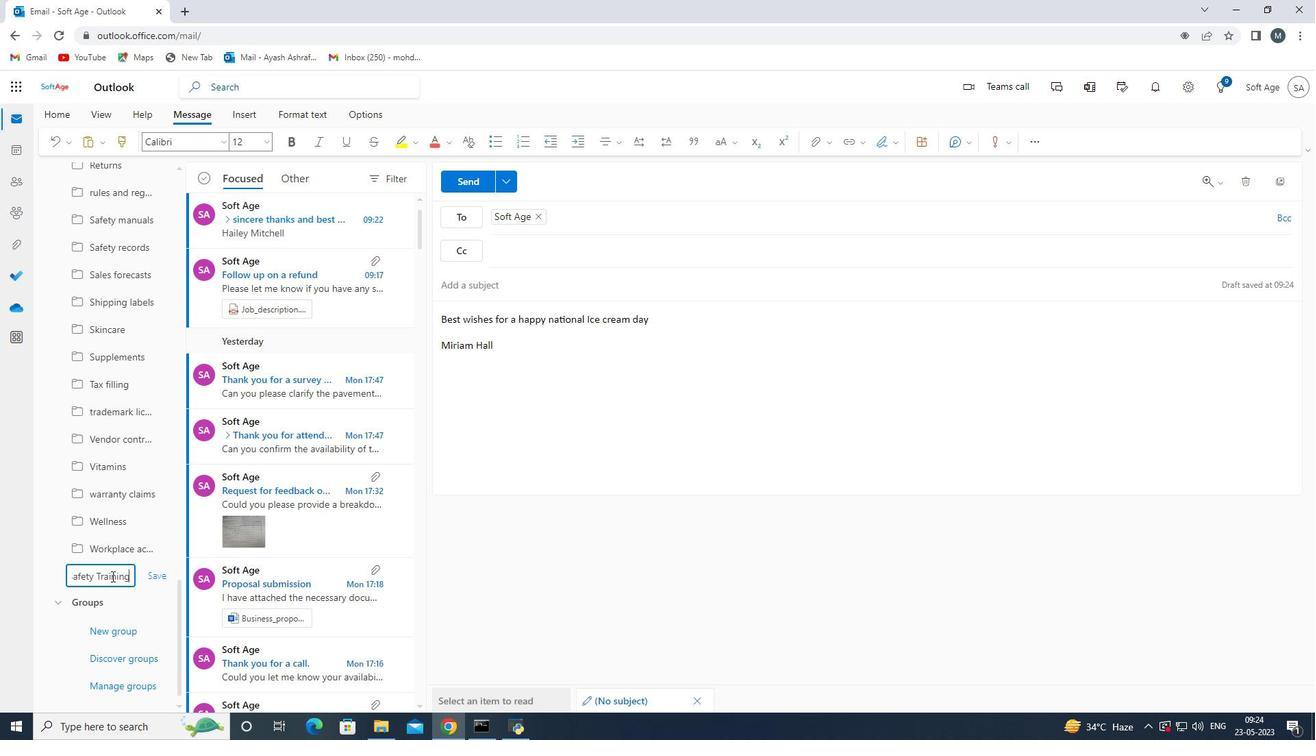 
Action: Mouse moved to (163, 575)
Screenshot: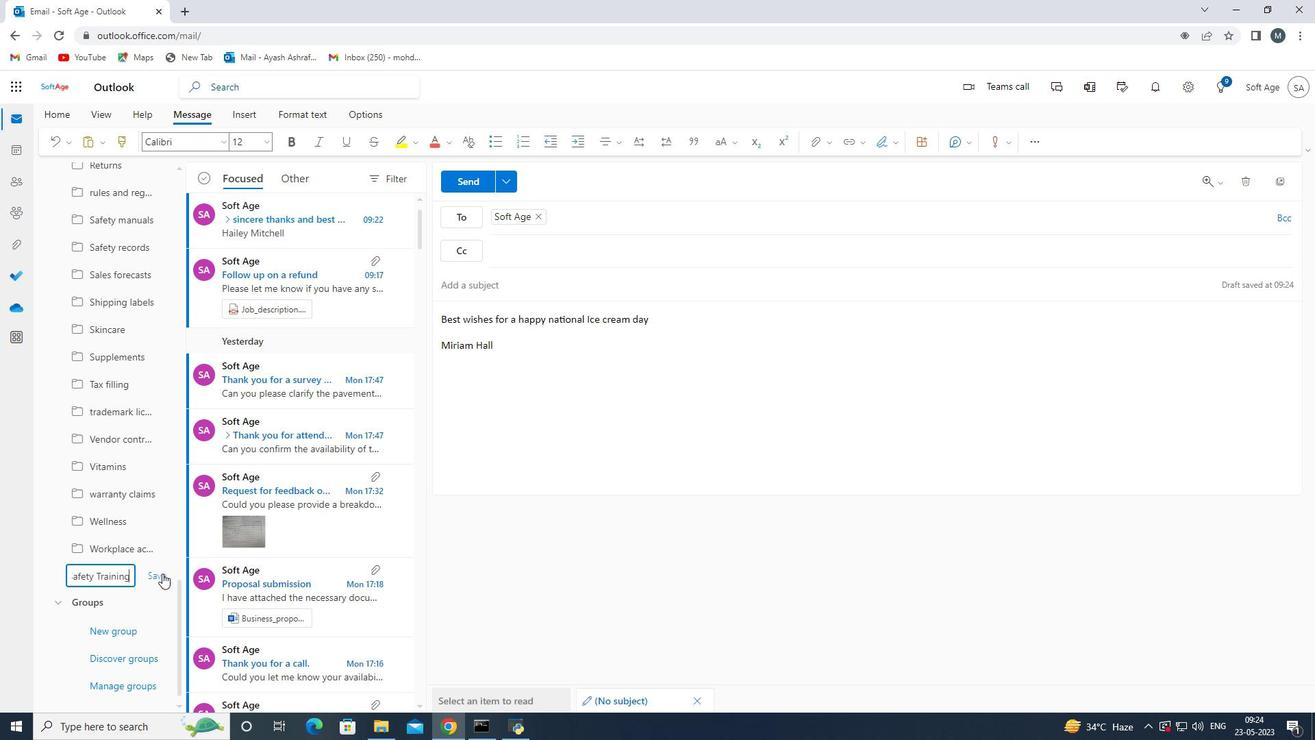 
Action: Mouse pressed left at (163, 575)
Screenshot: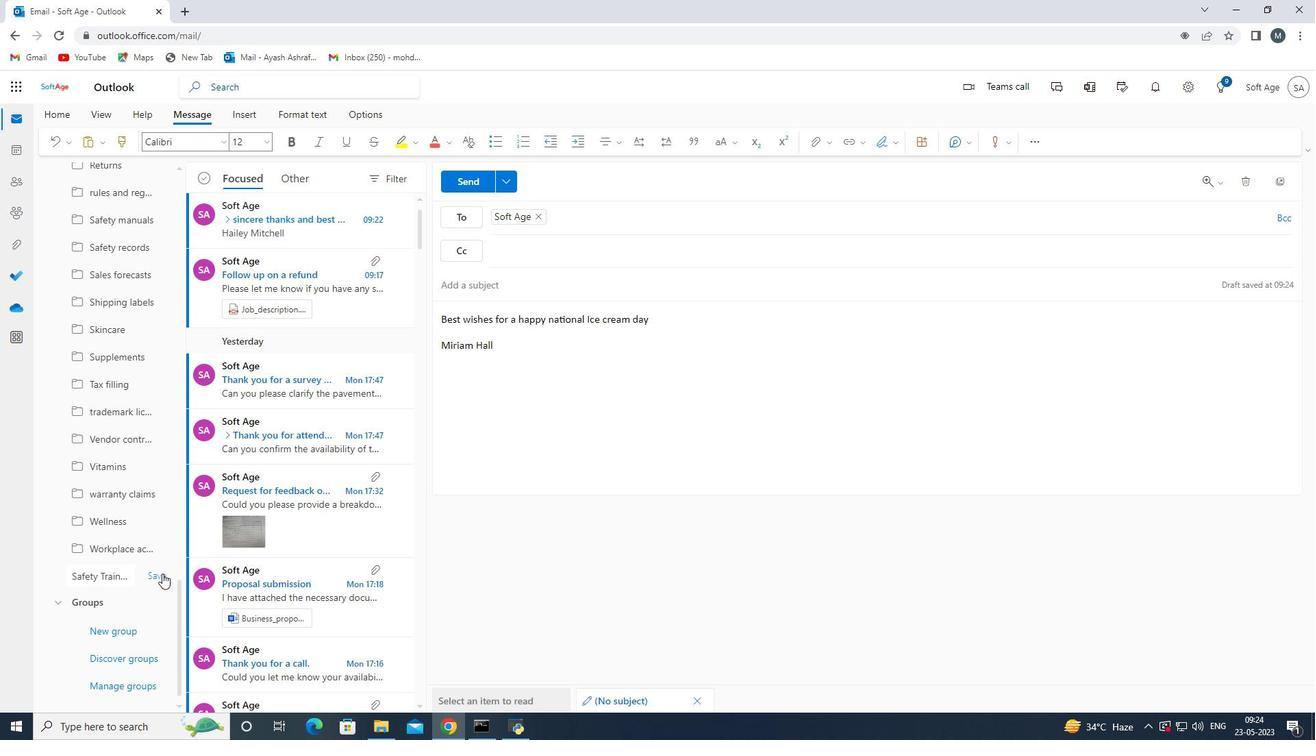 
Action: Mouse moved to (502, 520)
Screenshot: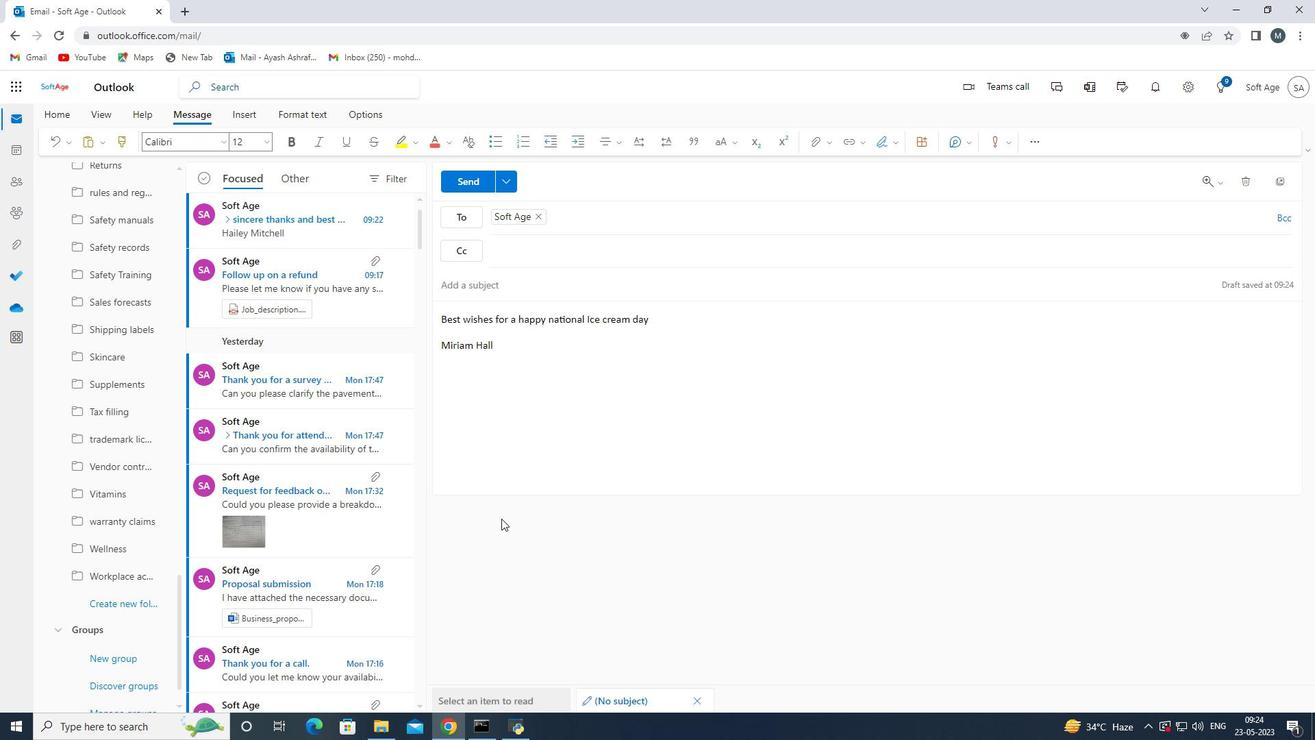
Action: Mouse scrolled (502, 520) with delta (0, 0)
Screenshot: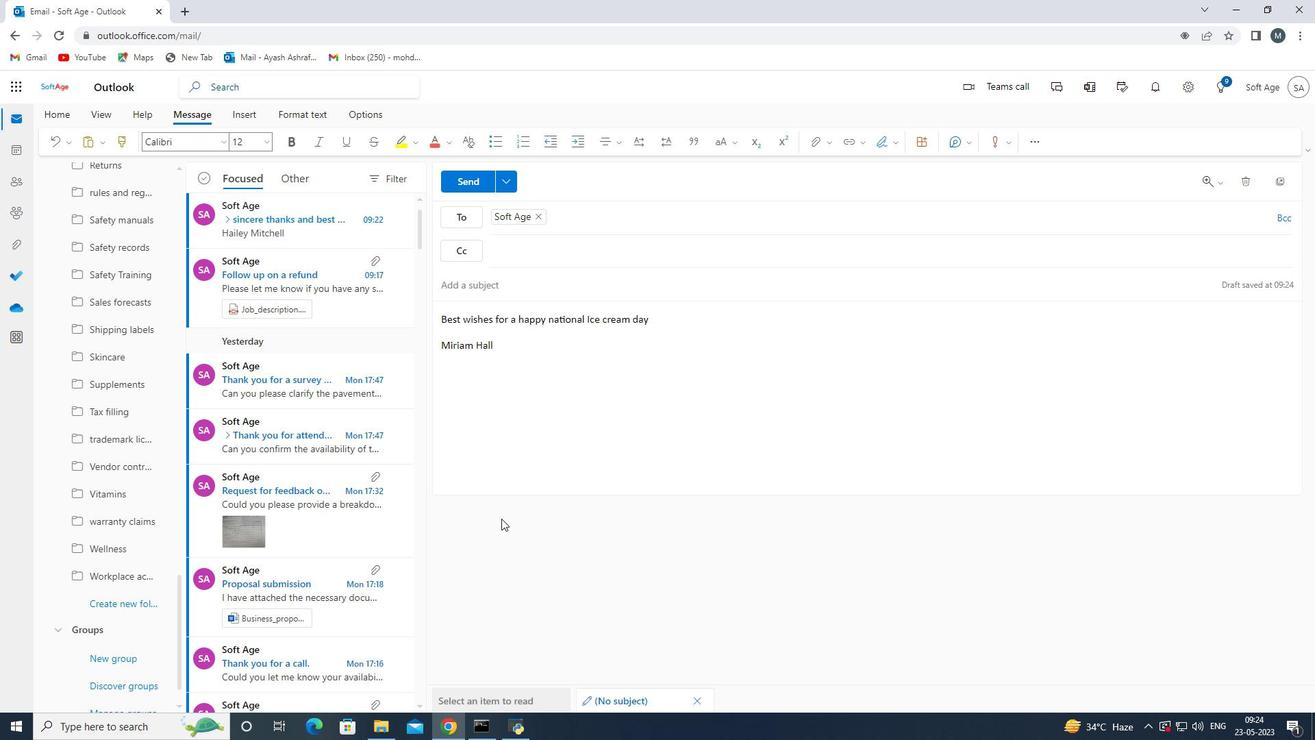 
Action: Mouse scrolled (502, 520) with delta (0, 0)
Screenshot: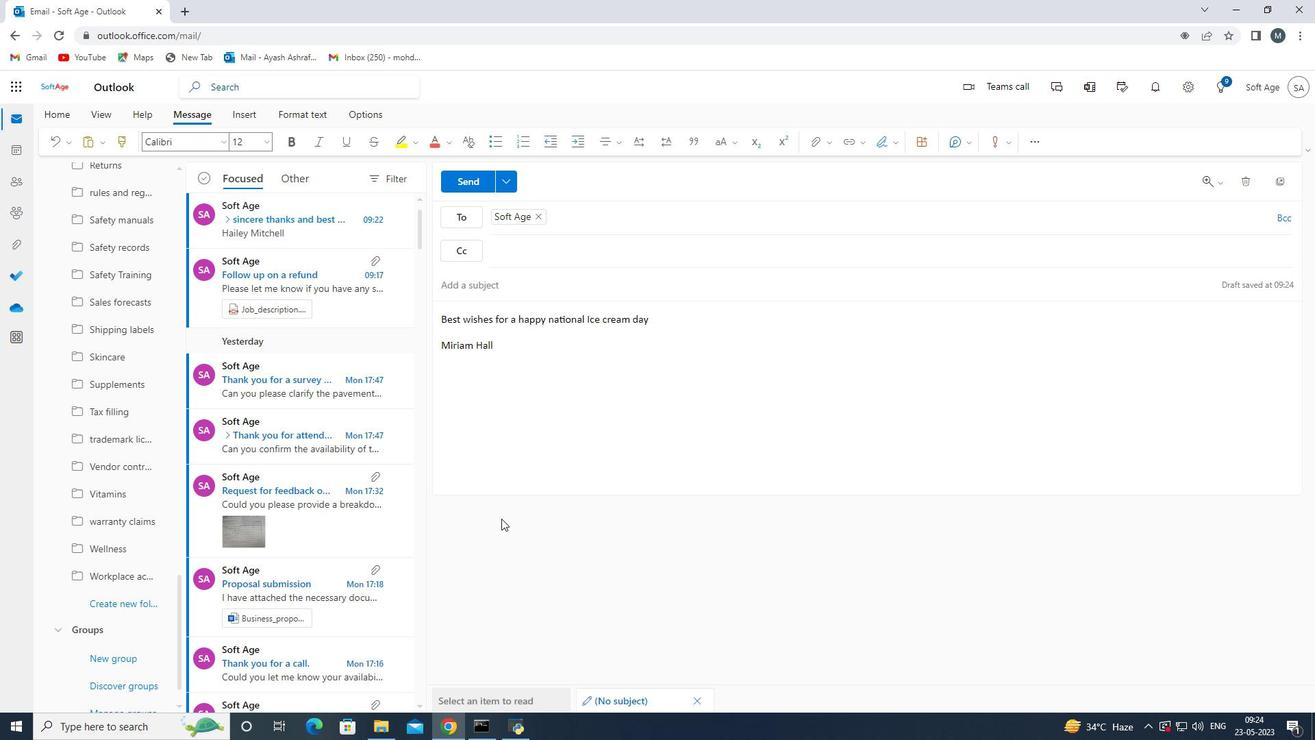 
Action: Mouse scrolled (502, 520) with delta (0, 0)
Screenshot: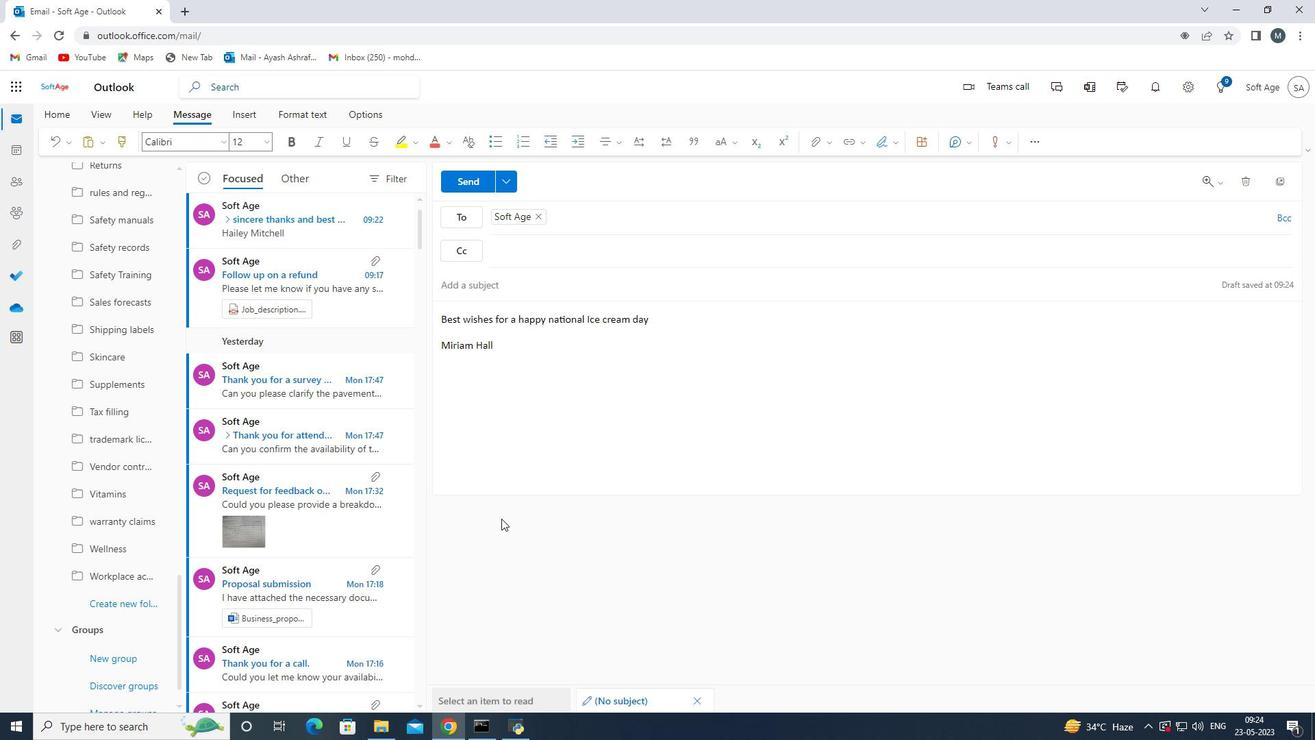 
Action: Mouse scrolled (502, 520) with delta (0, 0)
Screenshot: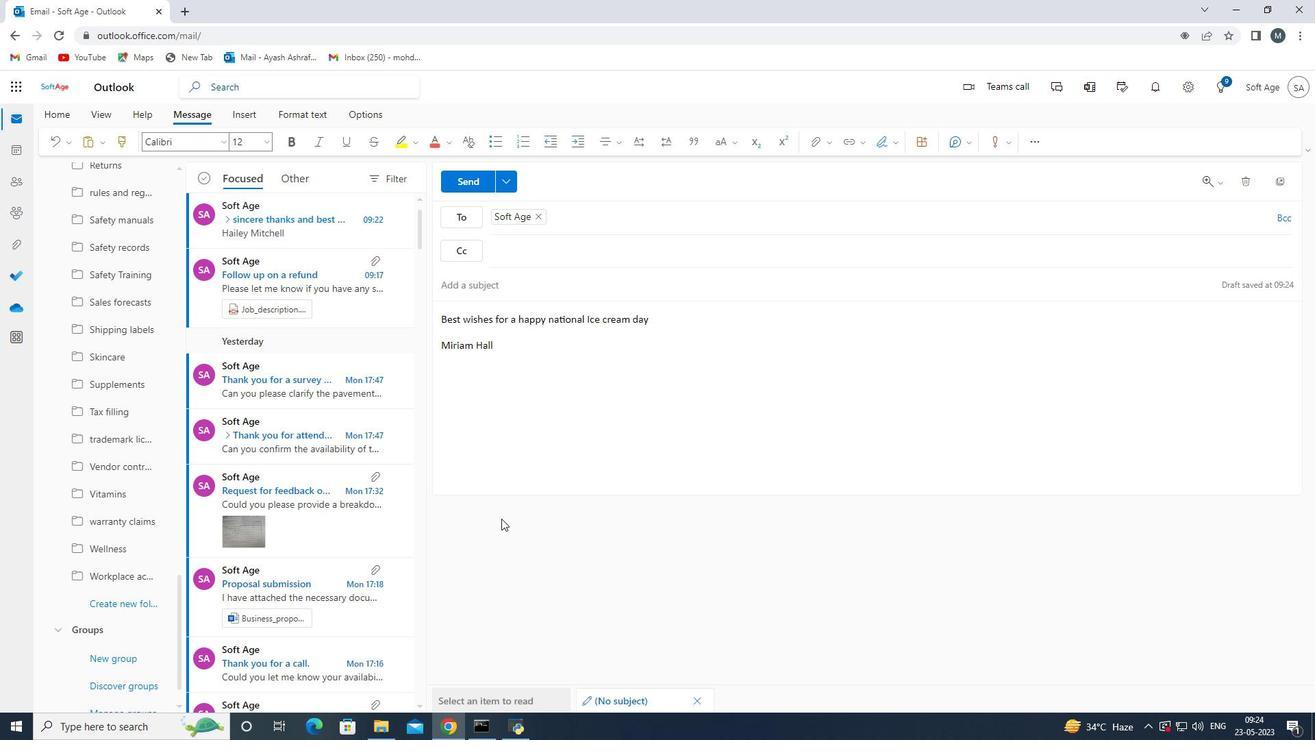 
Action: Mouse scrolled (502, 520) with delta (0, 0)
Screenshot: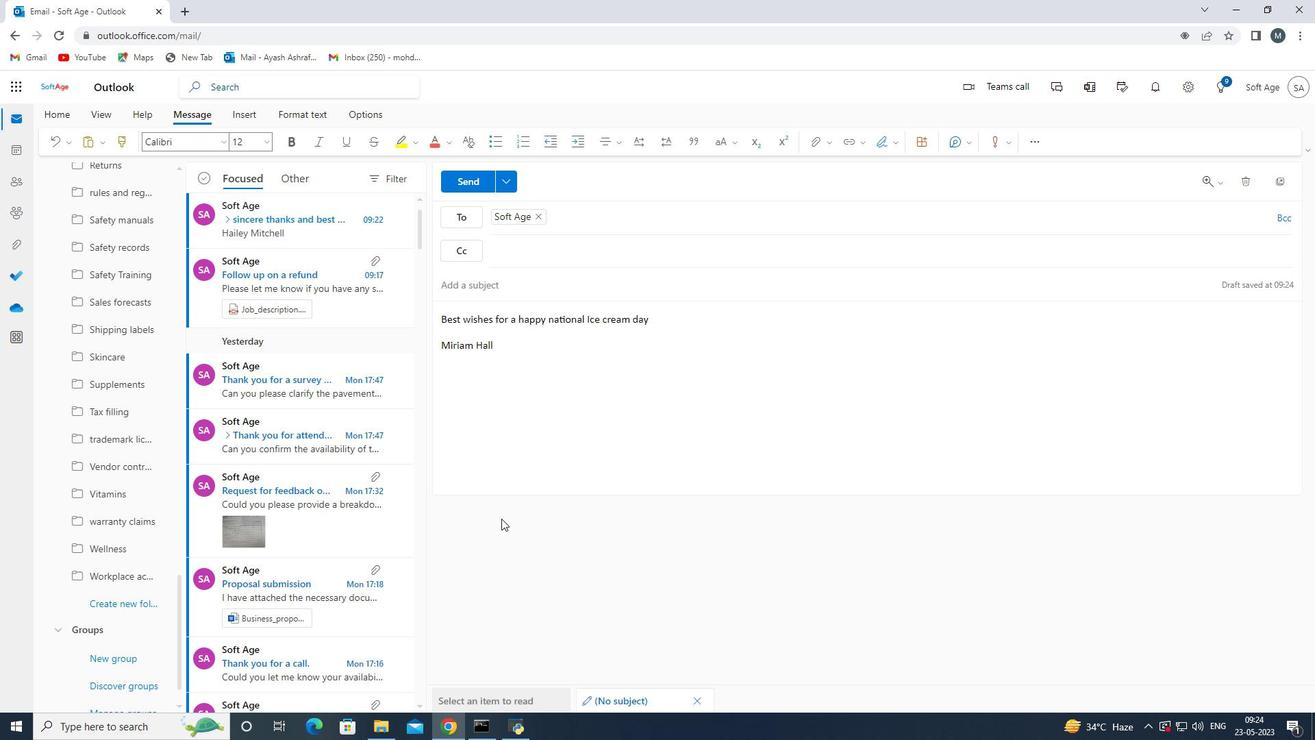 
Action: Mouse moved to (724, 427)
Screenshot: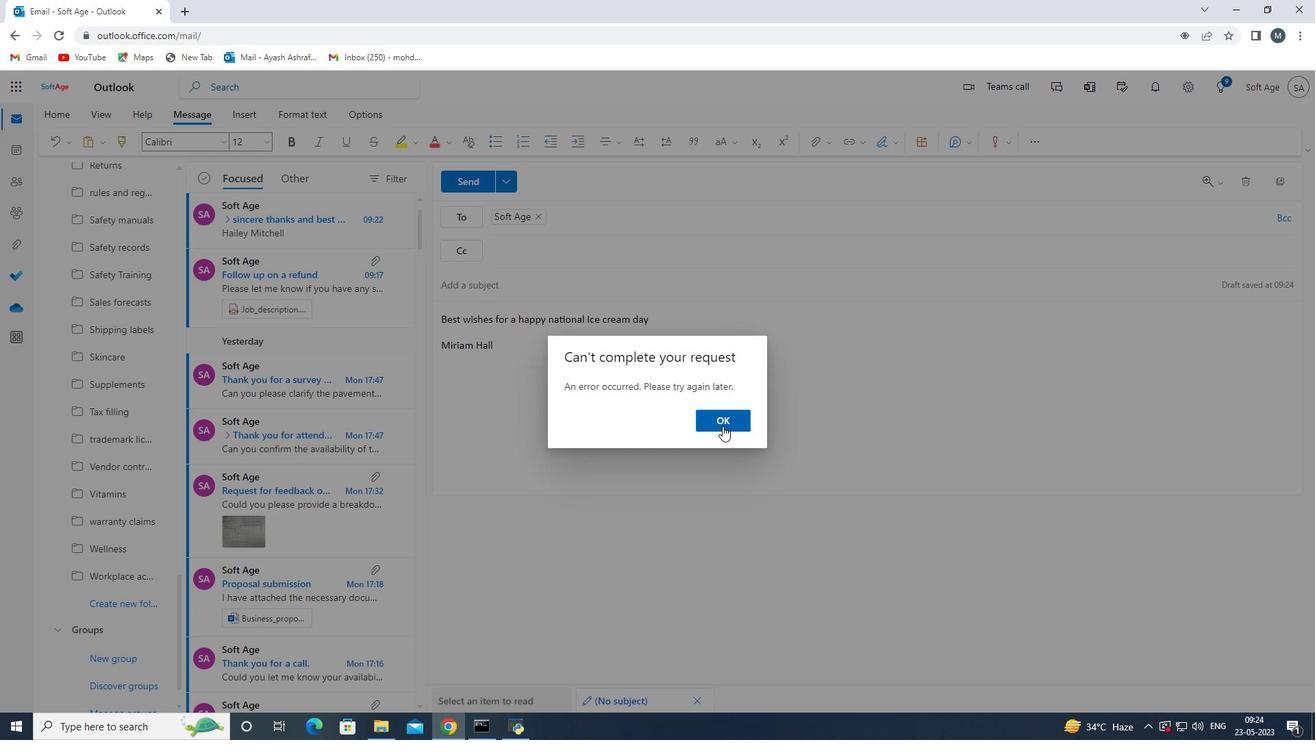 
Action: Mouse pressed left at (724, 427)
Screenshot: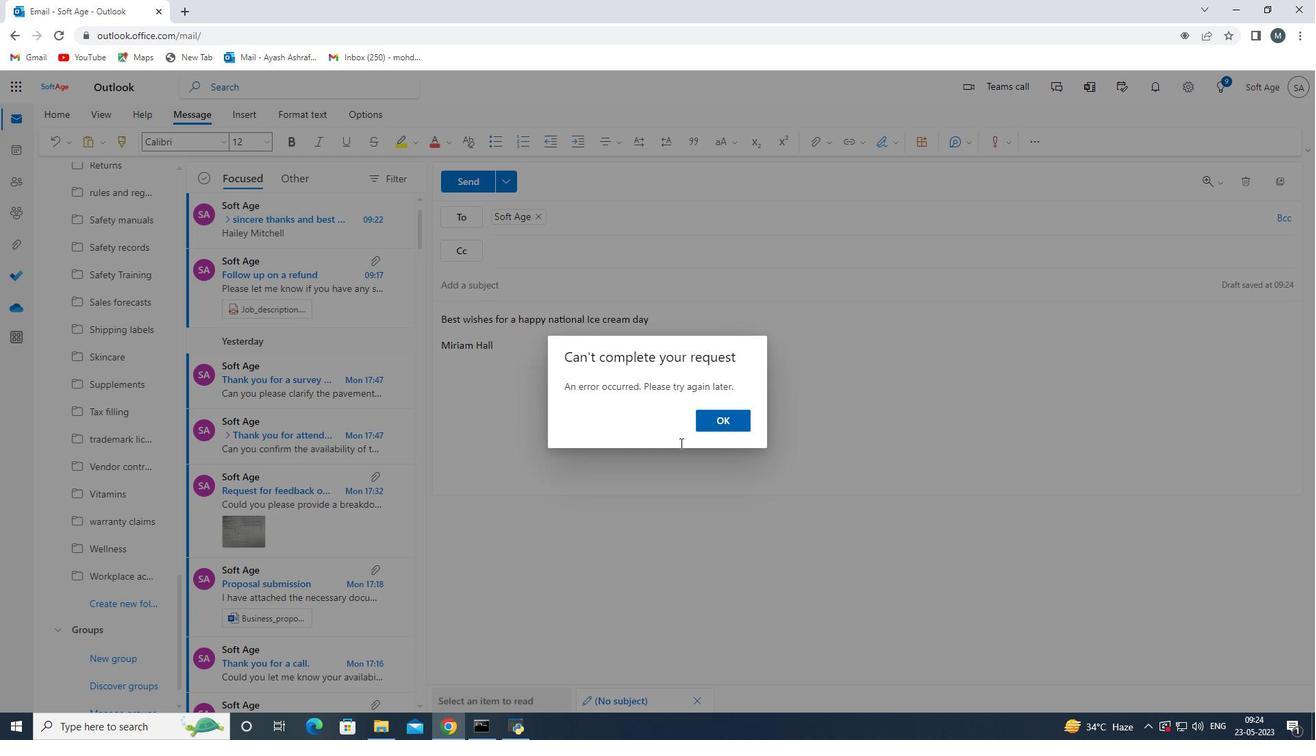 
Action: Mouse moved to (91, 579)
Screenshot: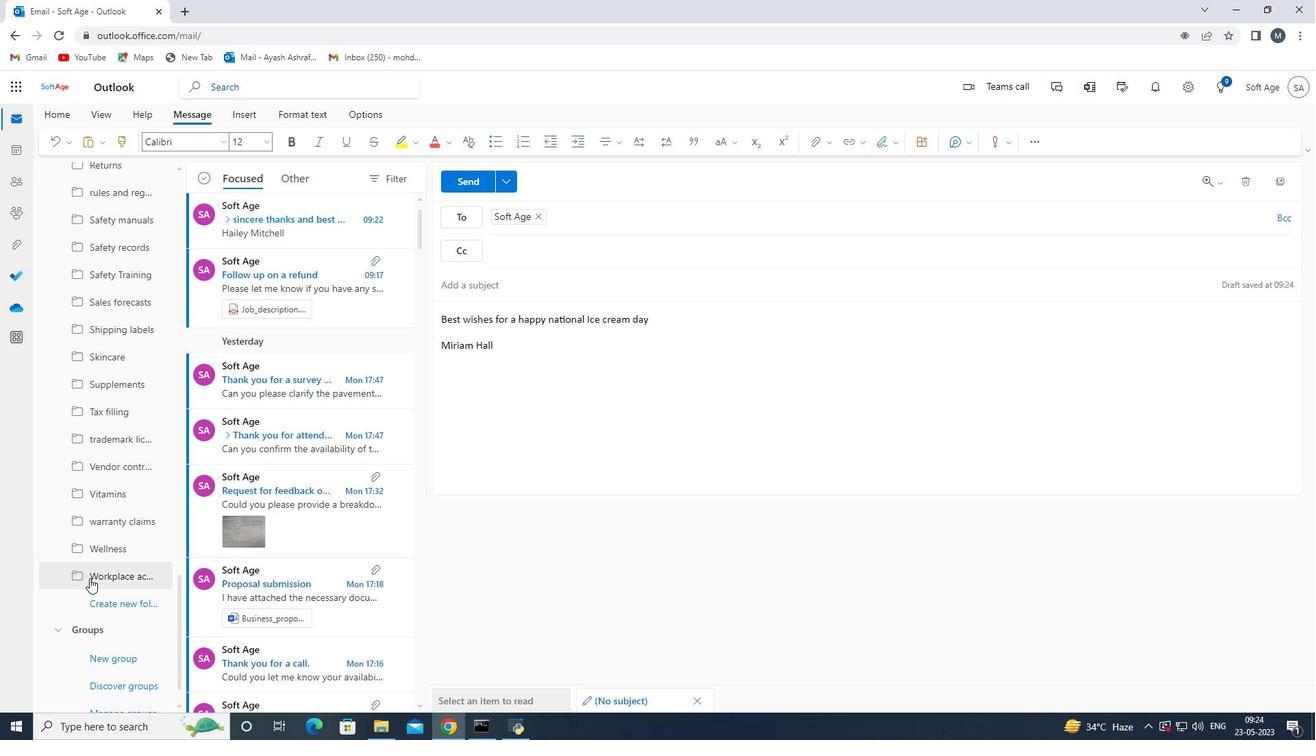 
Action: Mouse pressed right at (91, 579)
Screenshot: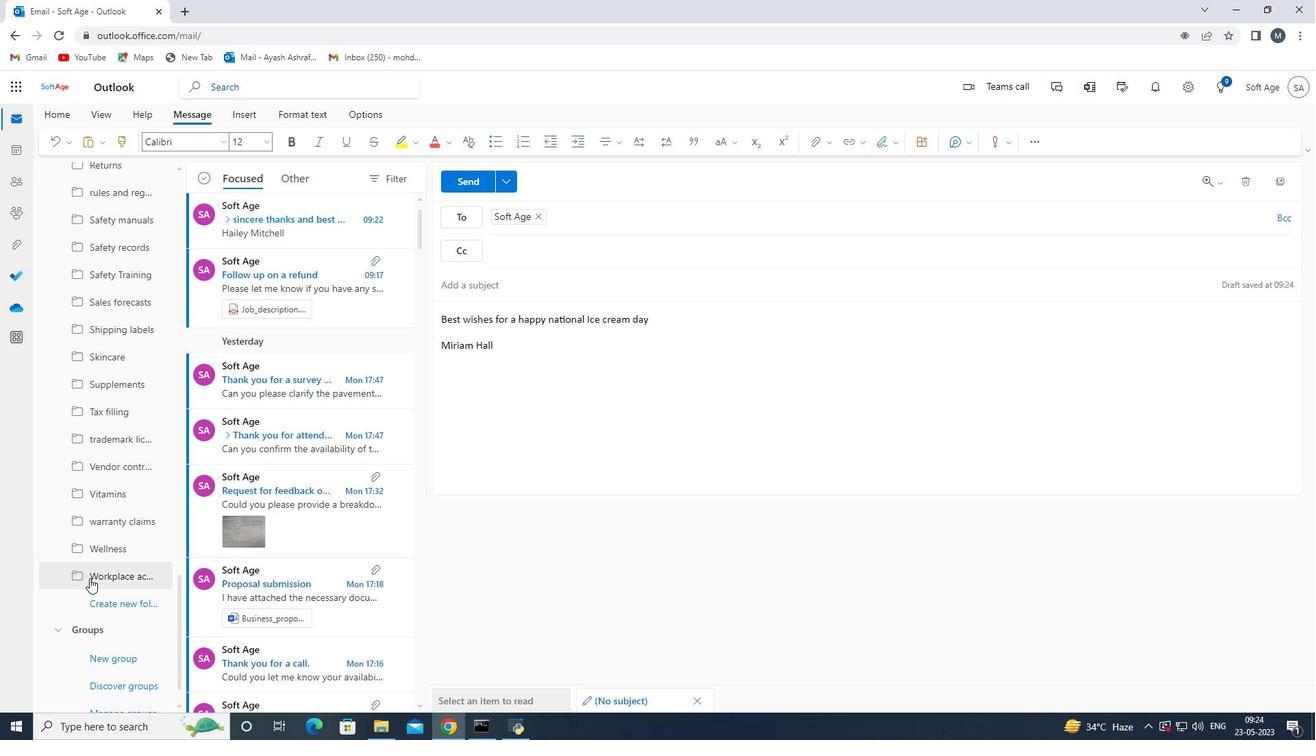 
Action: Mouse moved to (132, 362)
Screenshot: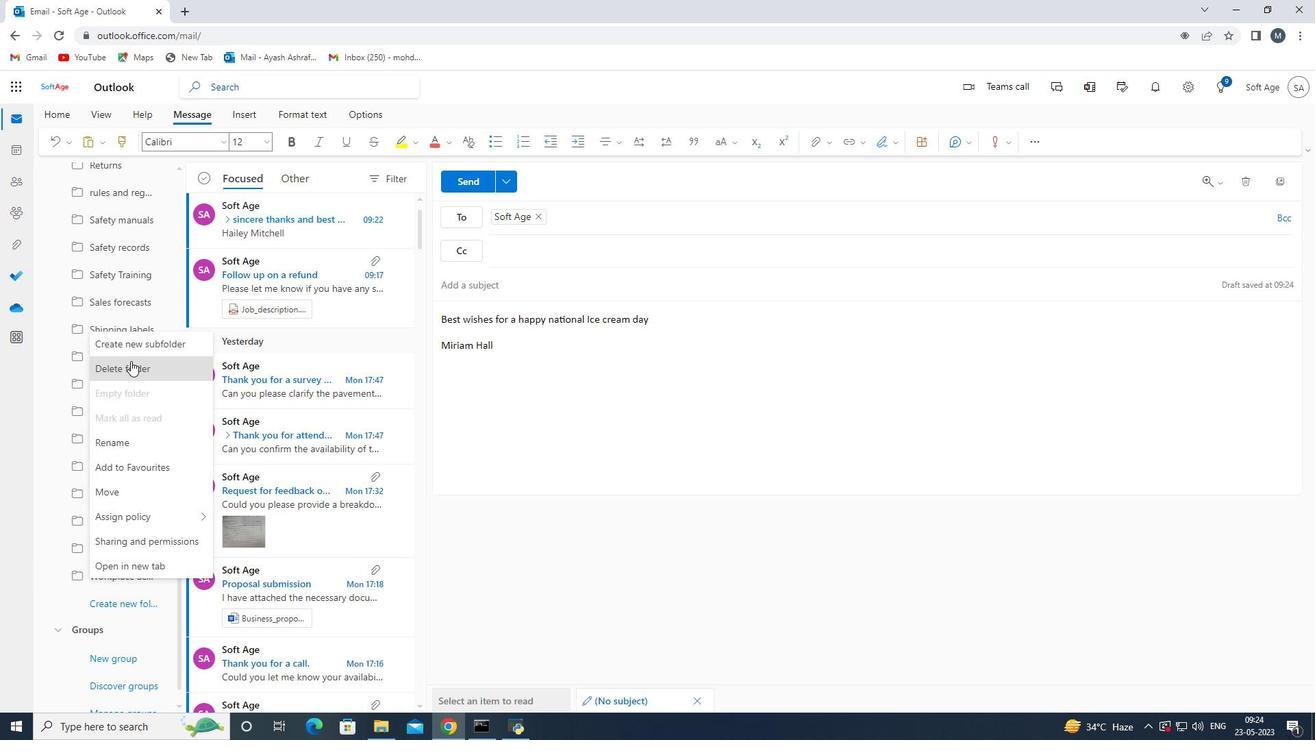 
Action: Mouse pressed left at (132, 362)
Screenshot: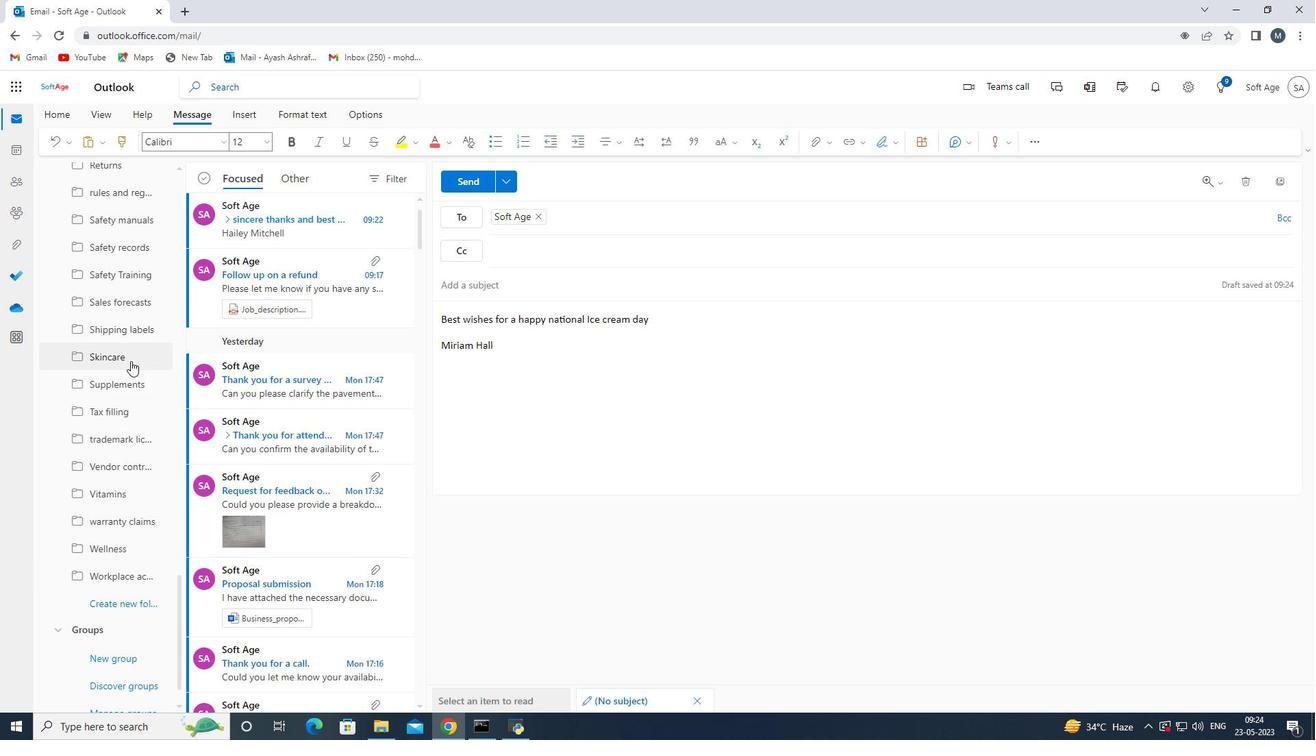 
Action: Mouse moved to (672, 442)
Screenshot: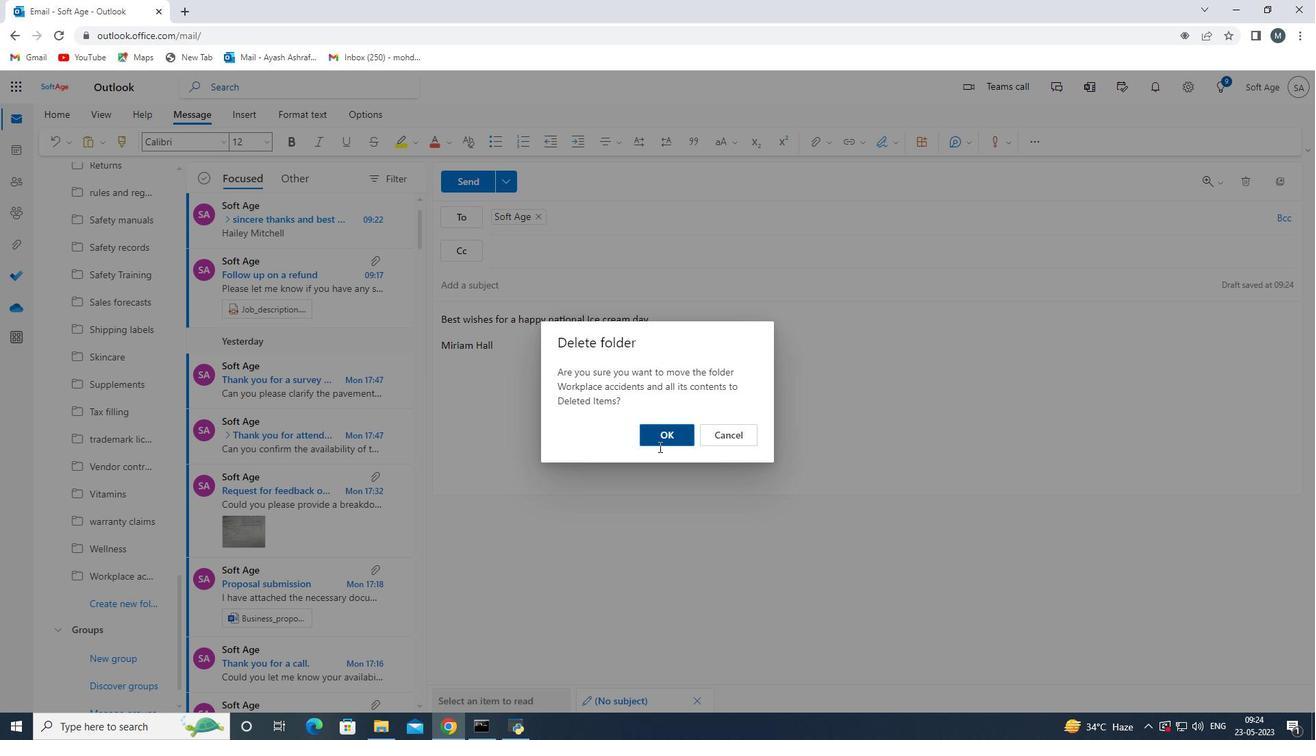
Action: Mouse pressed left at (672, 442)
Screenshot: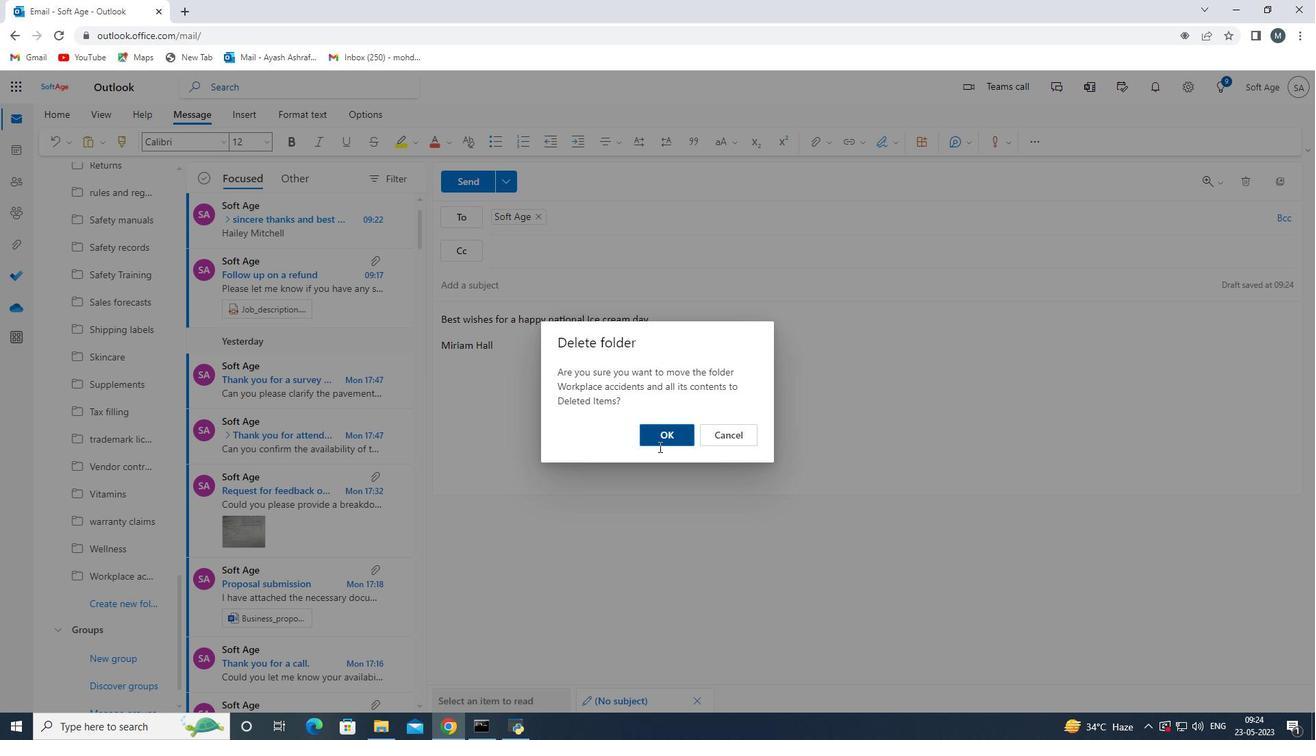 
Action: Mouse moved to (131, 570)
Screenshot: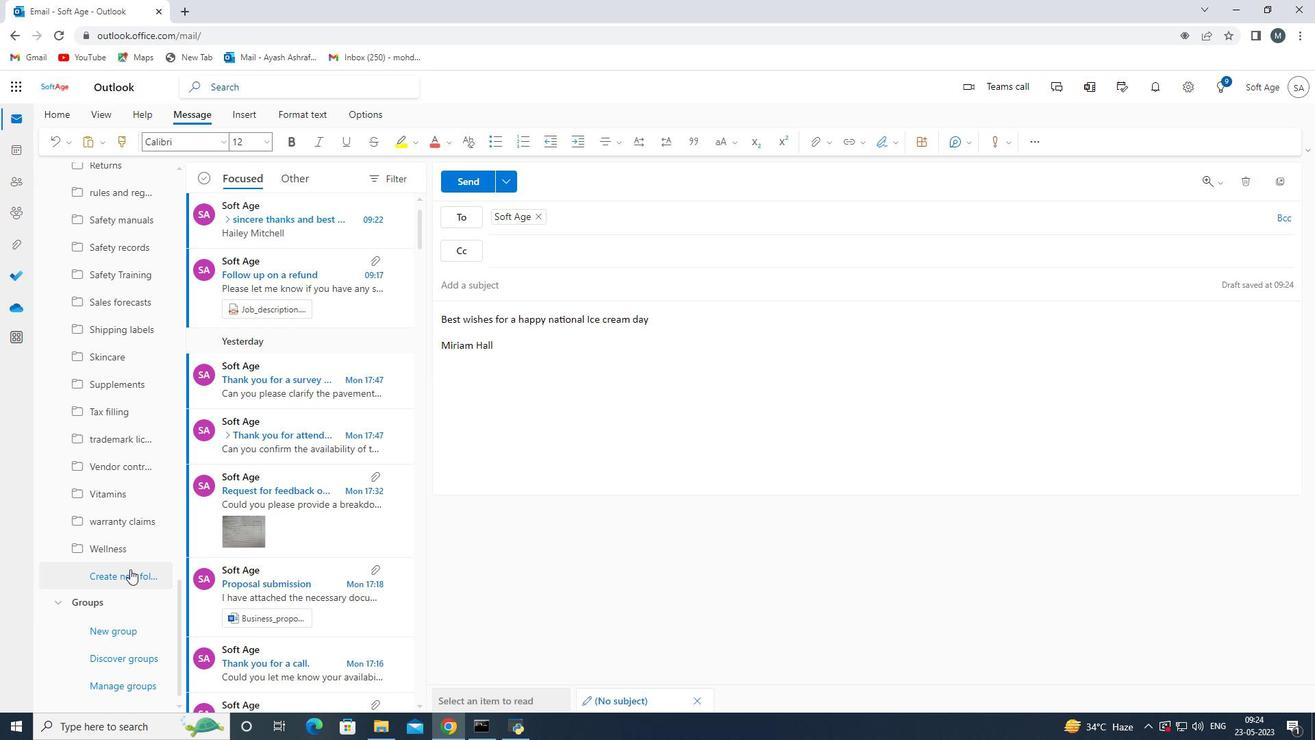 
Action: Mouse pressed left at (131, 570)
Screenshot: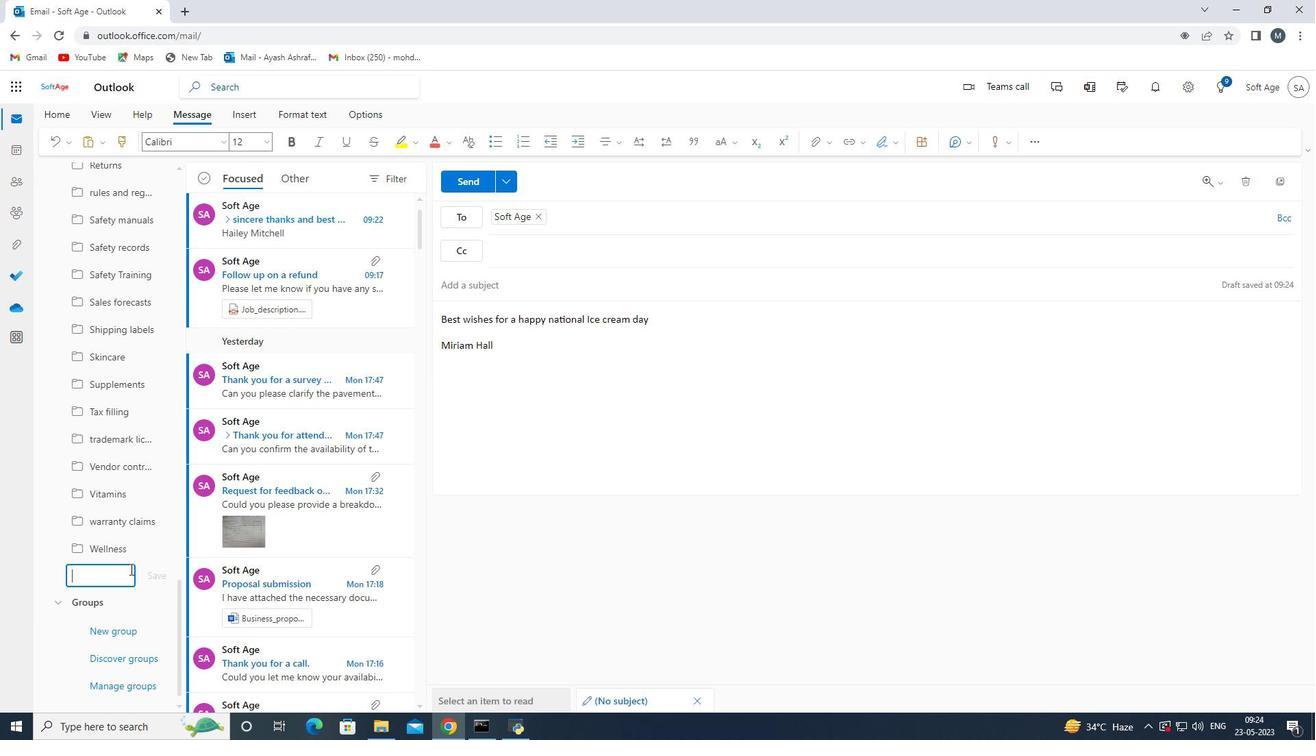 
Action: Mouse moved to (123, 581)
Screenshot: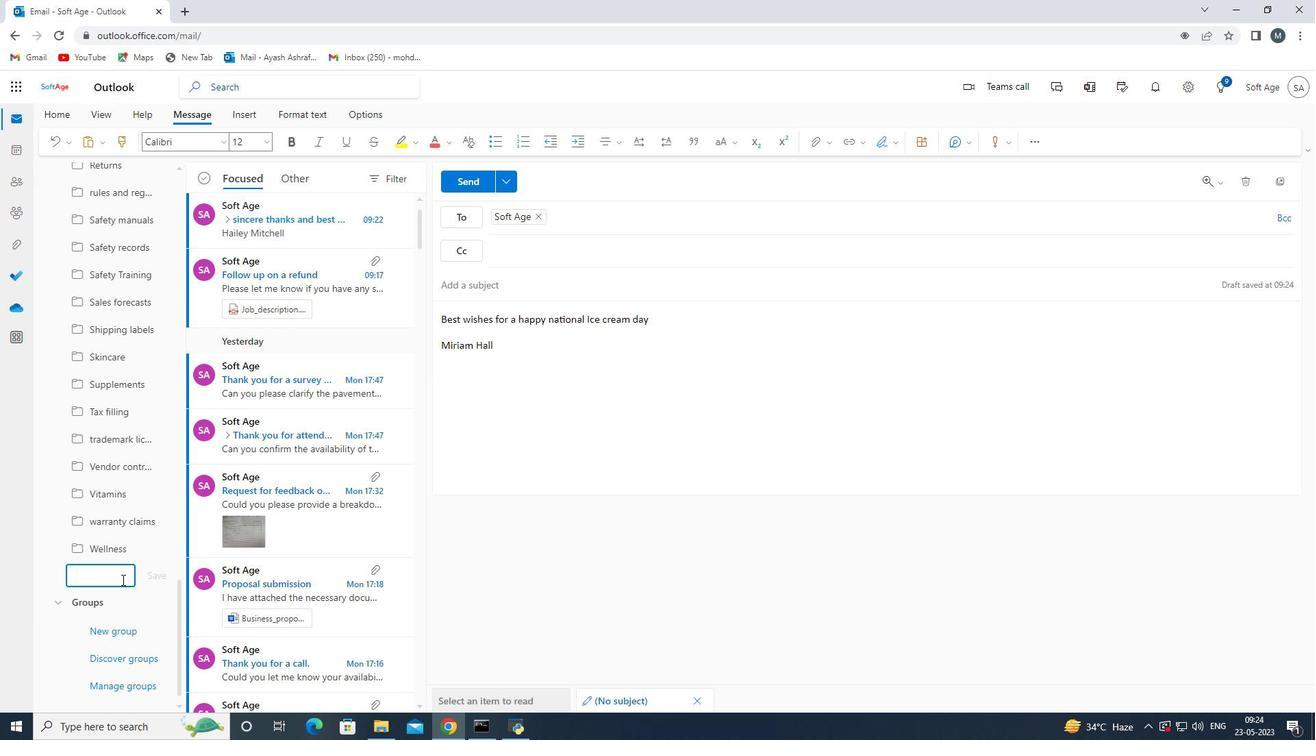 
Action: Key pressed saefty<Key.space>training
Screenshot: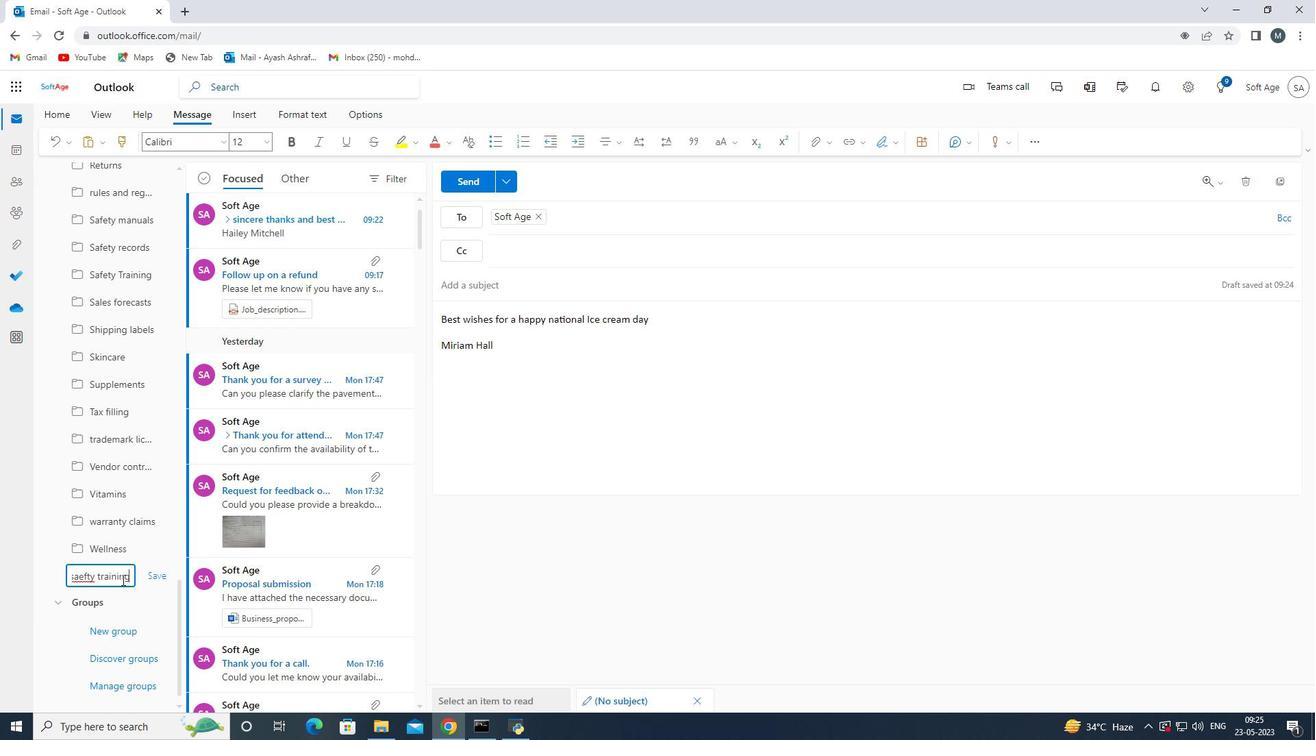 
Action: Mouse moved to (154, 574)
Screenshot: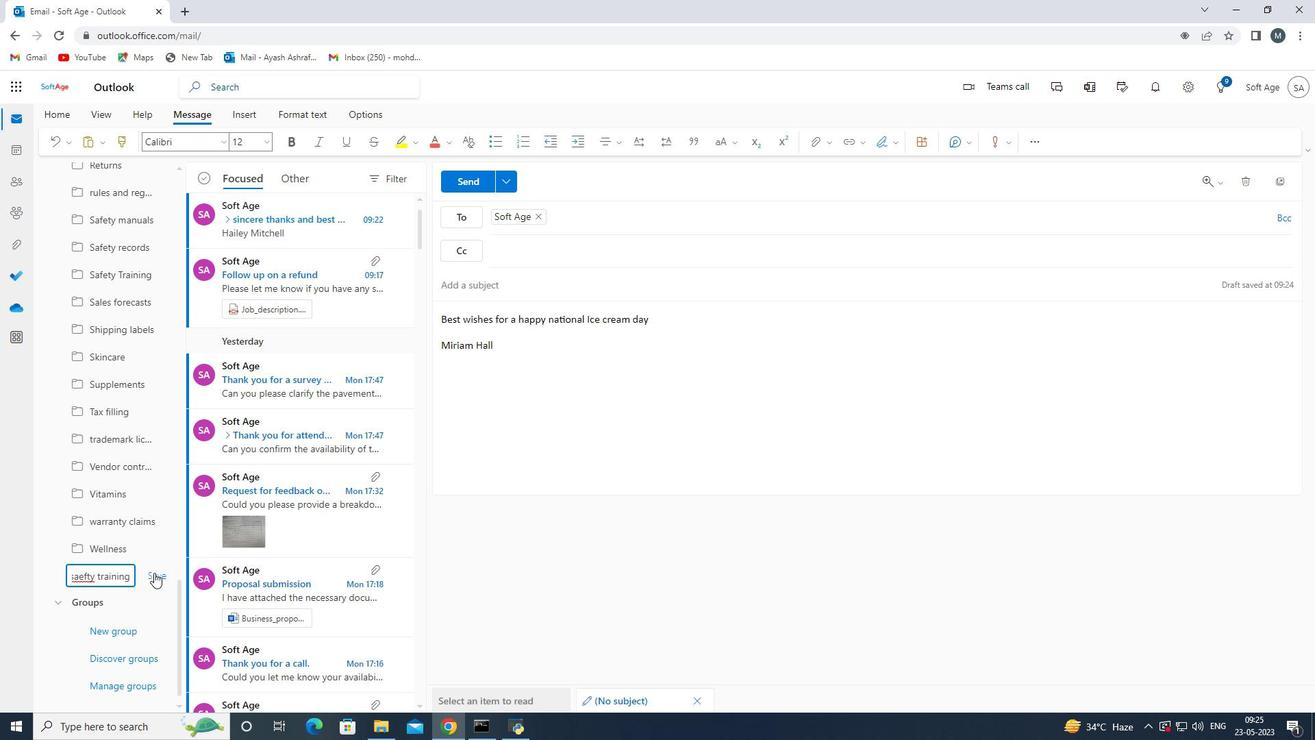
Action: Mouse pressed left at (154, 574)
Screenshot: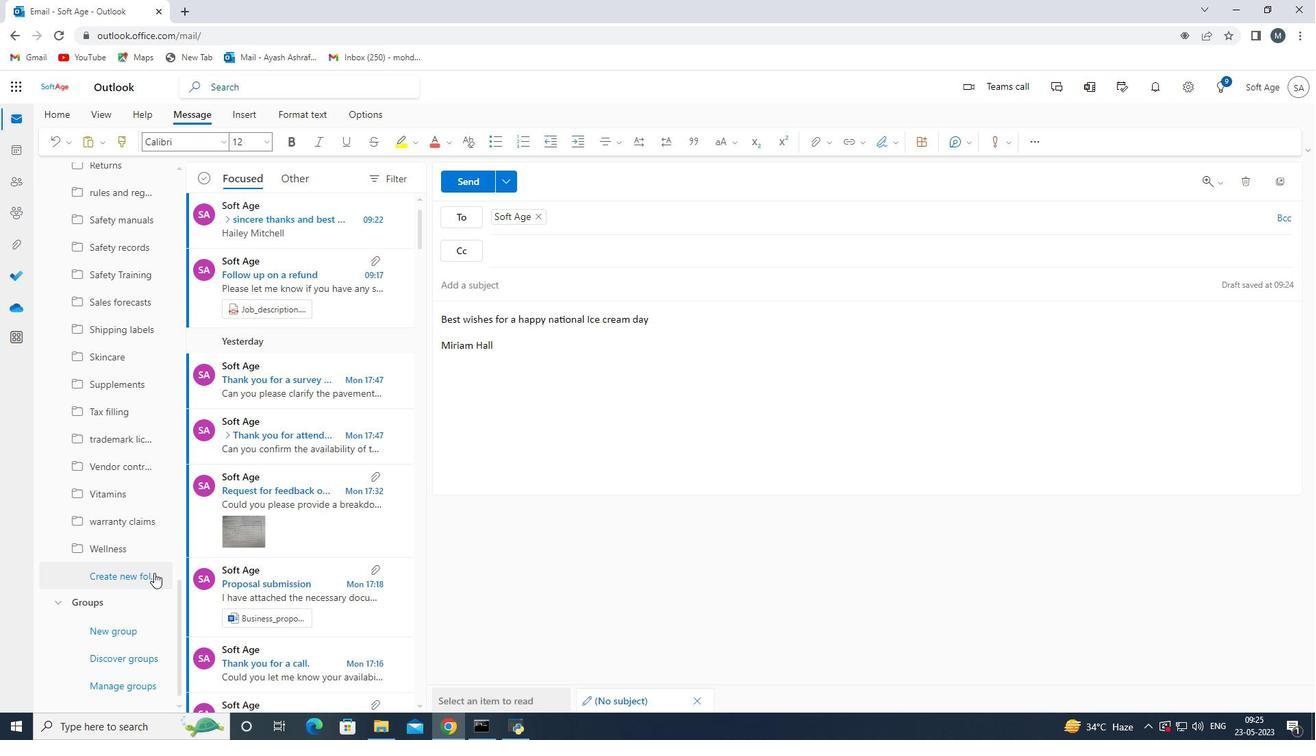 
Action: Mouse moved to (465, 191)
Screenshot: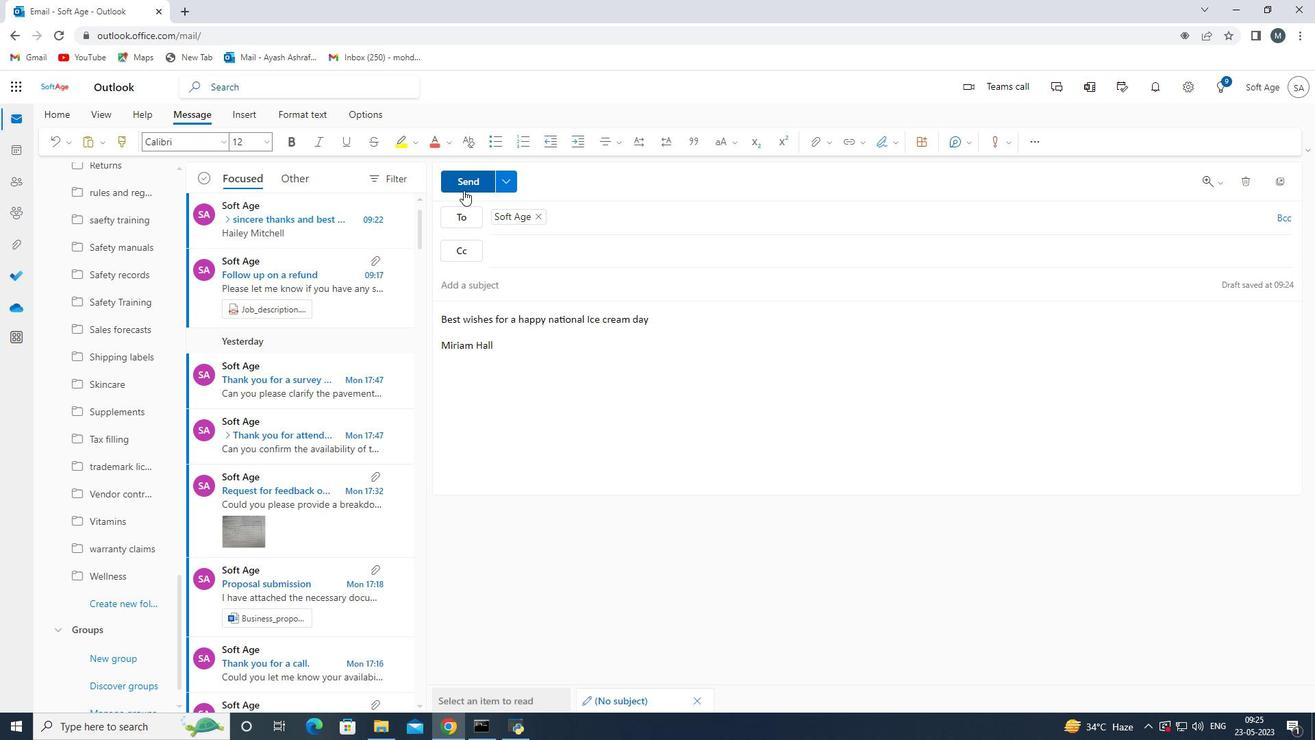 
Action: Mouse pressed left at (465, 191)
Screenshot: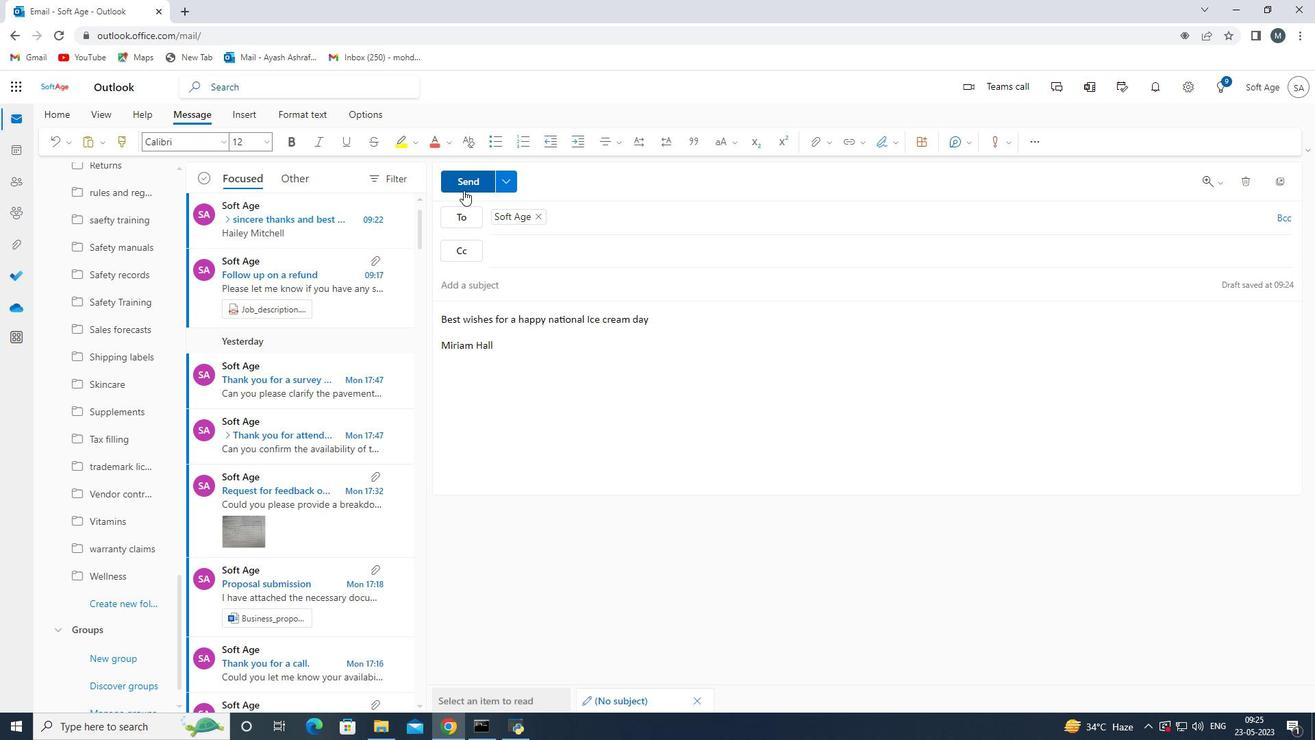 
Action: Mouse moved to (640, 430)
Screenshot: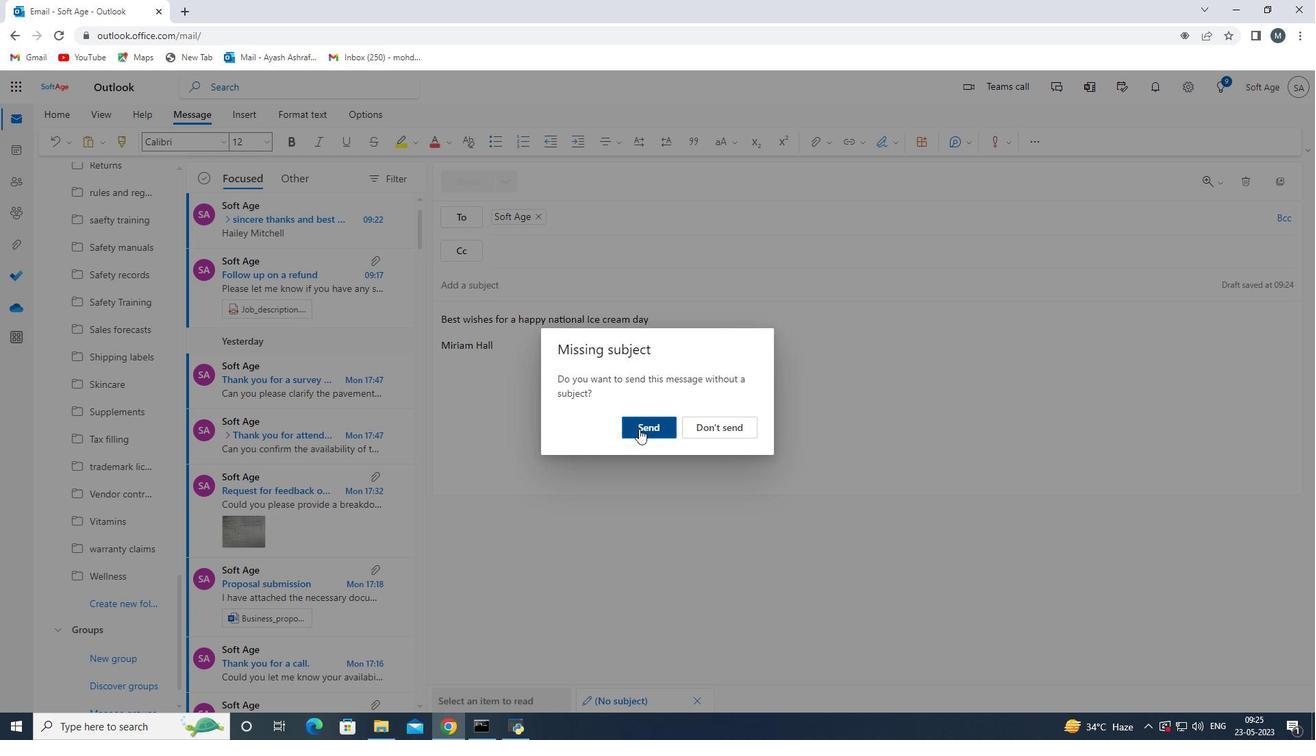 
Action: Mouse pressed left at (640, 430)
Screenshot: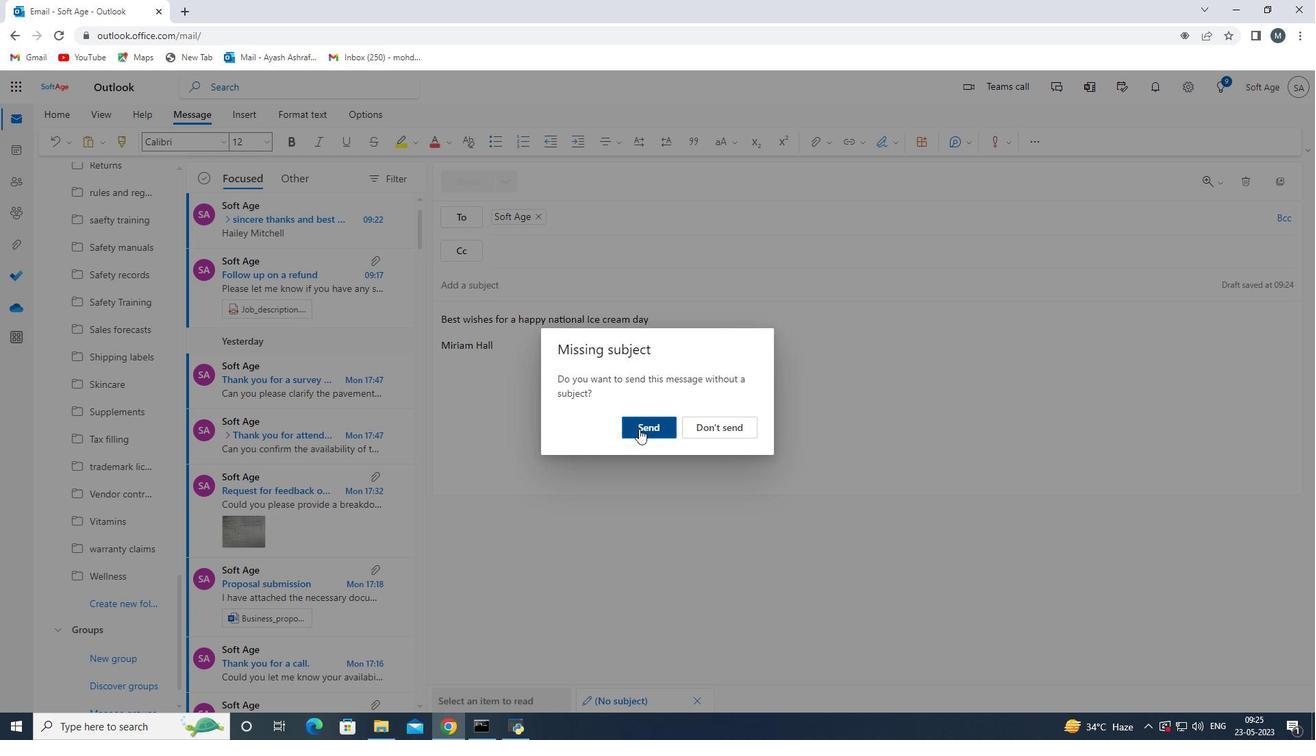 
